 Task: Research Airbnb properties in LeÃ§a do Bailio, Portugal from 20th December, 2023 to 25th December, 2023 for 7 adults. Place can be entire room or shared room with 4 bedrooms having 7 beds and 4 bathrooms. Property type can be house. Amenities needed are: wifi, TV, free parkinig on premises, gym, breakfast.
Action: Mouse moved to (441, 119)
Screenshot: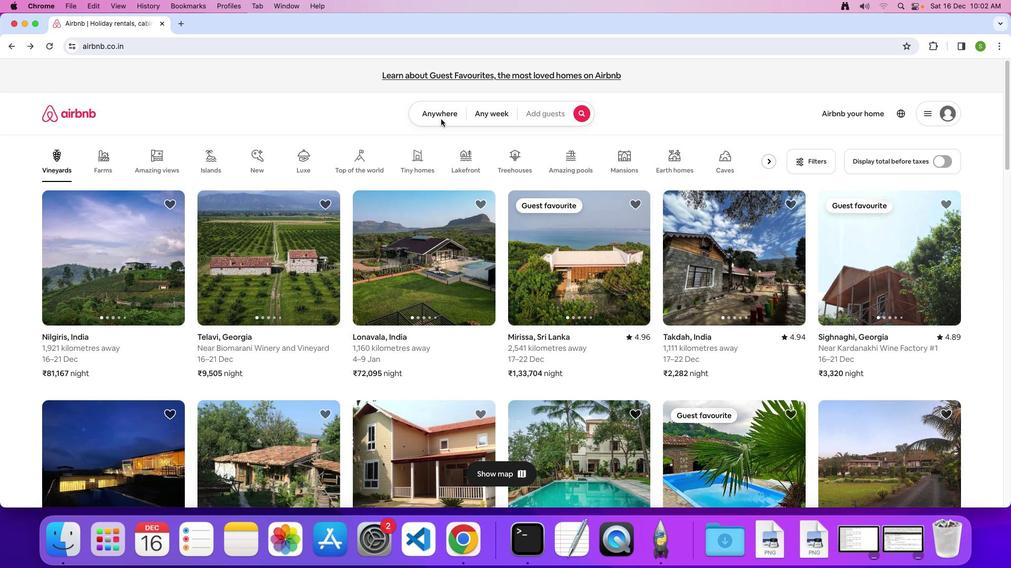 
Action: Mouse pressed left at (441, 119)
Screenshot: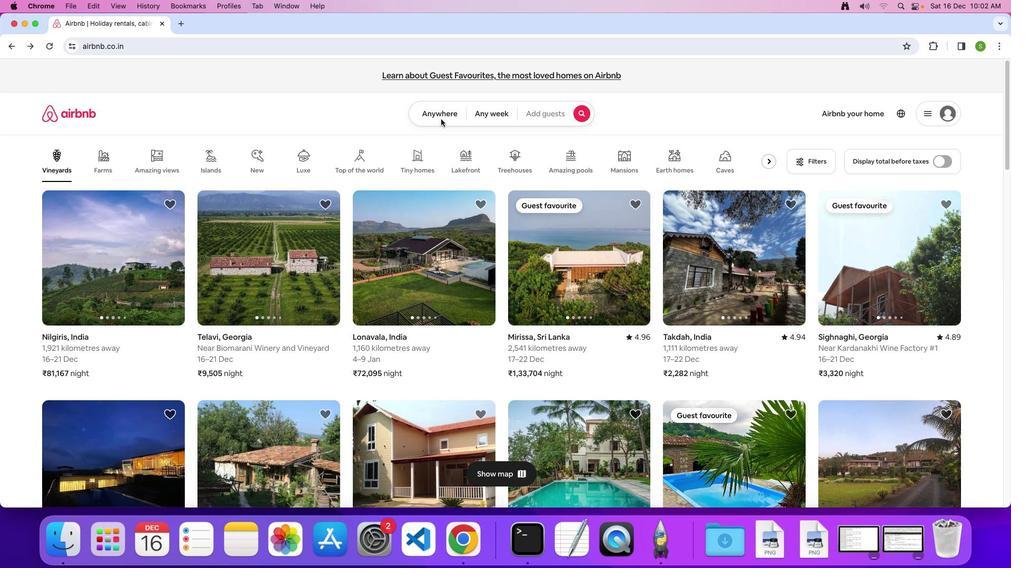 
Action: Mouse moved to (440, 111)
Screenshot: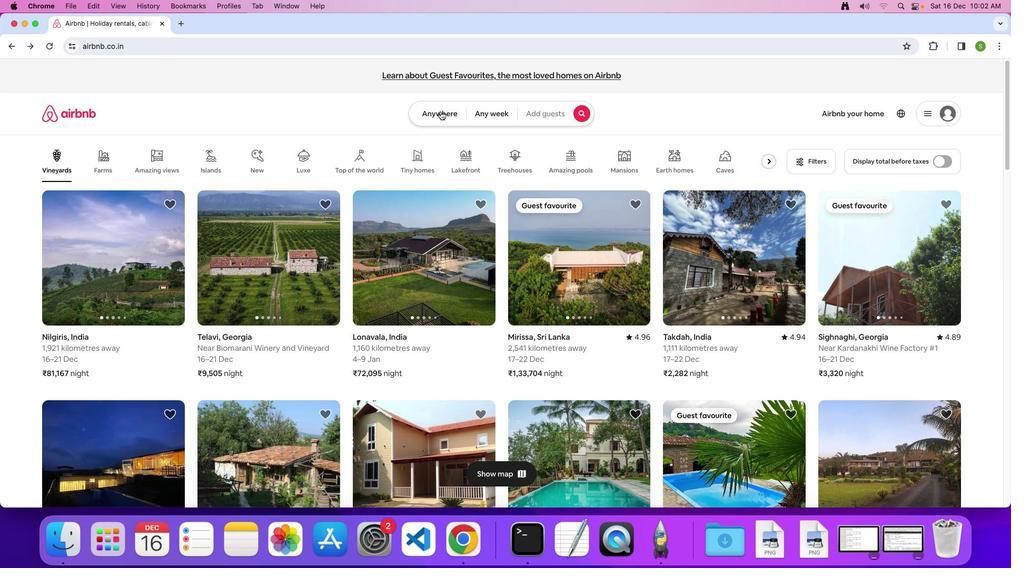 
Action: Mouse pressed left at (440, 111)
Screenshot: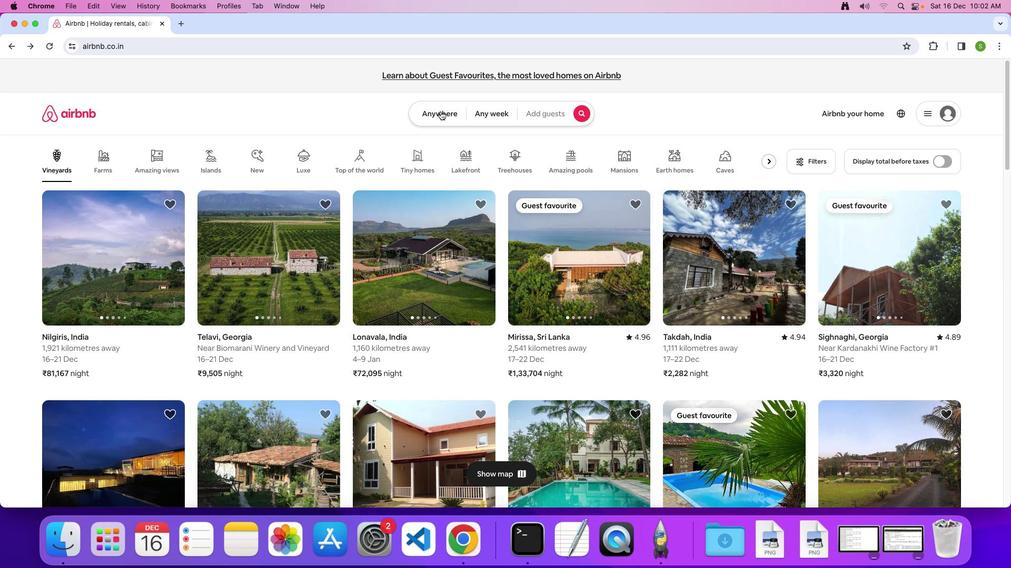 
Action: Mouse moved to (375, 145)
Screenshot: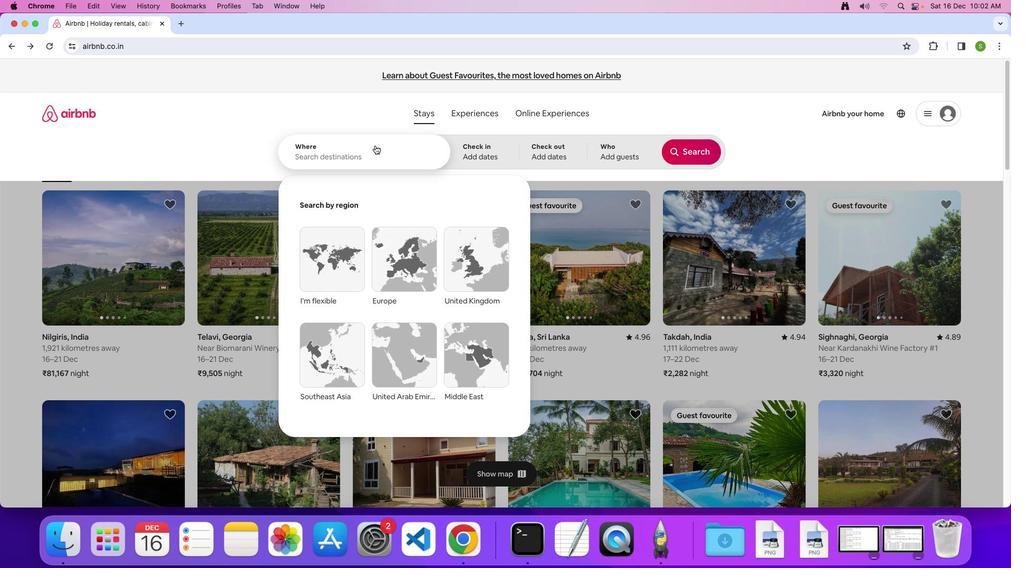 
Action: Mouse pressed left at (375, 145)
Screenshot: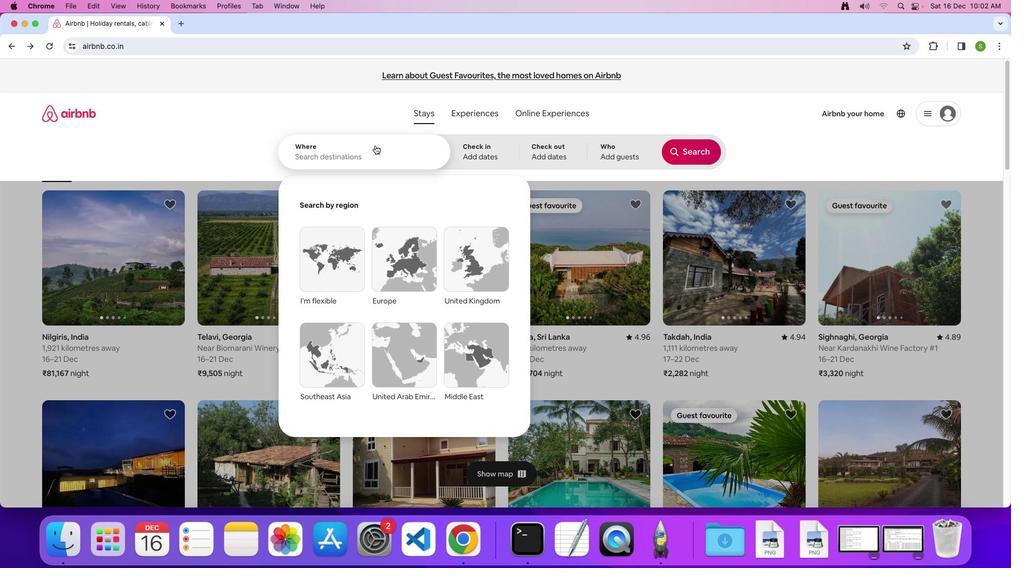 
Action: Key pressed 'L'Key.caps_lock'e''c''a'Key.space'd''o'Key.spaceKey.shift'B''a''i''l''i''o'','Key.spaceKey.shift'P''e'Key.backspace'o''r''t''u''g''a''l'Key.enter
Screenshot: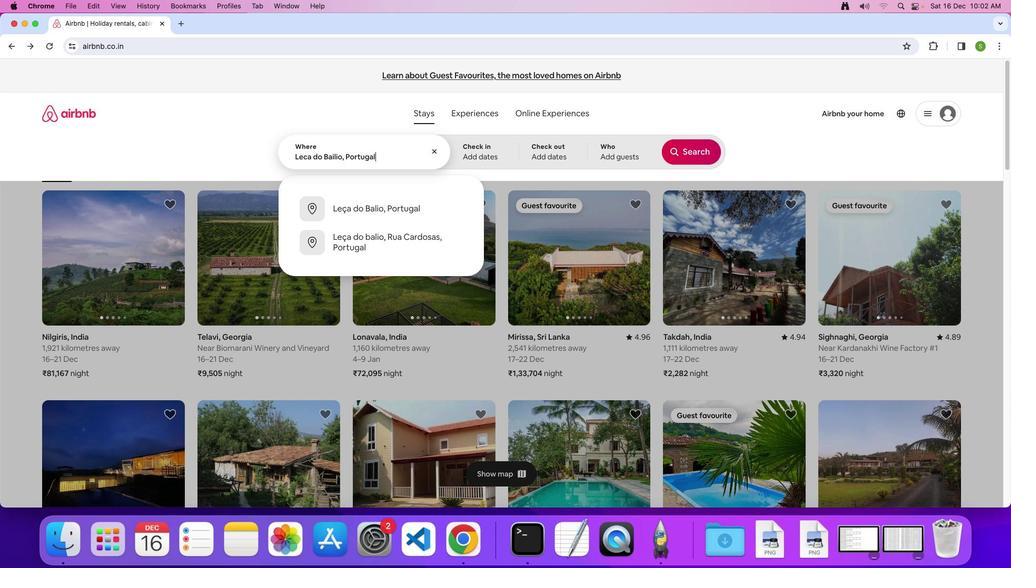 
Action: Mouse moved to (392, 365)
Screenshot: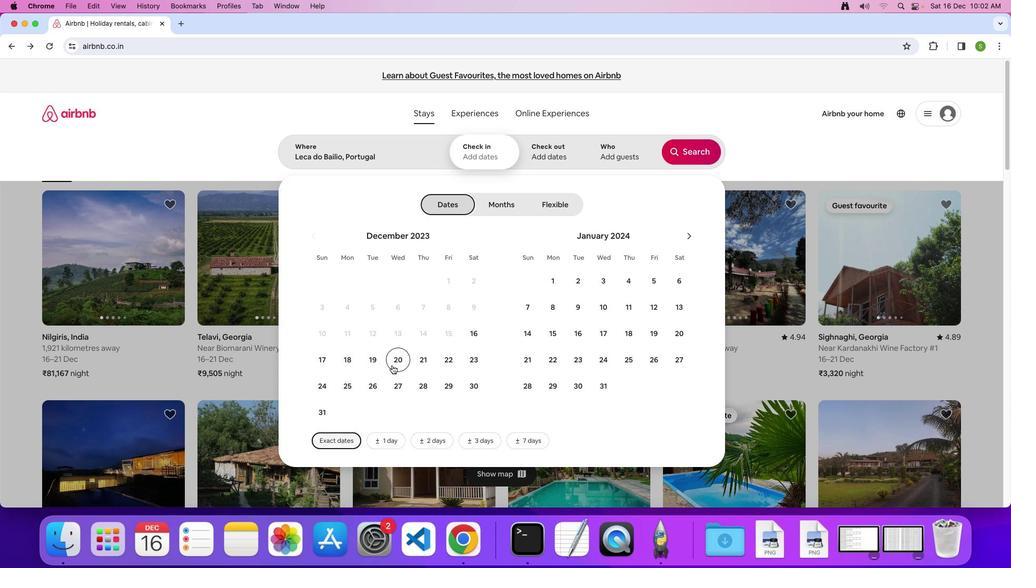 
Action: Mouse pressed left at (392, 365)
Screenshot: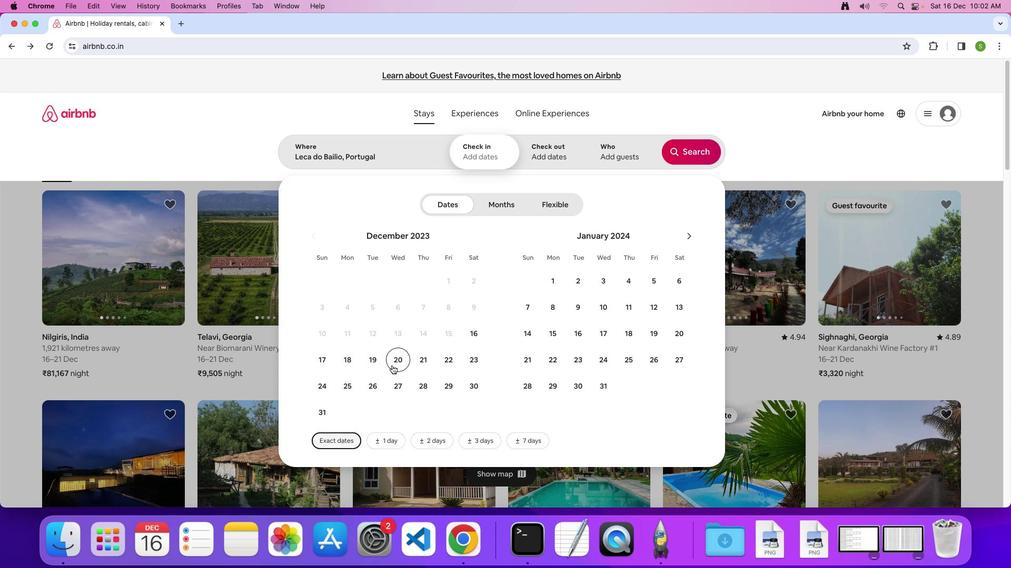 
Action: Mouse moved to (352, 390)
Screenshot: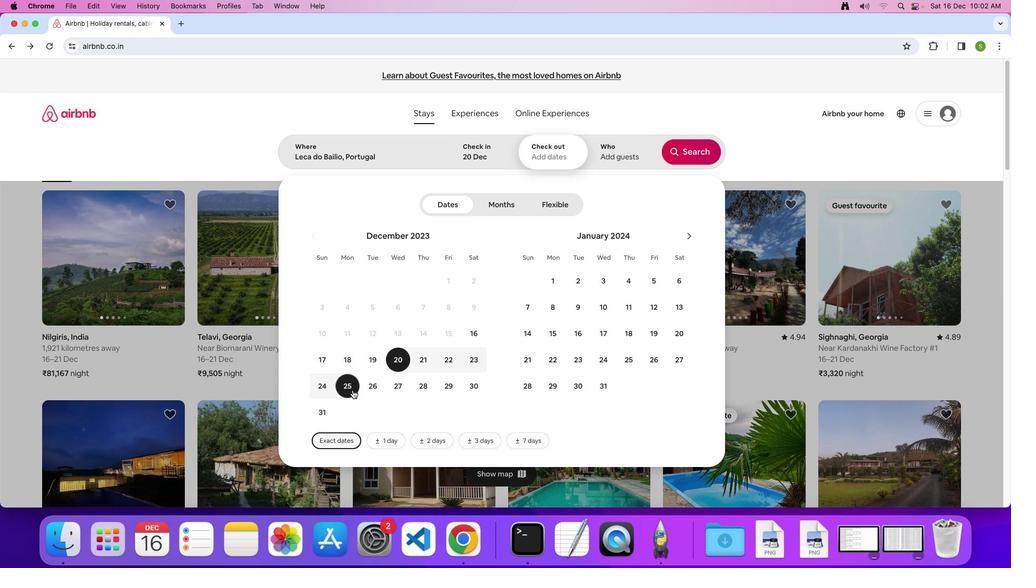 
Action: Mouse pressed left at (352, 390)
Screenshot: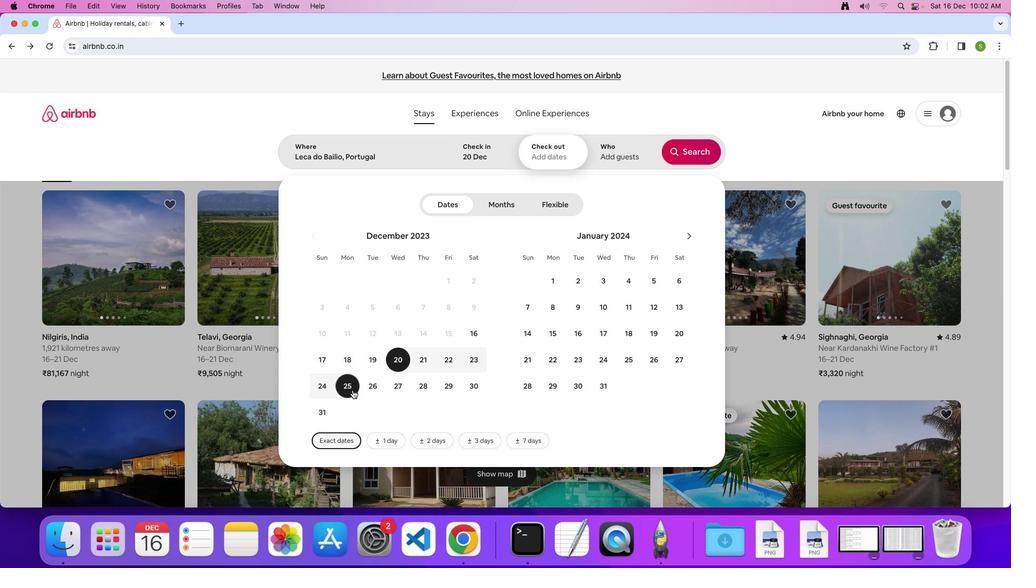 
Action: Mouse moved to (625, 153)
Screenshot: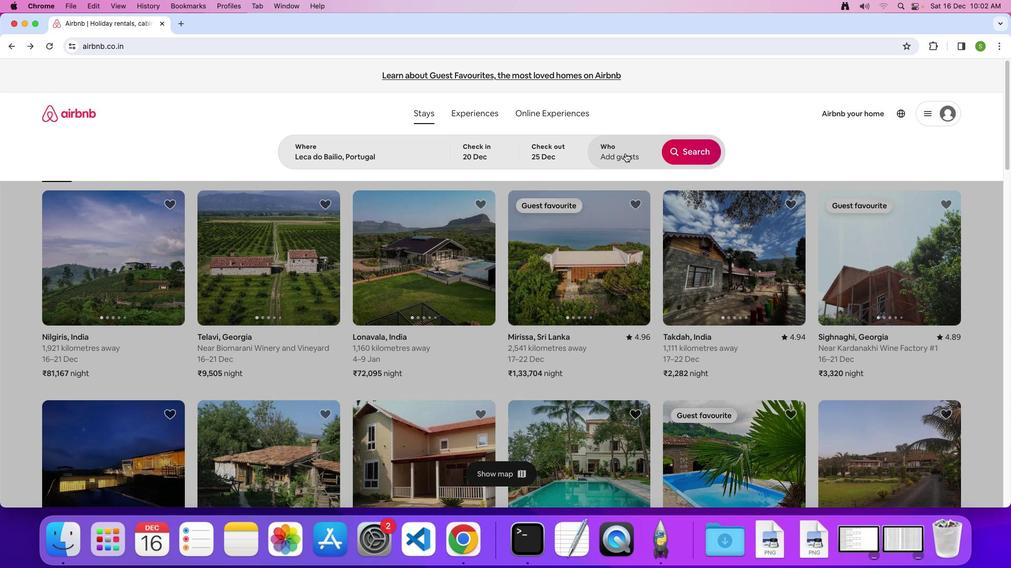 
Action: Mouse pressed left at (625, 153)
Screenshot: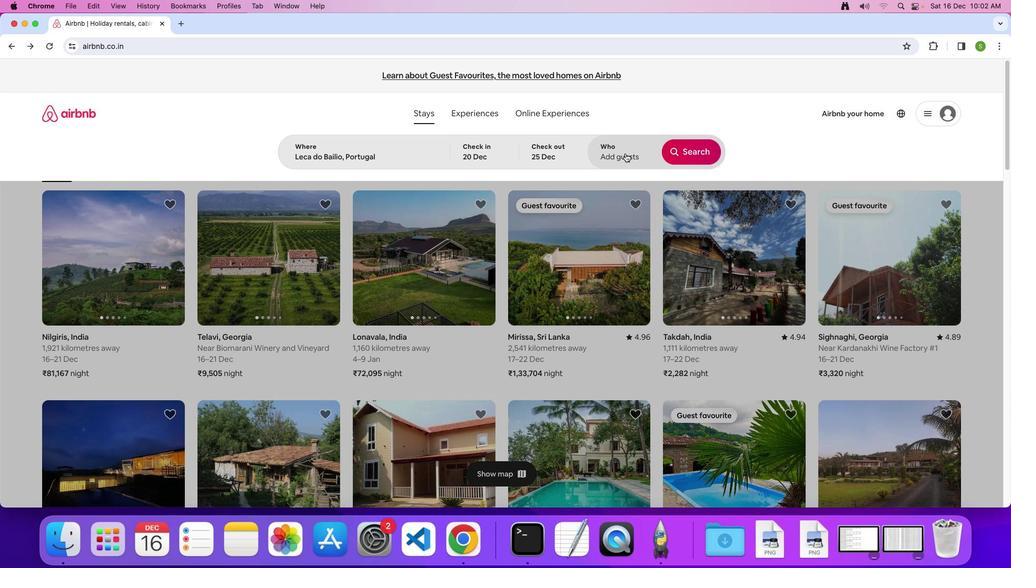 
Action: Mouse moved to (698, 207)
Screenshot: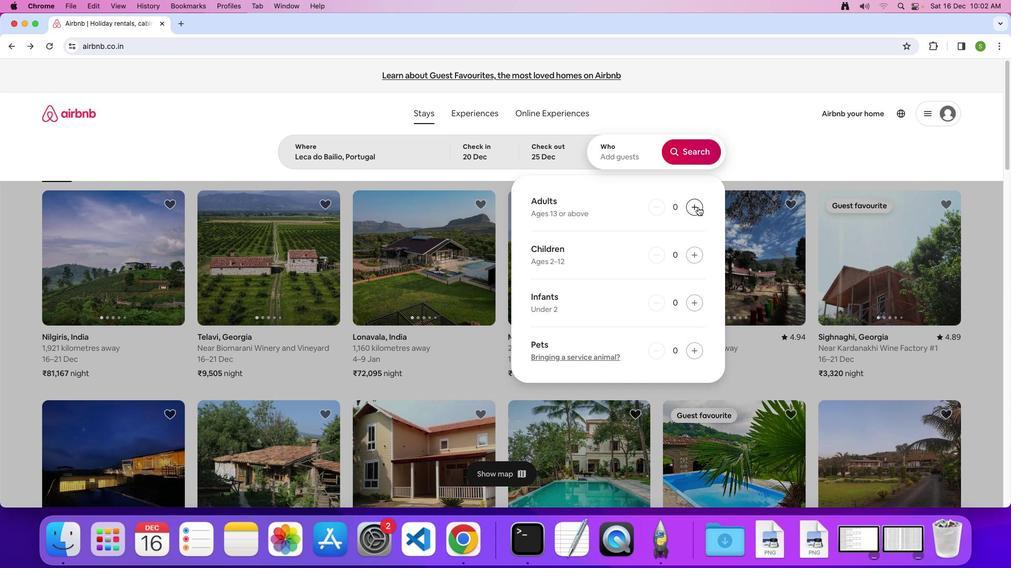 
Action: Mouse pressed left at (698, 207)
Screenshot: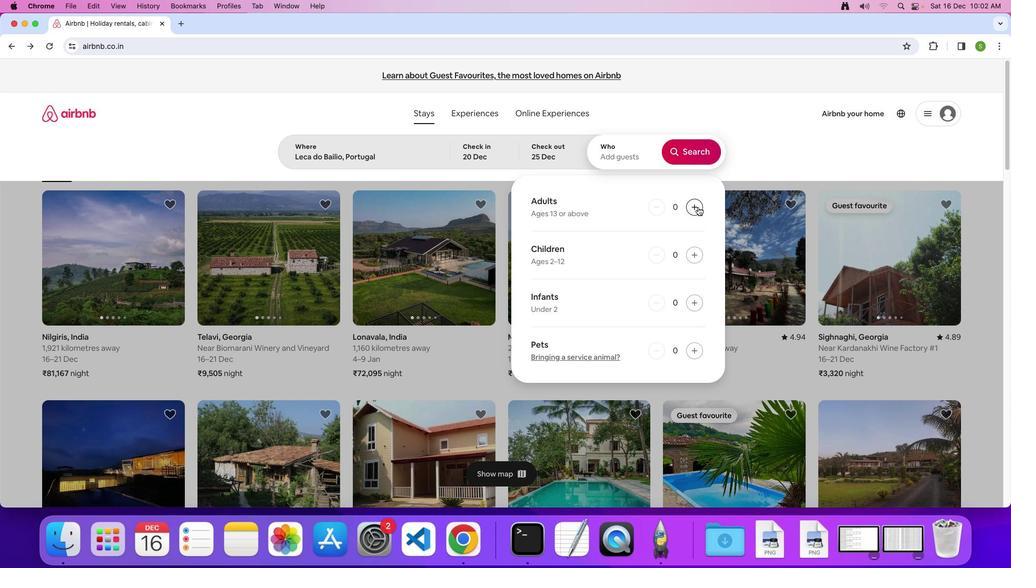
Action: Mouse pressed left at (698, 207)
Screenshot: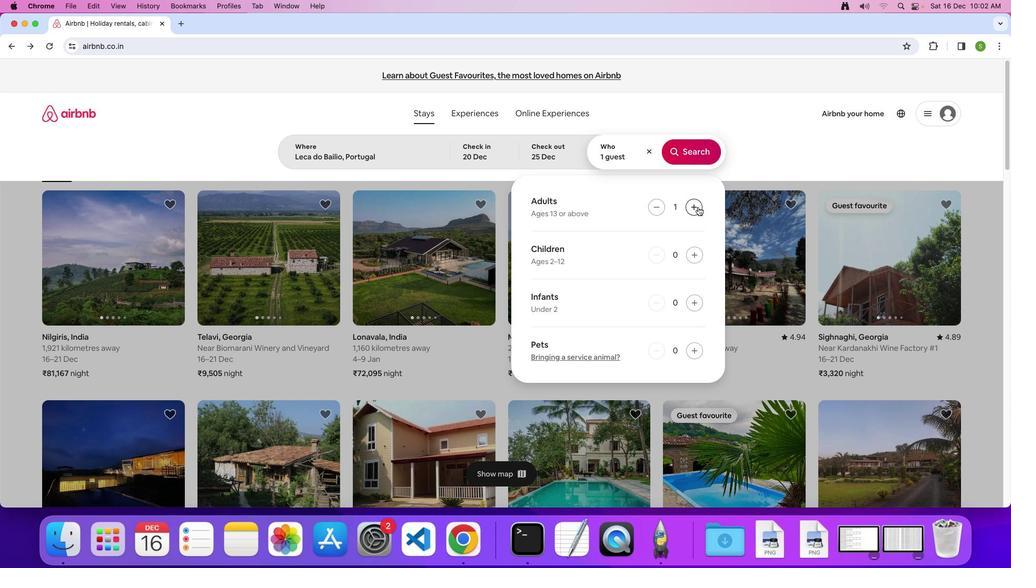 
Action: Mouse pressed left at (698, 207)
Screenshot: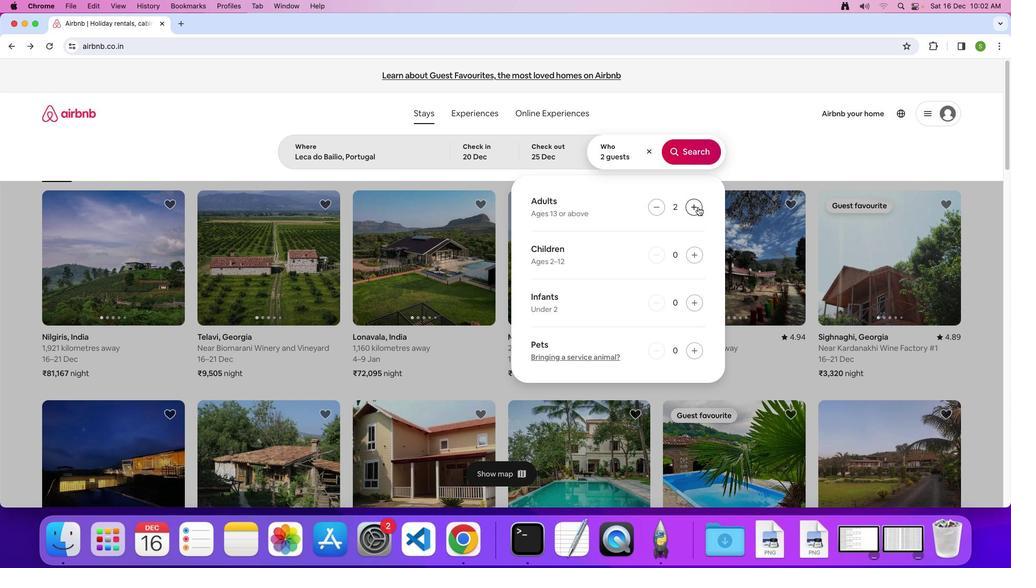 
Action: Mouse pressed left at (698, 207)
Screenshot: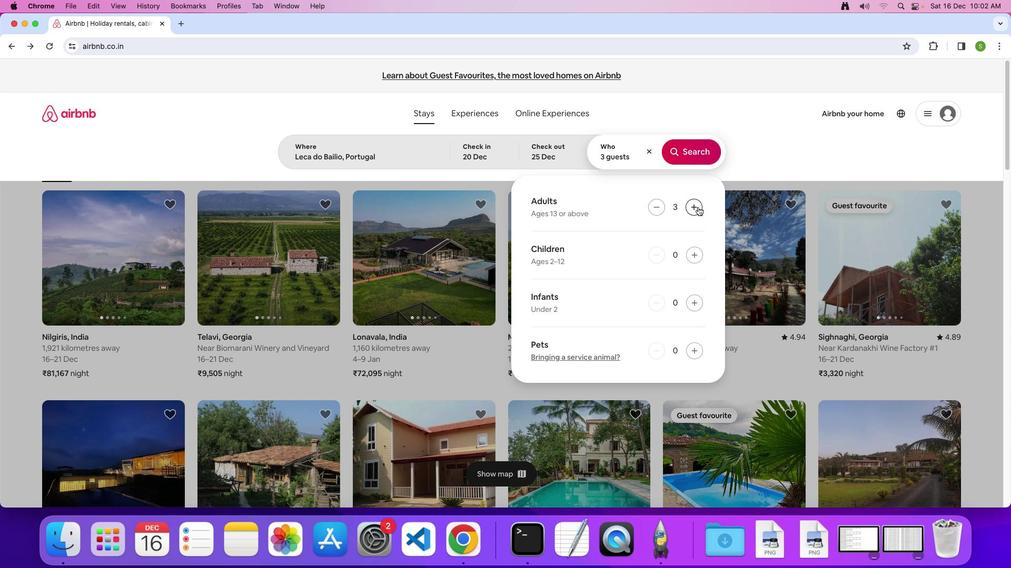 
Action: Mouse pressed left at (698, 207)
Screenshot: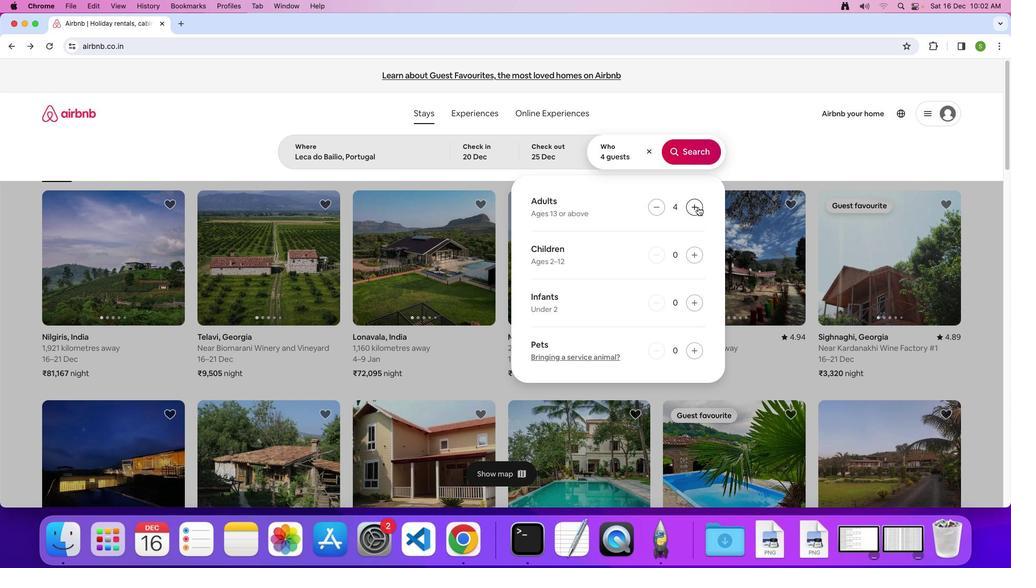 
Action: Mouse pressed left at (698, 207)
Screenshot: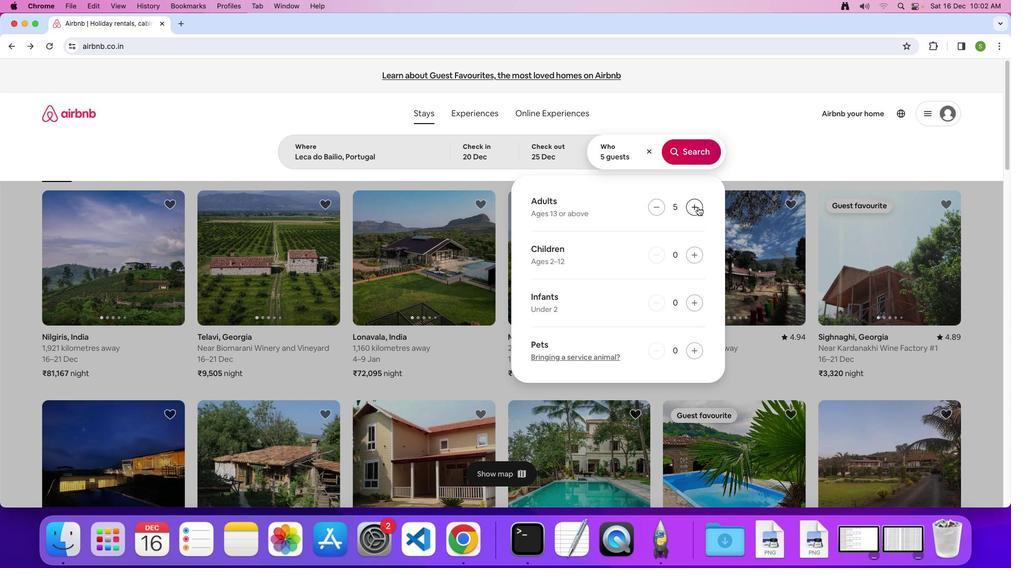 
Action: Mouse pressed left at (698, 207)
Screenshot: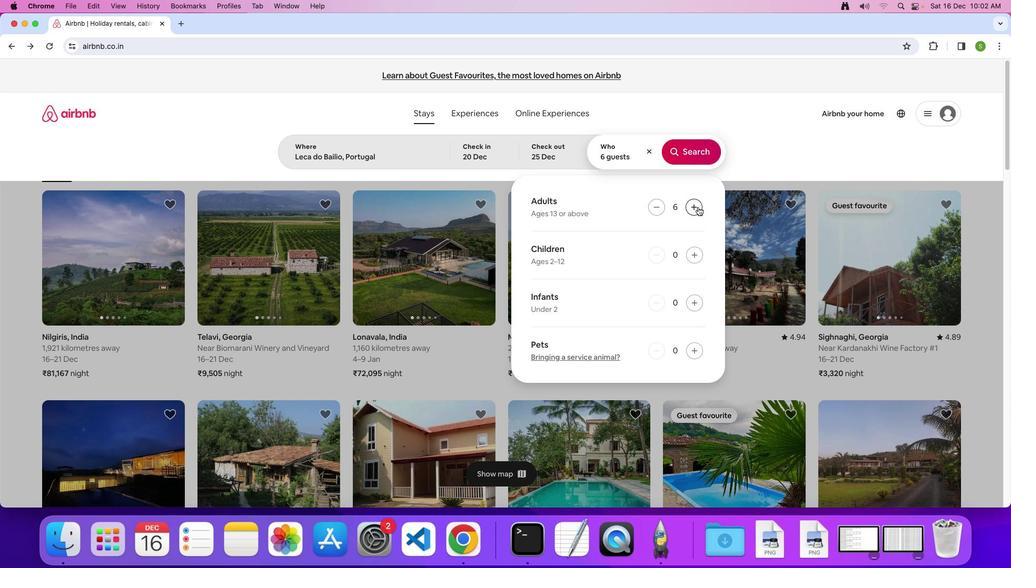 
Action: Mouse moved to (695, 161)
Screenshot: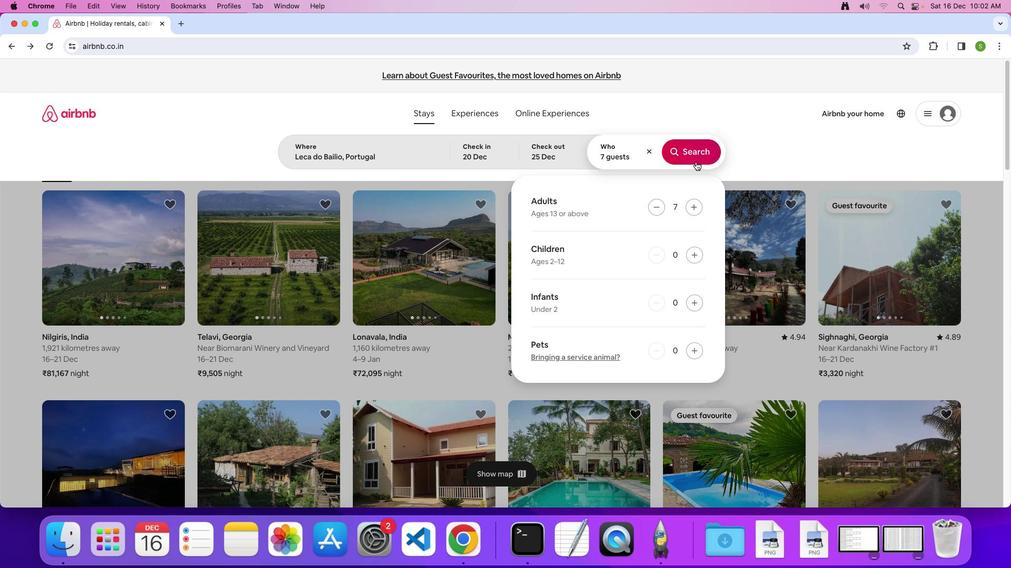 
Action: Mouse pressed left at (695, 161)
Screenshot: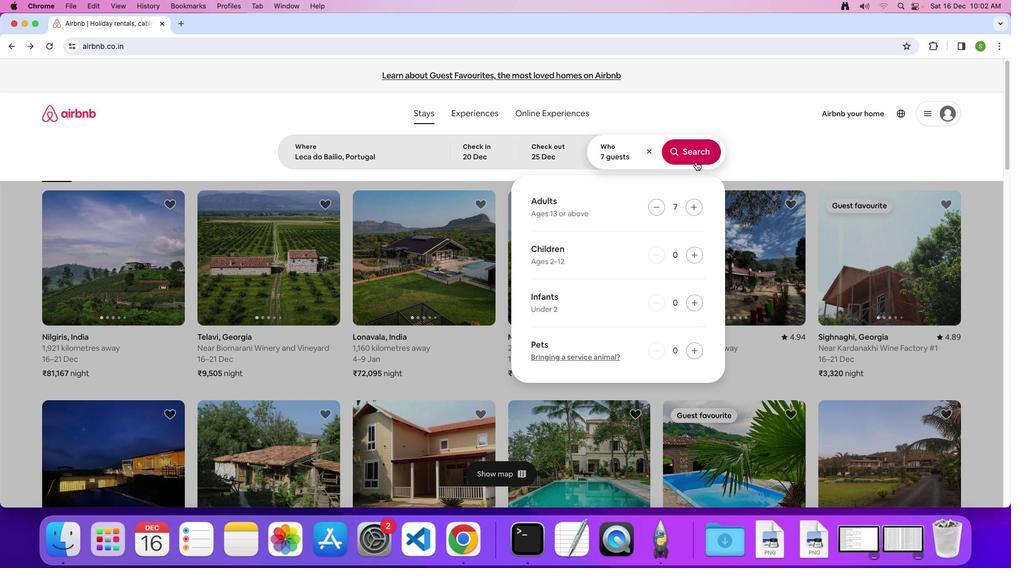 
Action: Mouse moved to (839, 121)
Screenshot: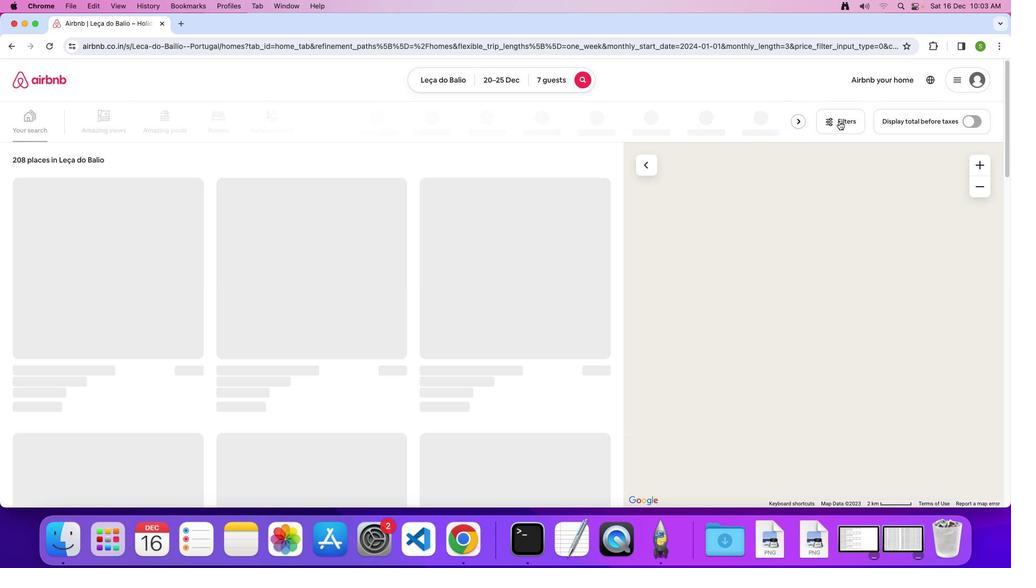
Action: Mouse pressed left at (839, 121)
Screenshot: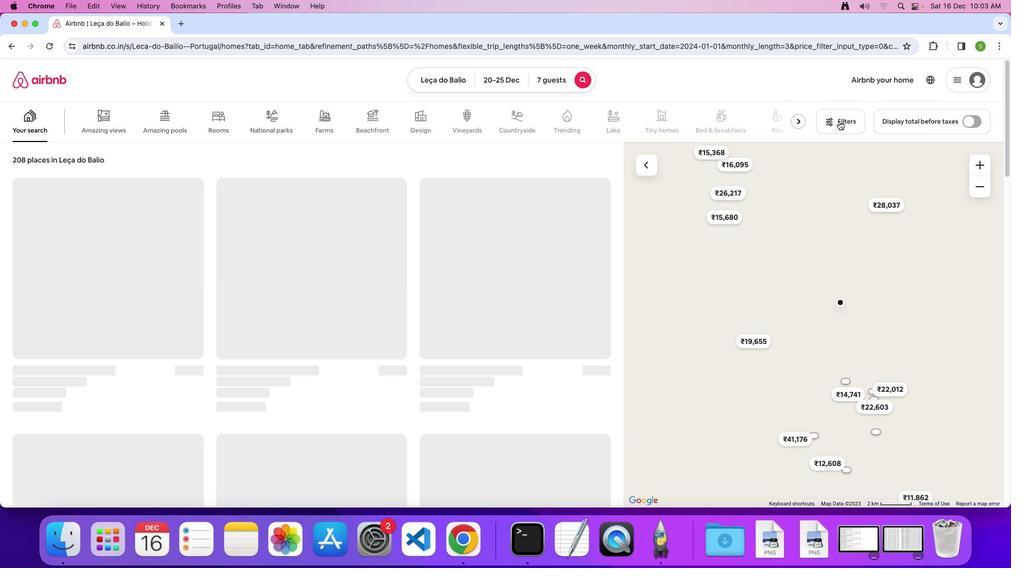 
Action: Mouse moved to (459, 293)
Screenshot: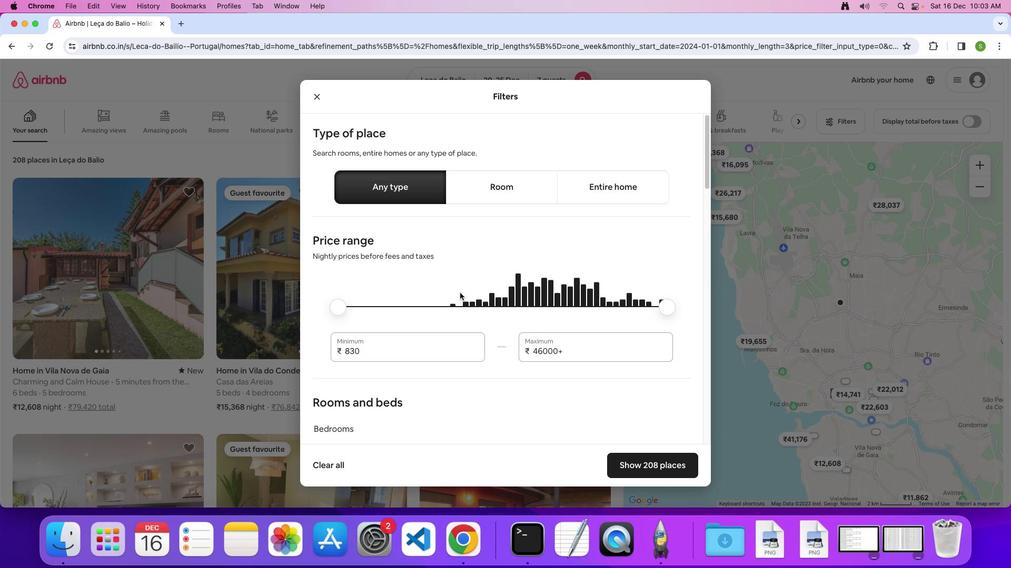 
Action: Mouse scrolled (459, 293) with delta (0, 0)
Screenshot: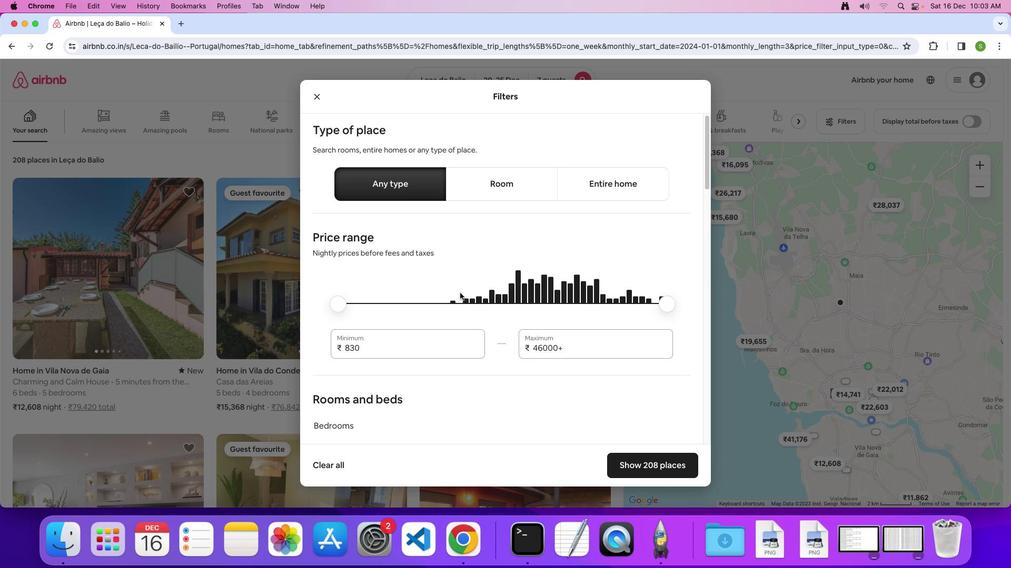 
Action: Mouse scrolled (459, 293) with delta (0, 0)
Screenshot: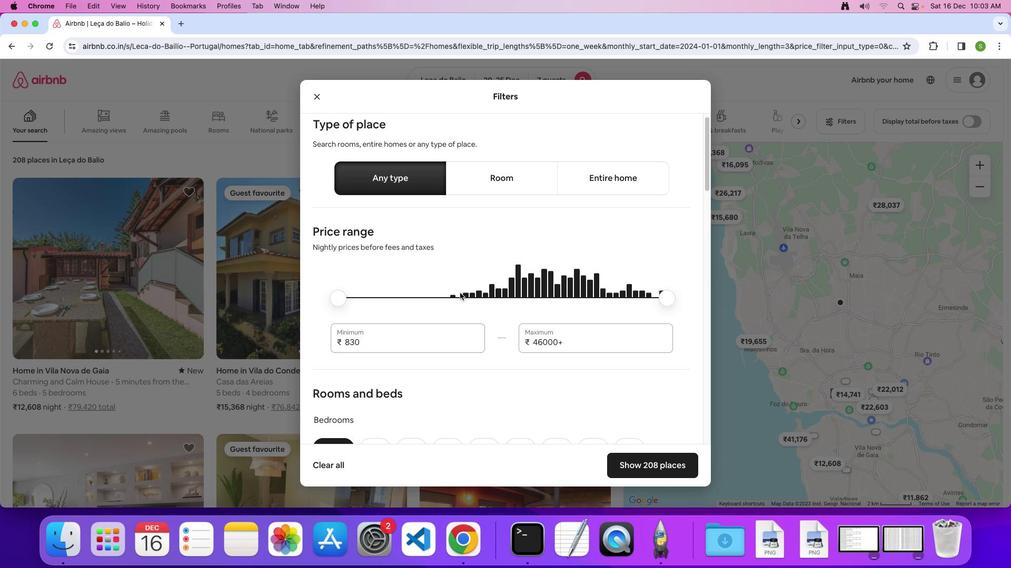 
Action: Mouse scrolled (459, 293) with delta (0, 0)
Screenshot: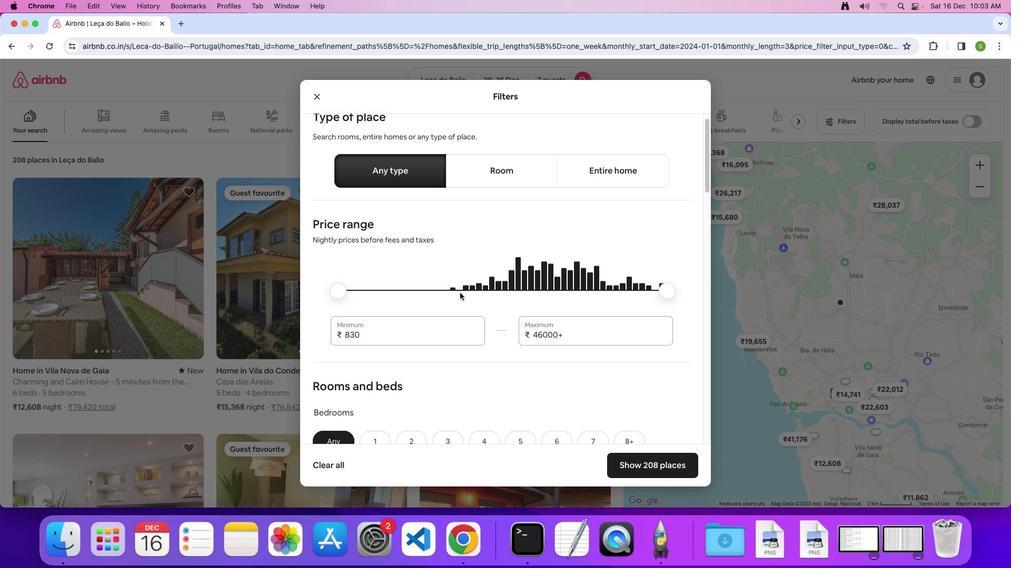 
Action: Mouse scrolled (459, 293) with delta (0, 0)
Screenshot: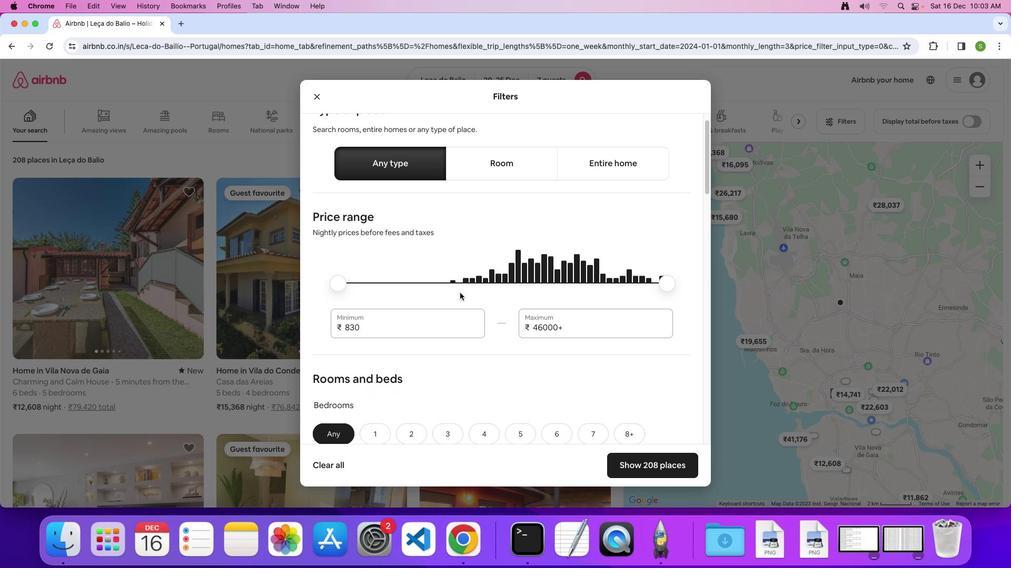 
Action: Mouse scrolled (459, 293) with delta (0, 0)
Screenshot: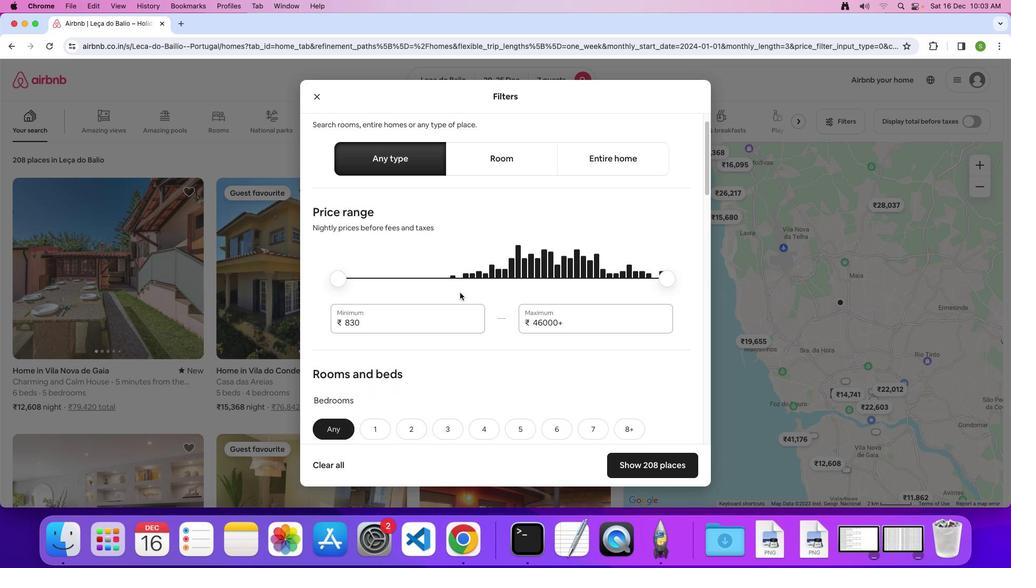 
Action: Mouse scrolled (459, 293) with delta (0, 0)
Screenshot: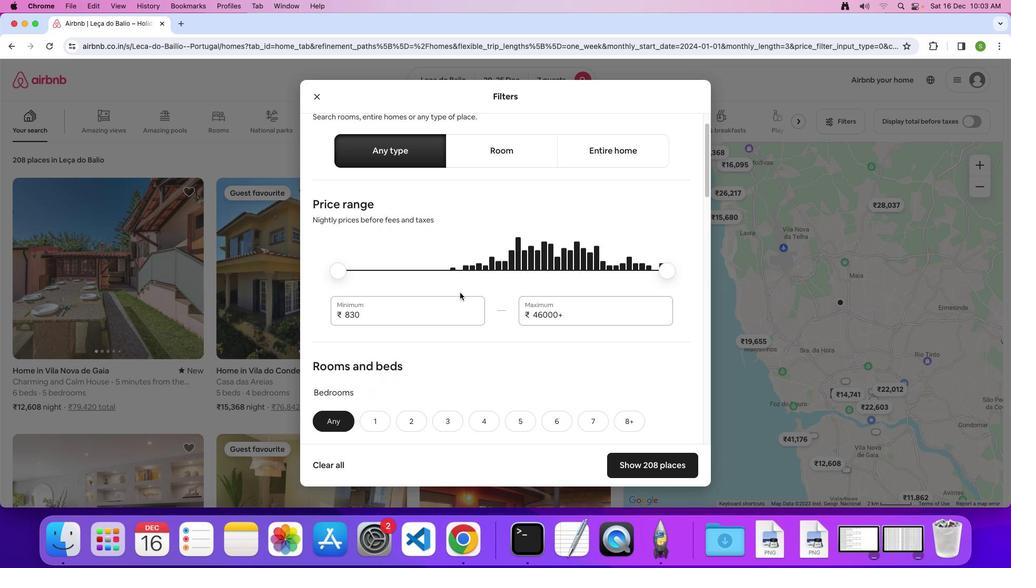 
Action: Mouse scrolled (459, 293) with delta (0, 0)
Screenshot: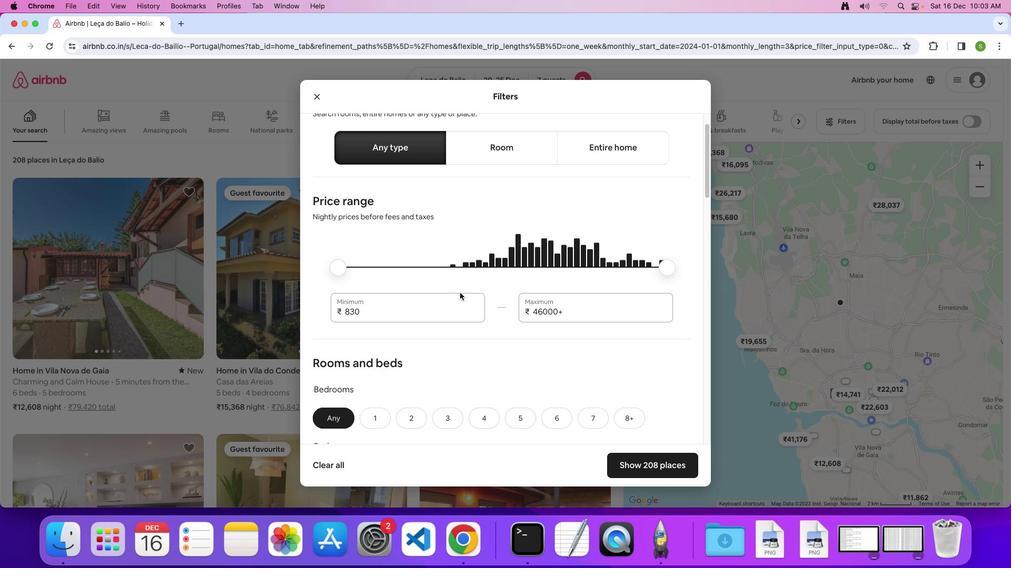 
Action: Mouse scrolled (459, 293) with delta (0, 0)
Screenshot: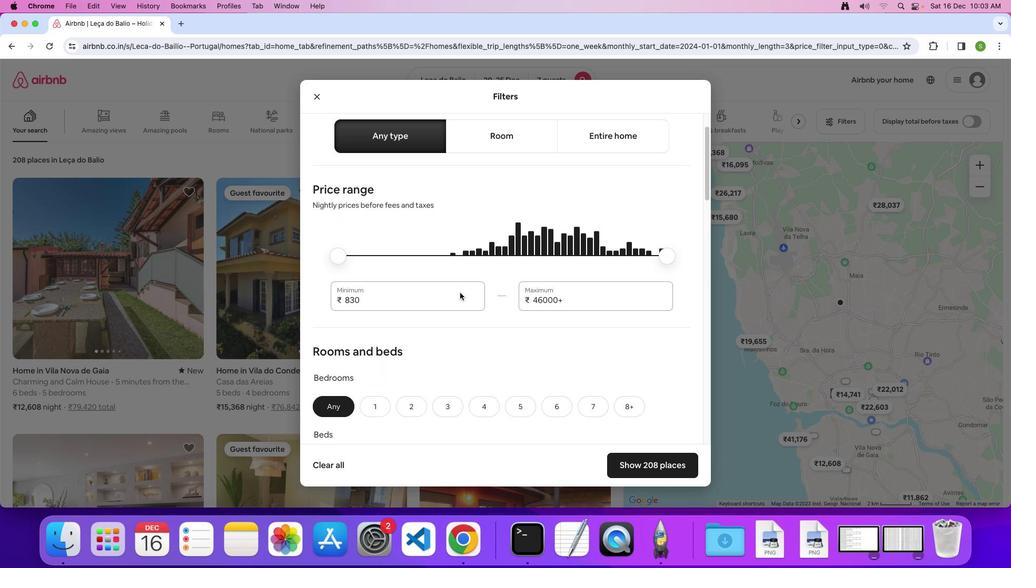 
Action: Mouse scrolled (459, 293) with delta (0, 0)
Screenshot: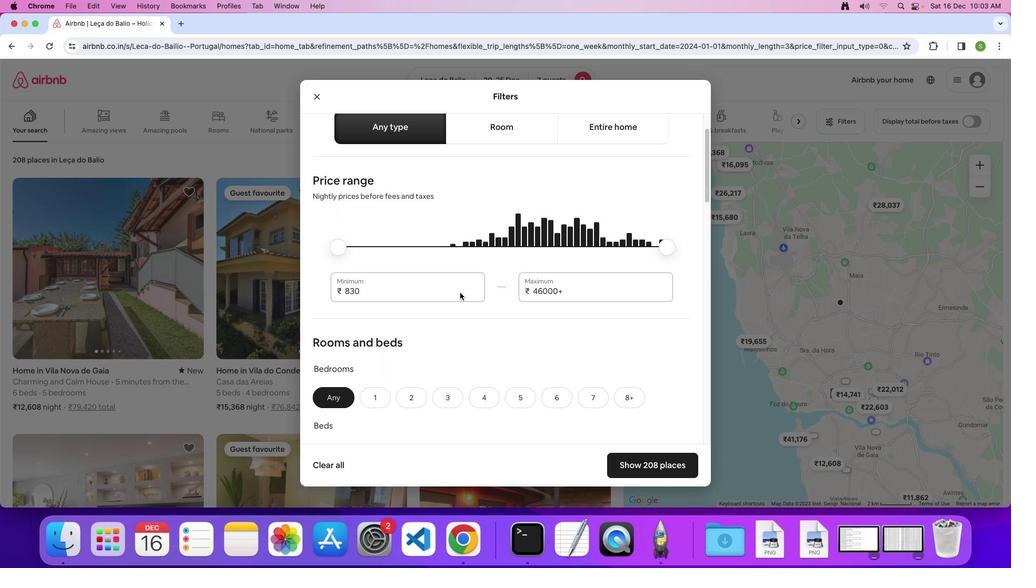 
Action: Mouse scrolled (459, 293) with delta (0, 0)
Screenshot: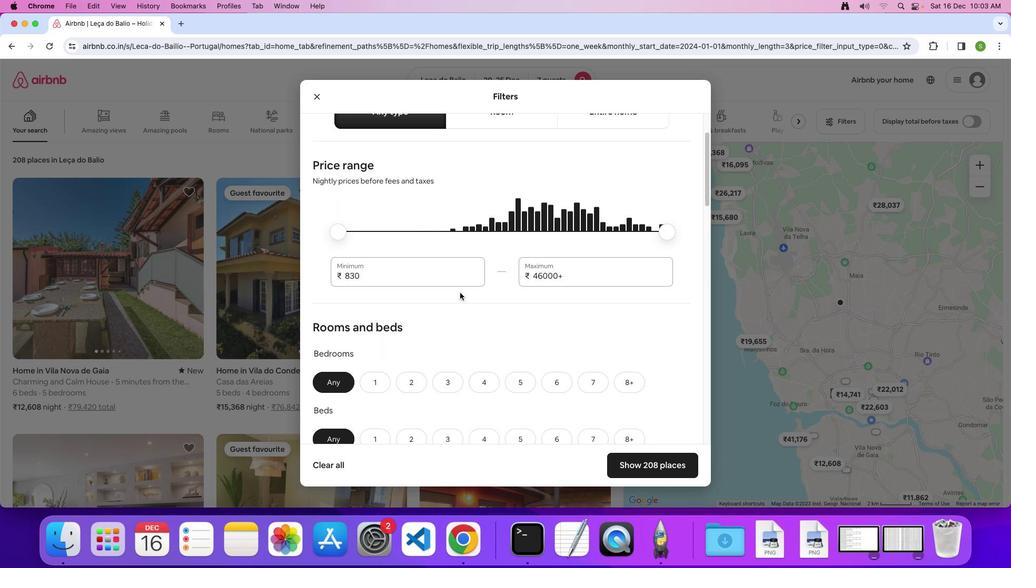 
Action: Mouse scrolled (459, 293) with delta (0, 0)
Screenshot: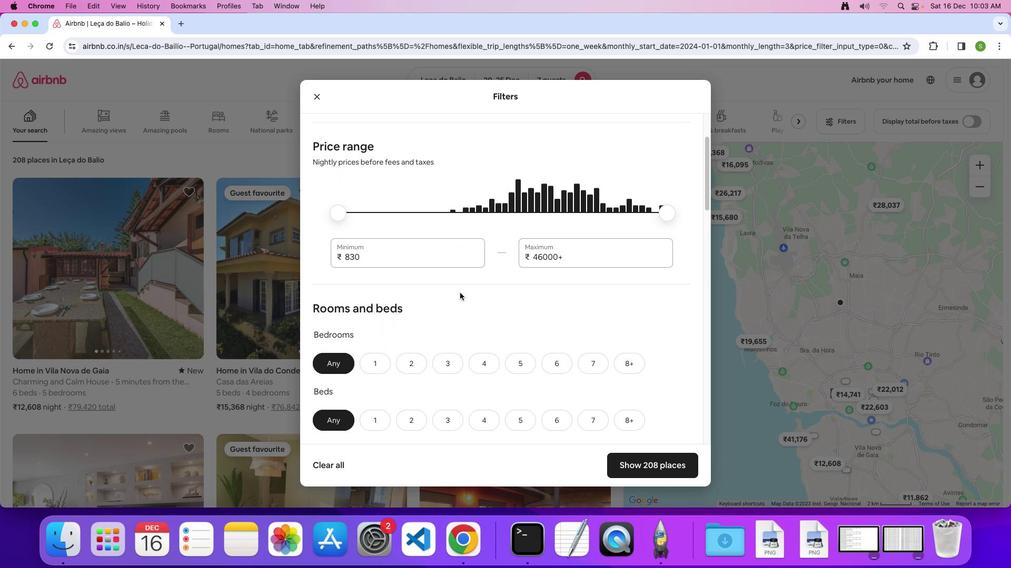 
Action: Mouse scrolled (459, 293) with delta (0, 0)
Screenshot: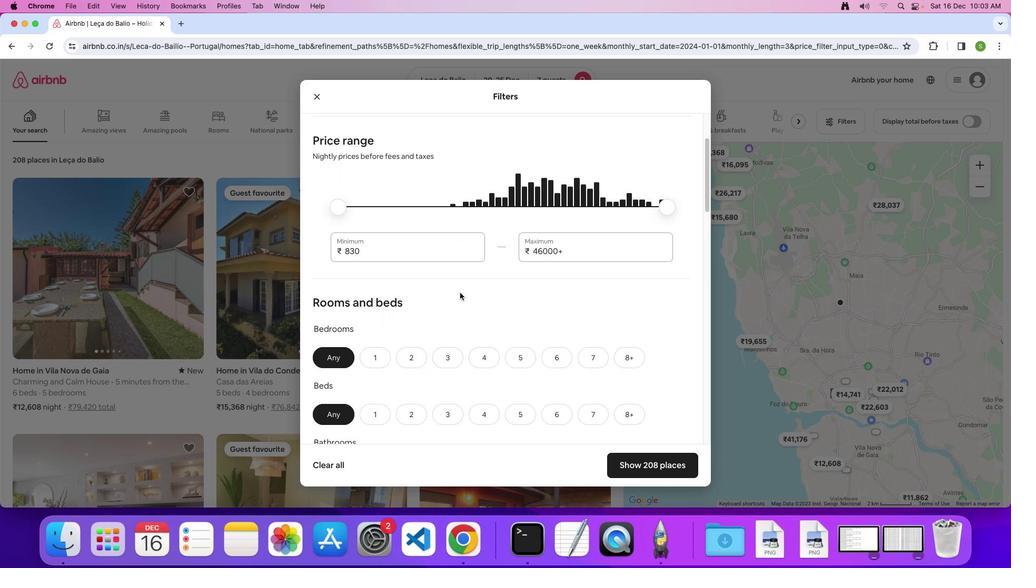 
Action: Mouse scrolled (459, 293) with delta (0, 0)
Screenshot: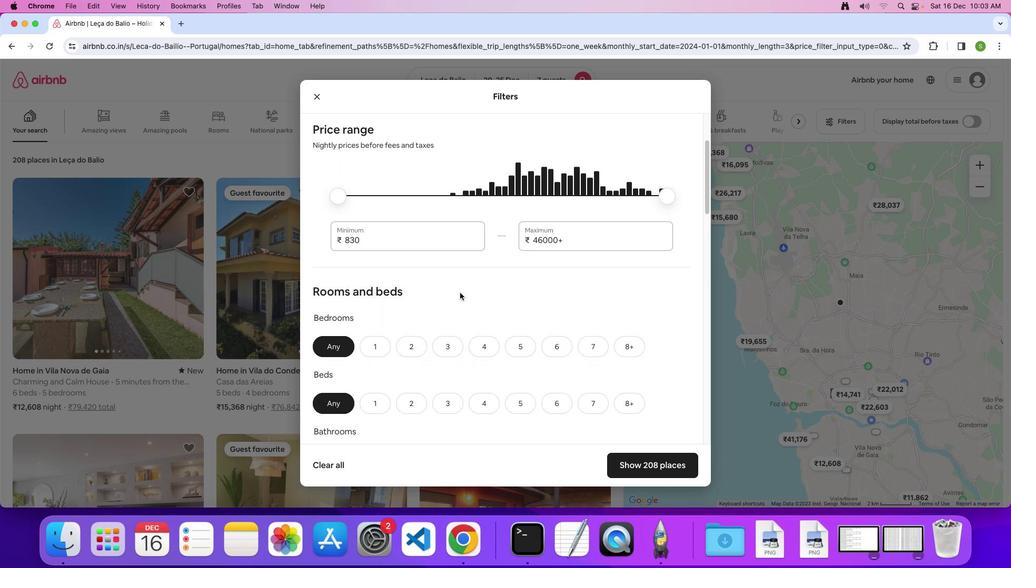 
Action: Mouse scrolled (459, 293) with delta (0, 0)
Screenshot: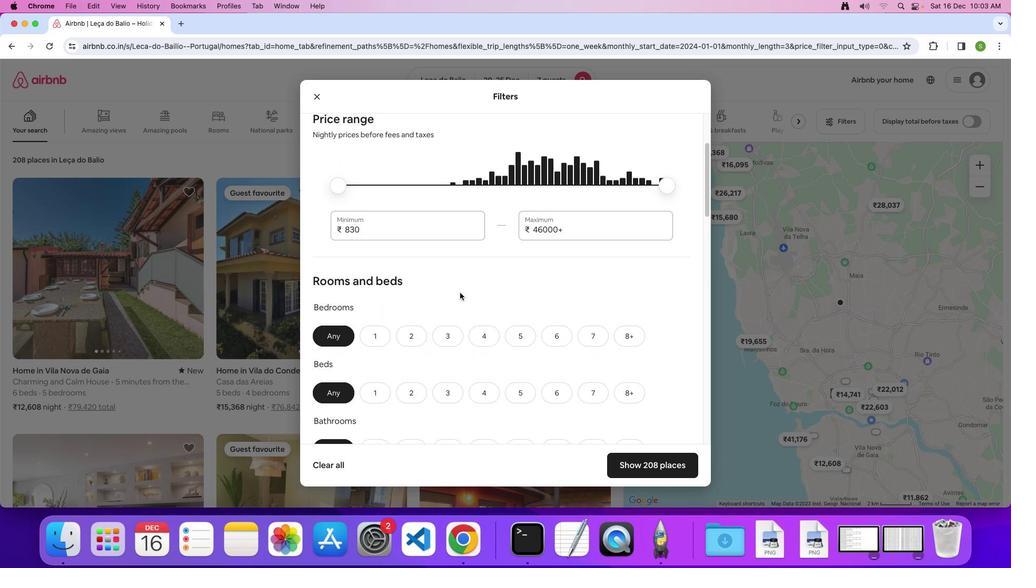 
Action: Mouse scrolled (459, 293) with delta (0, 0)
Screenshot: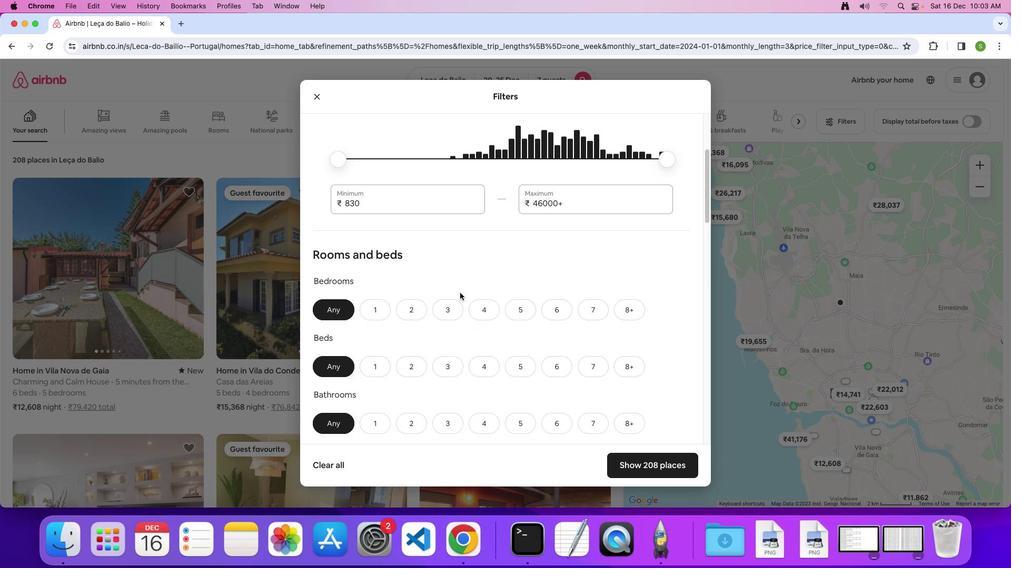 
Action: Mouse scrolled (459, 293) with delta (0, 0)
Screenshot: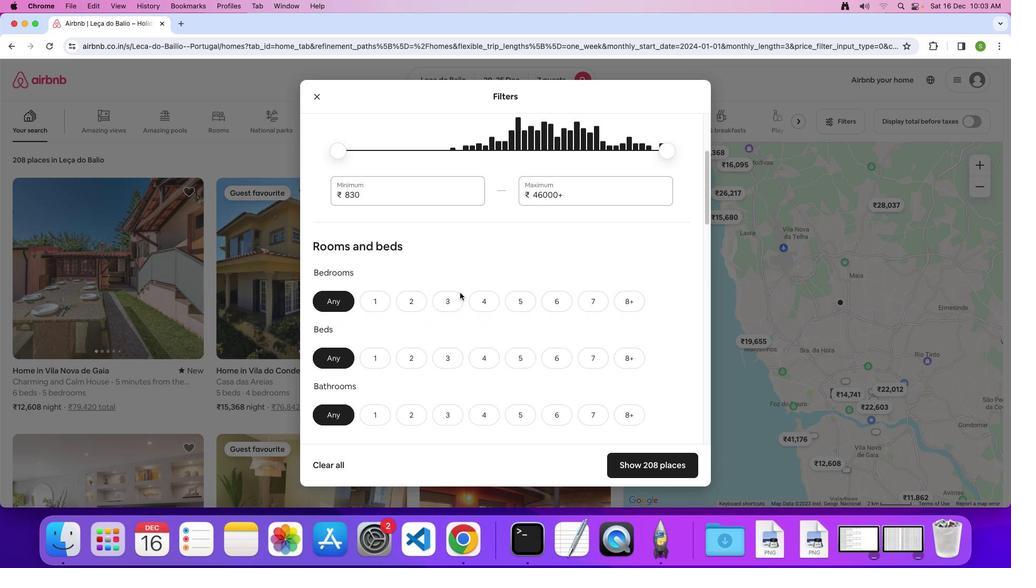 
Action: Mouse scrolled (459, 293) with delta (0, 0)
Screenshot: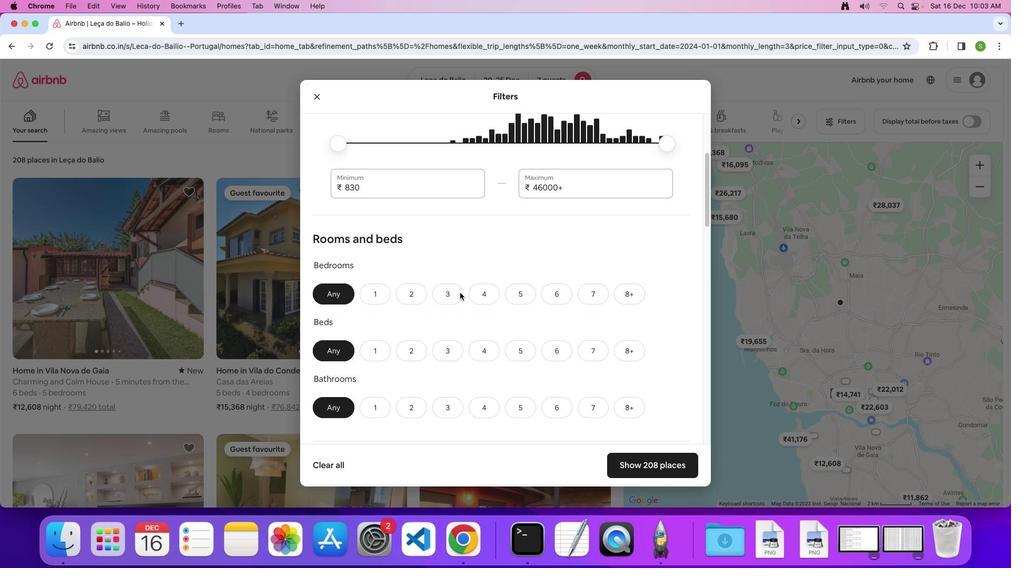 
Action: Mouse moved to (494, 299)
Screenshot: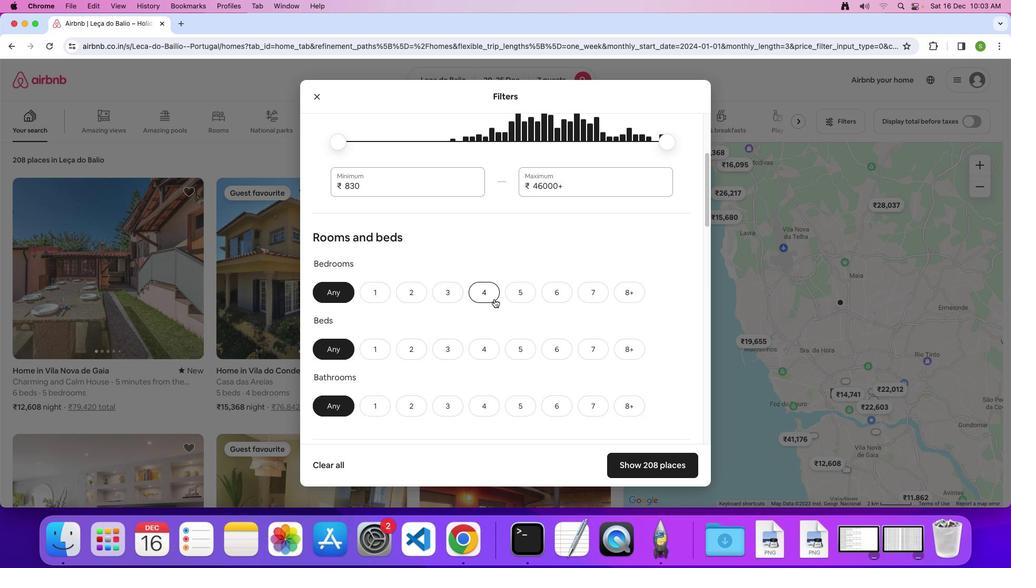 
Action: Mouse pressed left at (494, 299)
Screenshot: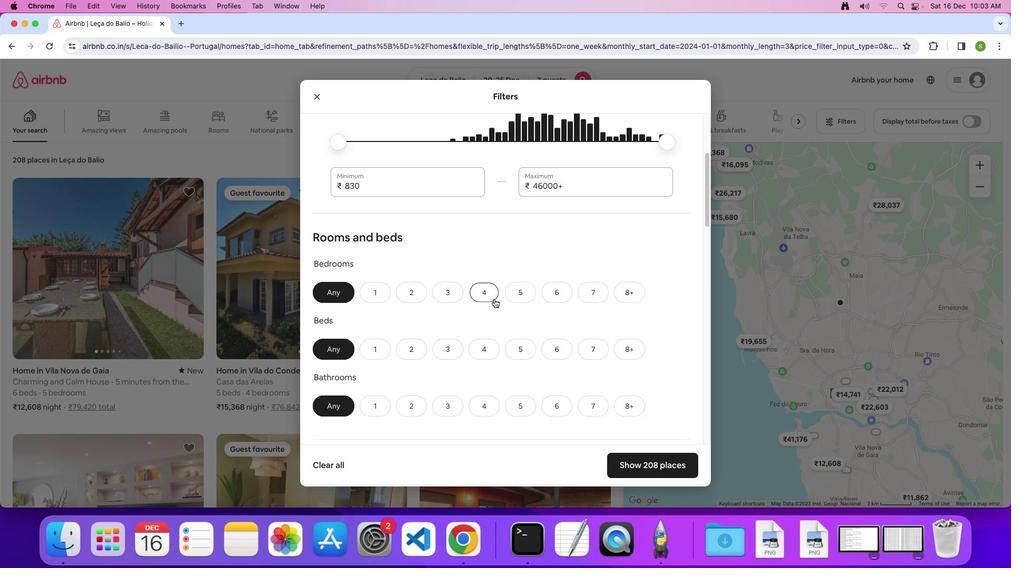 
Action: Mouse moved to (586, 347)
Screenshot: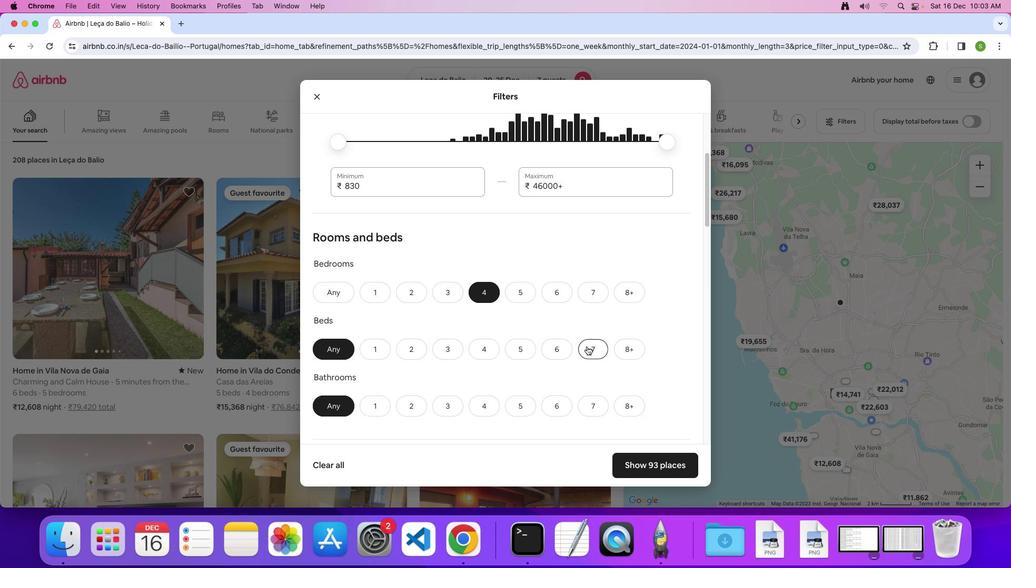 
Action: Mouse pressed left at (586, 347)
Screenshot: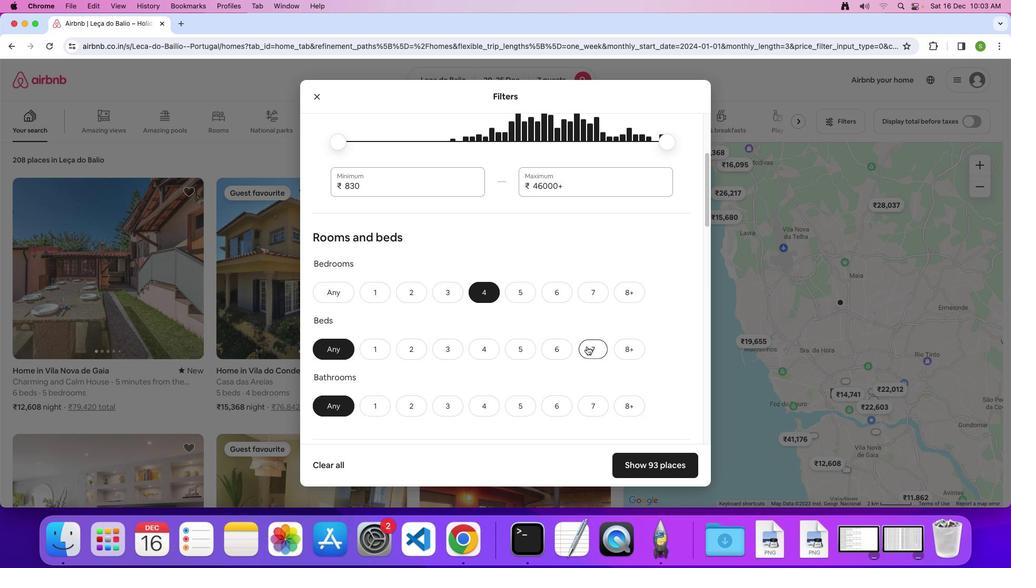 
Action: Mouse moved to (479, 406)
Screenshot: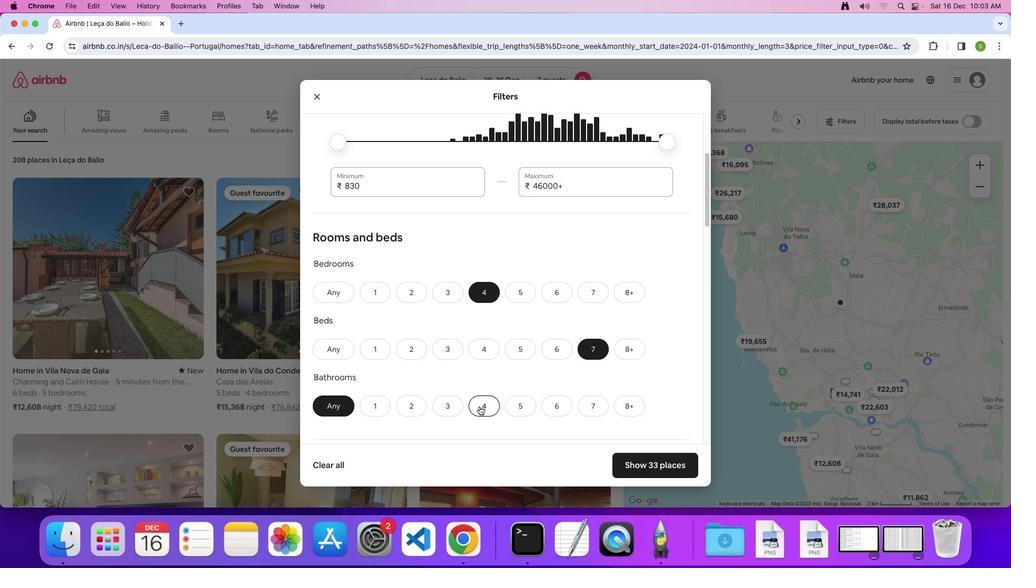 
Action: Mouse pressed left at (479, 406)
Screenshot: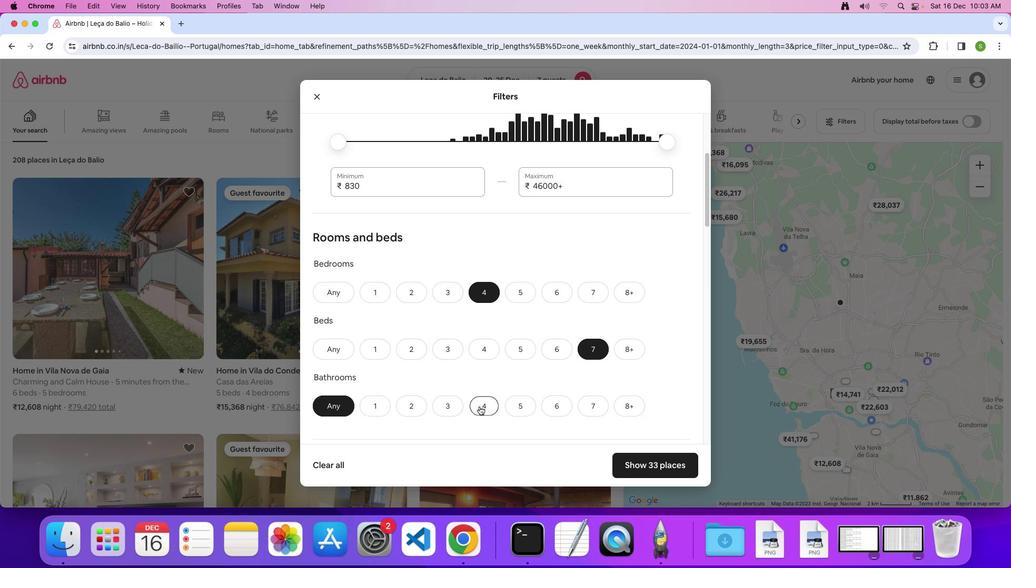 
Action: Mouse moved to (475, 358)
Screenshot: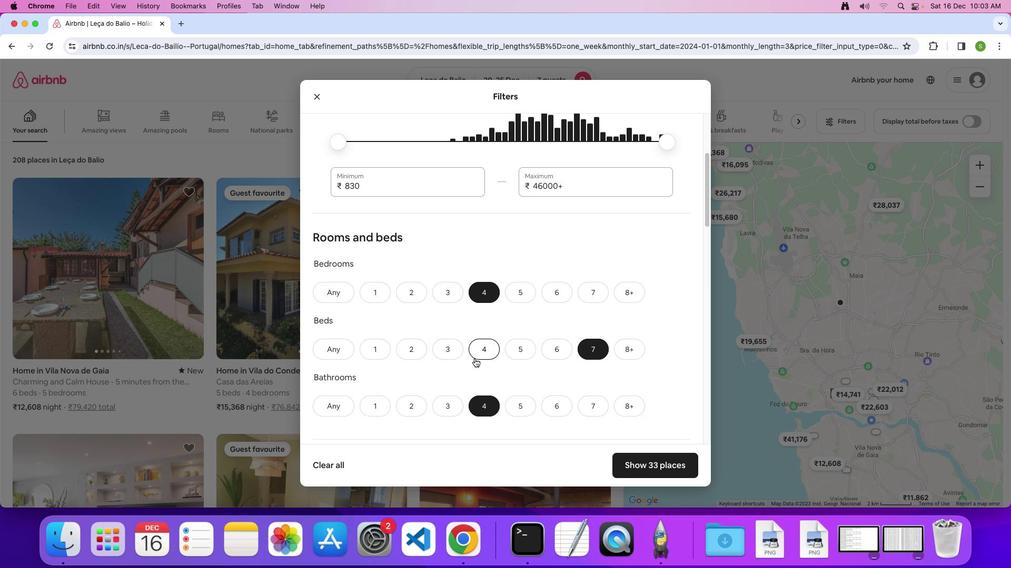 
Action: Mouse scrolled (475, 358) with delta (0, 0)
Screenshot: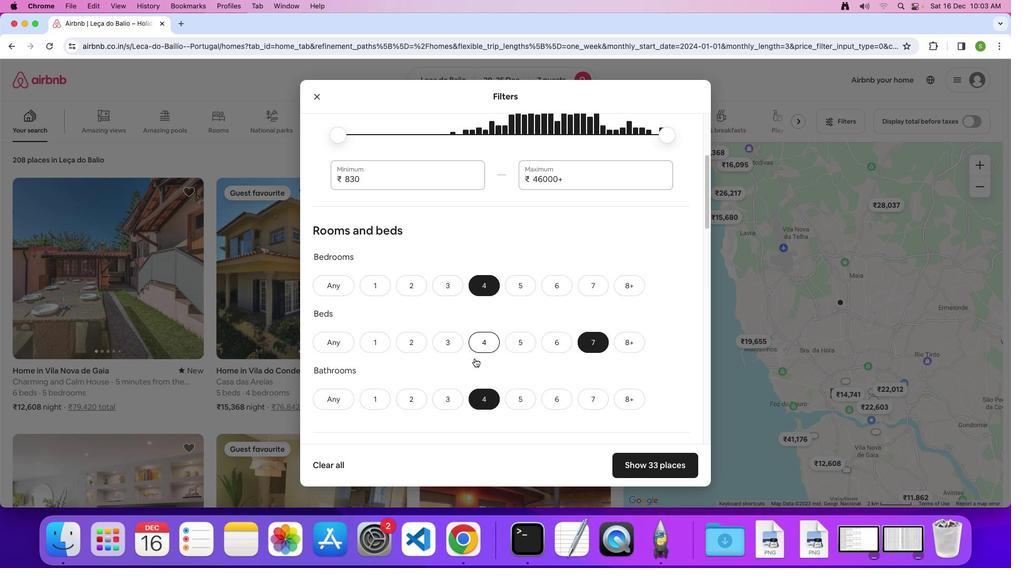 
Action: Mouse scrolled (475, 358) with delta (0, 0)
Screenshot: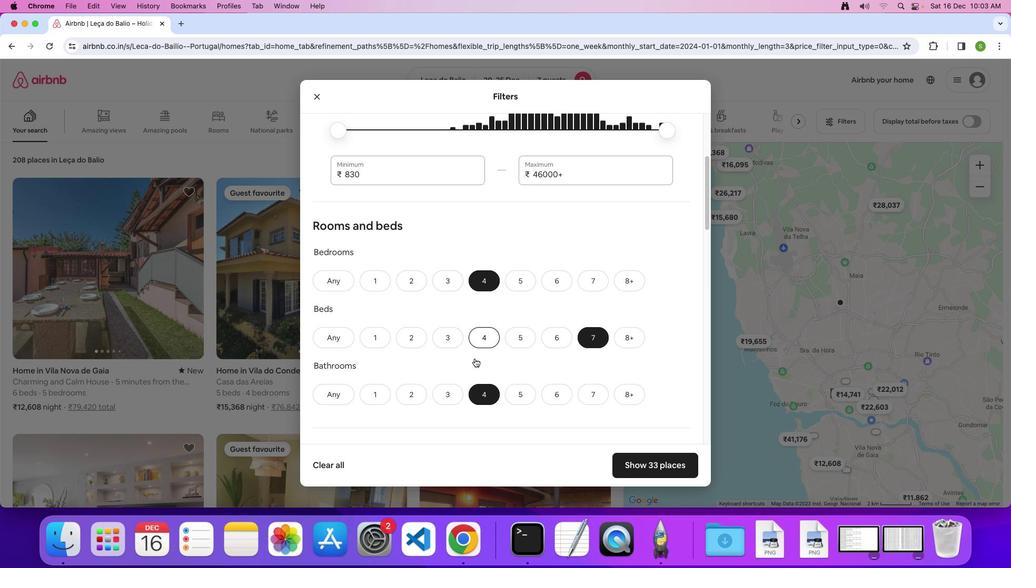 
Action: Mouse scrolled (475, 358) with delta (0, 0)
Screenshot: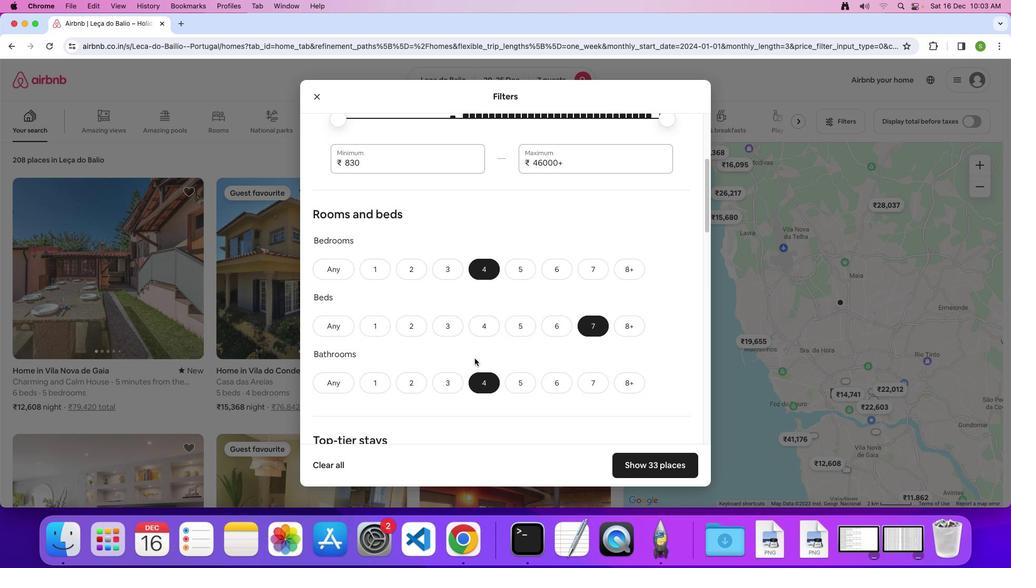 
Action: Mouse scrolled (475, 358) with delta (0, 0)
Screenshot: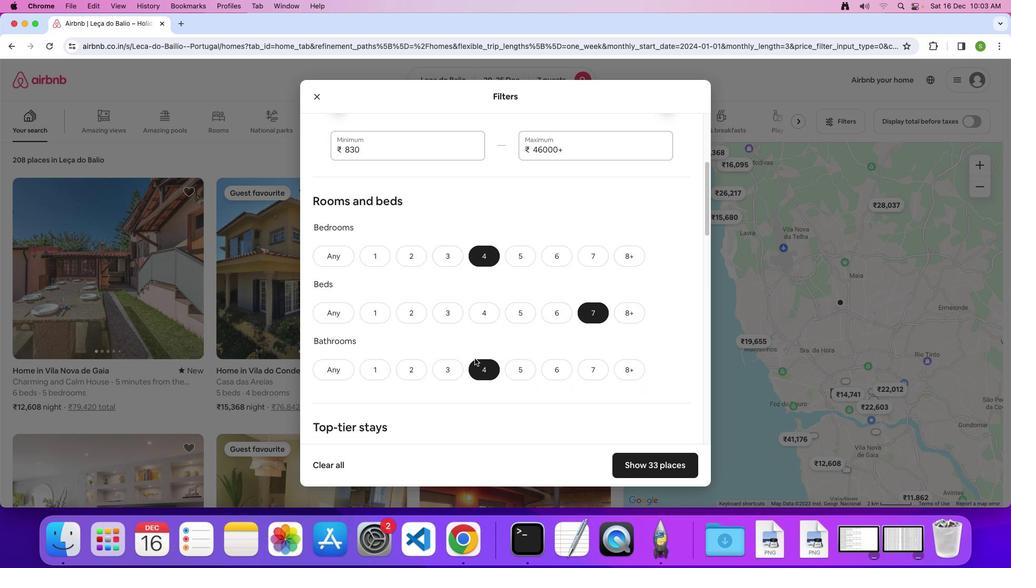 
Action: Mouse scrolled (475, 358) with delta (0, 0)
Screenshot: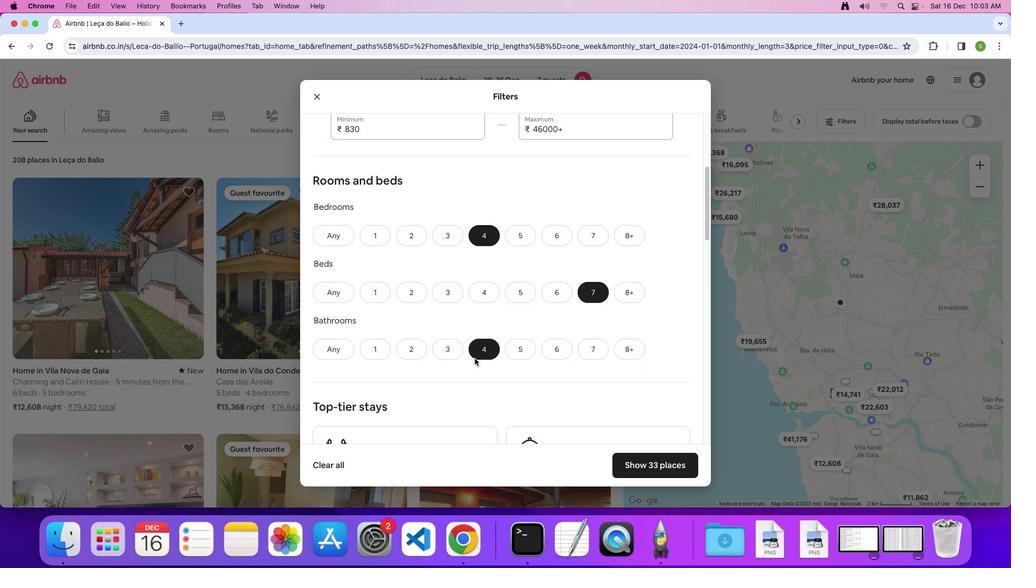 
Action: Mouse scrolled (475, 358) with delta (0, 0)
Screenshot: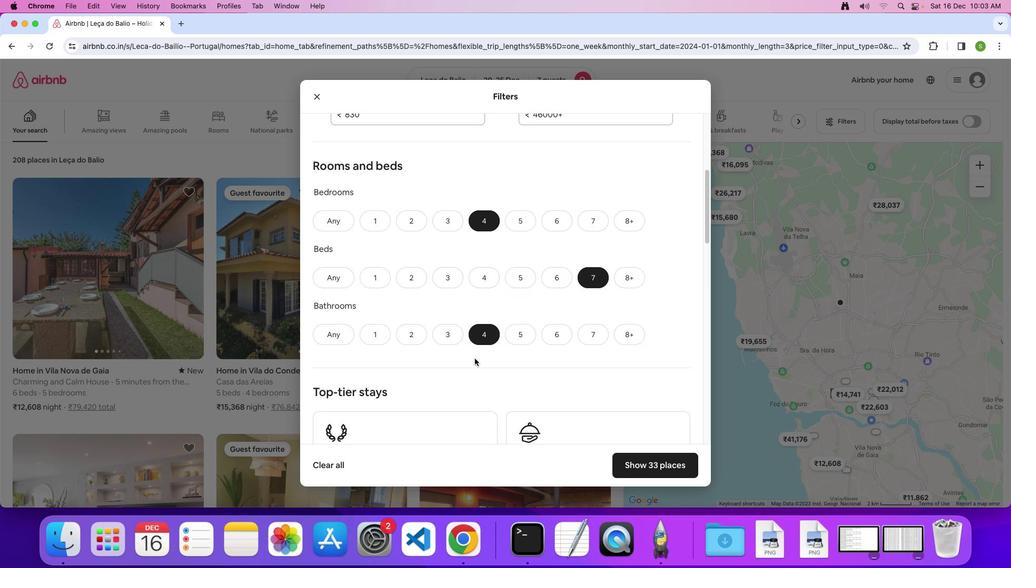 
Action: Mouse scrolled (475, 358) with delta (0, 0)
Screenshot: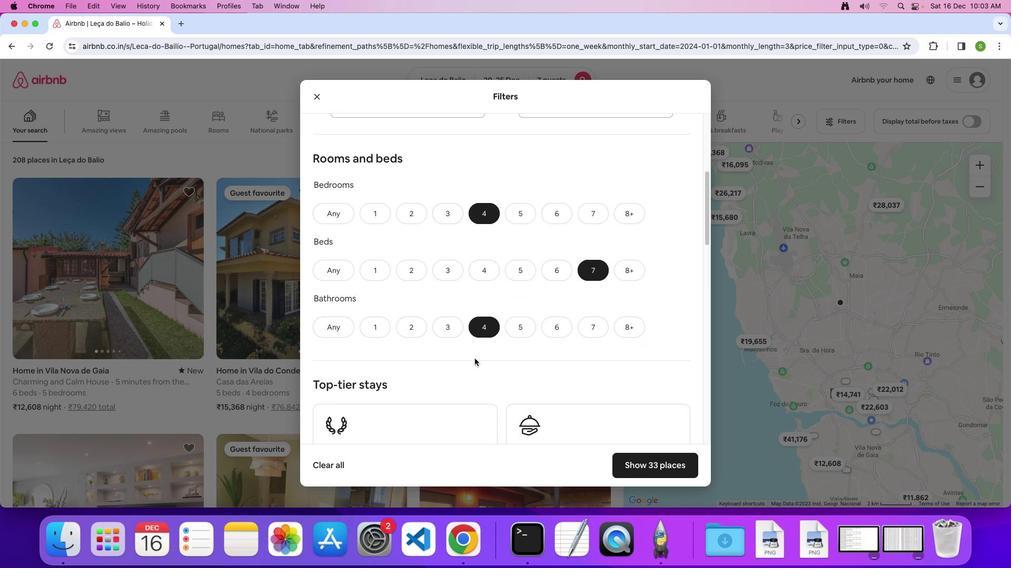 
Action: Mouse scrolled (475, 358) with delta (0, 0)
Screenshot: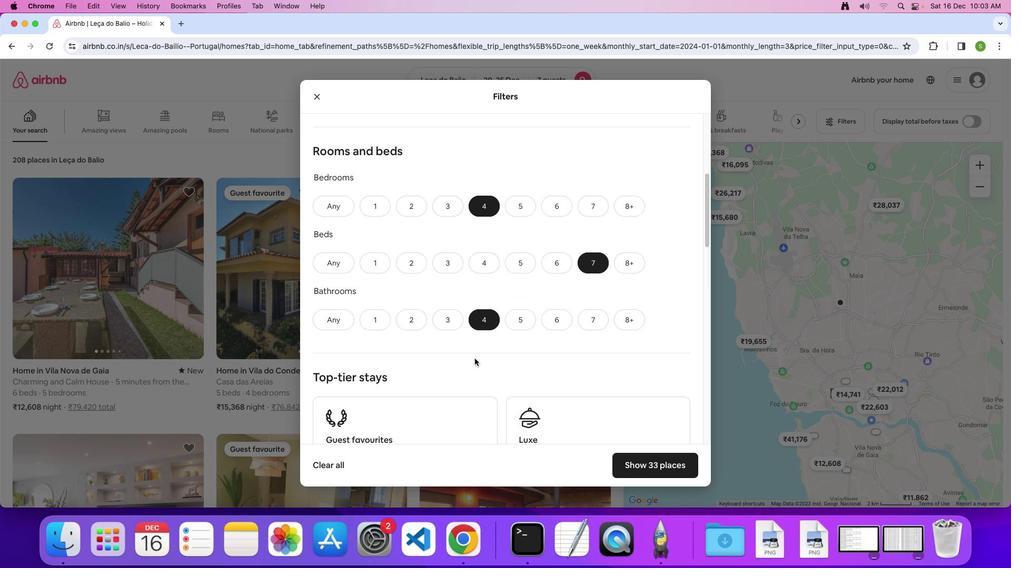 
Action: Mouse scrolled (475, 358) with delta (0, 0)
Screenshot: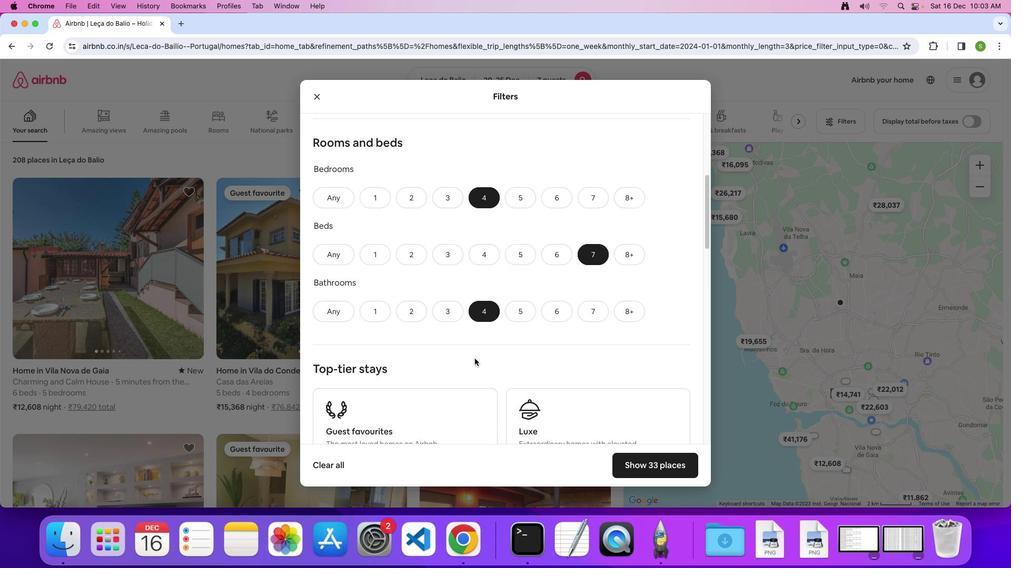 
Action: Mouse scrolled (475, 358) with delta (0, 0)
Screenshot: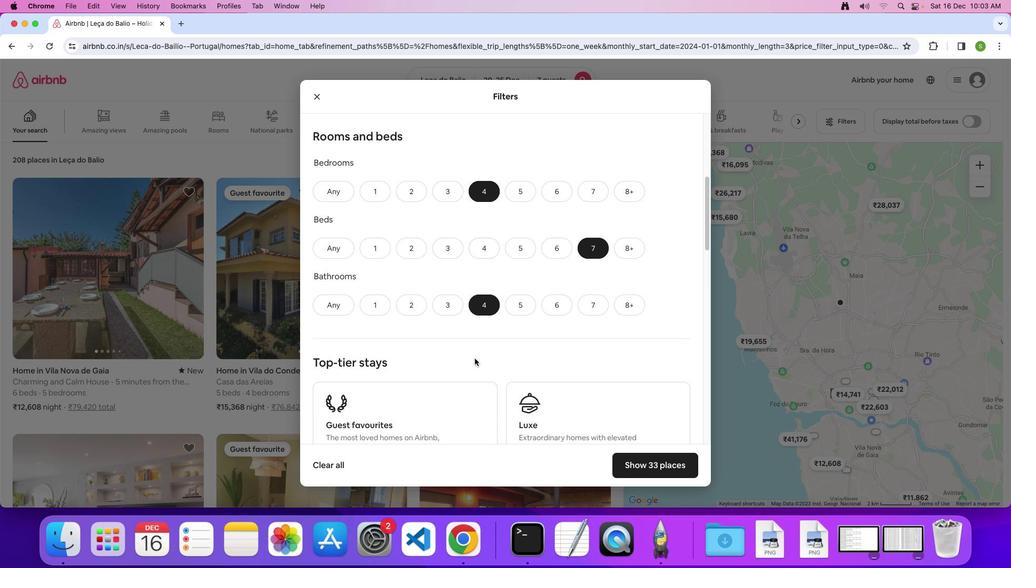 
Action: Mouse scrolled (475, 358) with delta (0, 0)
Screenshot: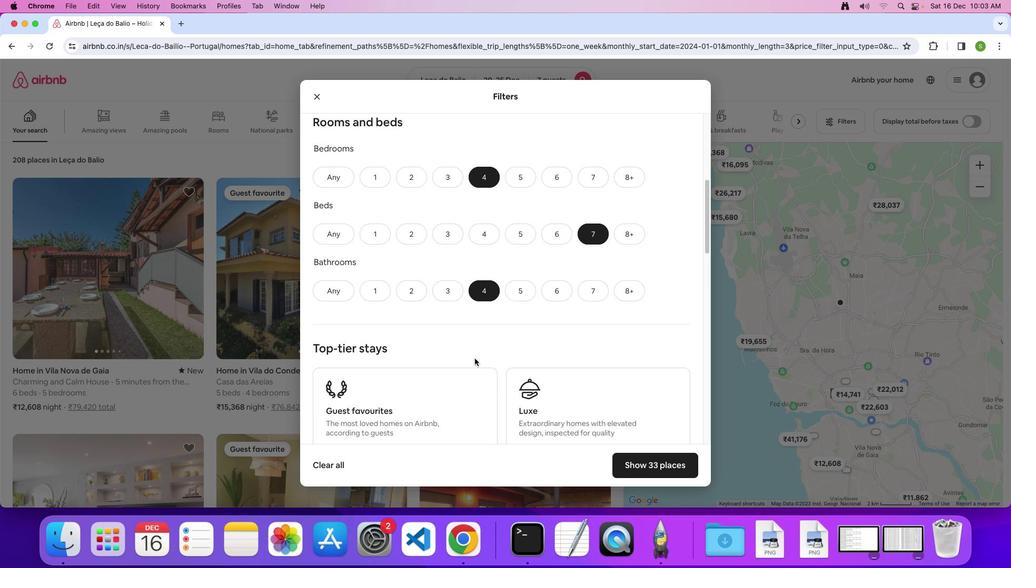 
Action: Mouse scrolled (475, 358) with delta (0, 0)
Screenshot: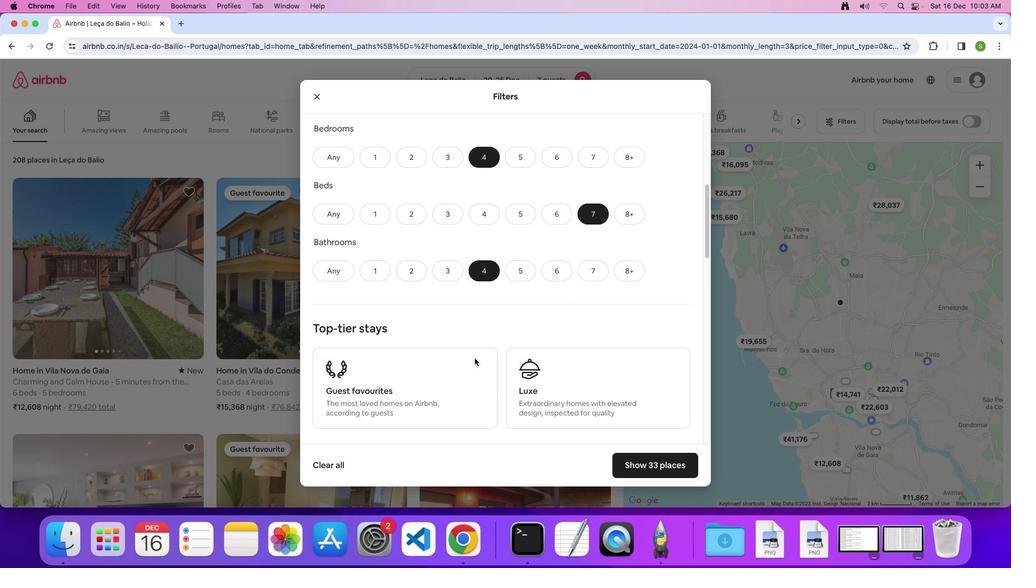 
Action: Mouse scrolled (475, 358) with delta (0, 0)
Screenshot: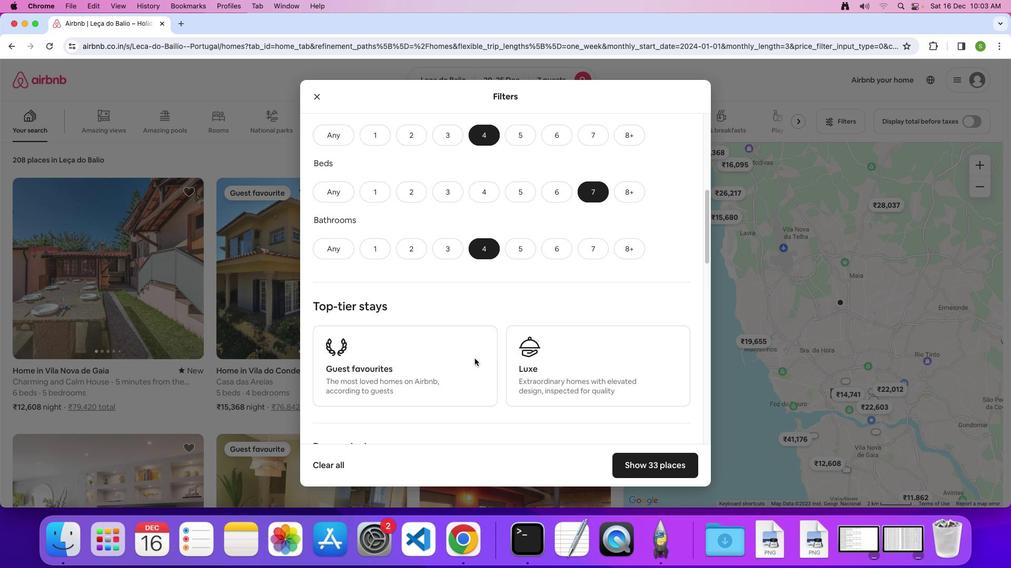
Action: Mouse scrolled (475, 358) with delta (0, 0)
Screenshot: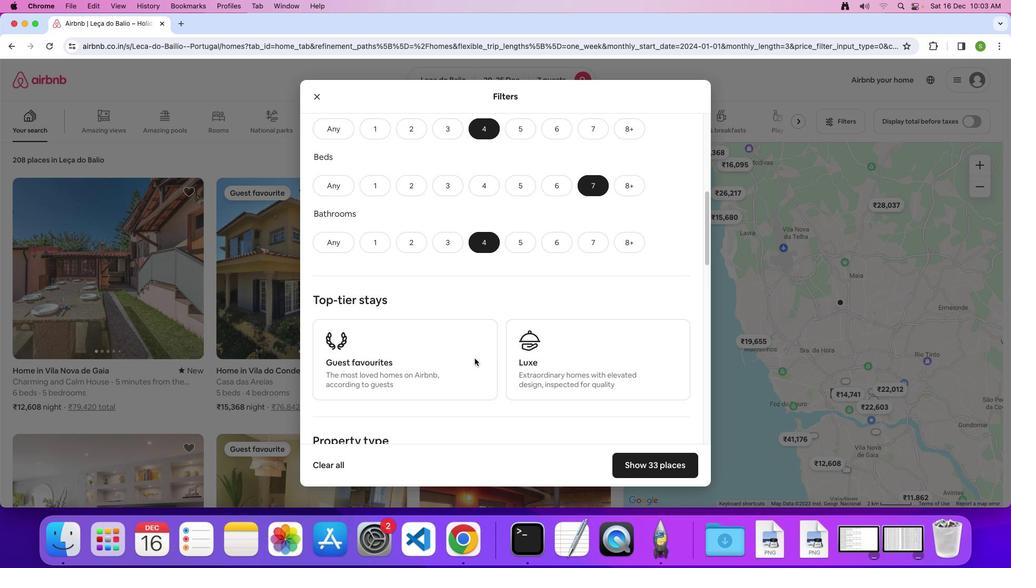 
Action: Mouse scrolled (475, 358) with delta (0, 0)
Screenshot: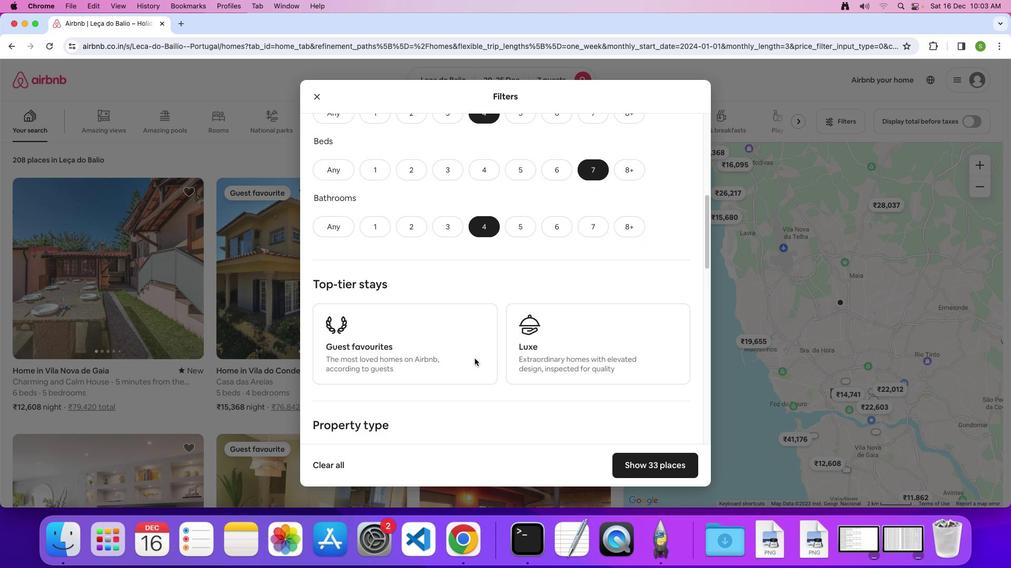 
Action: Mouse scrolled (475, 358) with delta (0, 0)
Screenshot: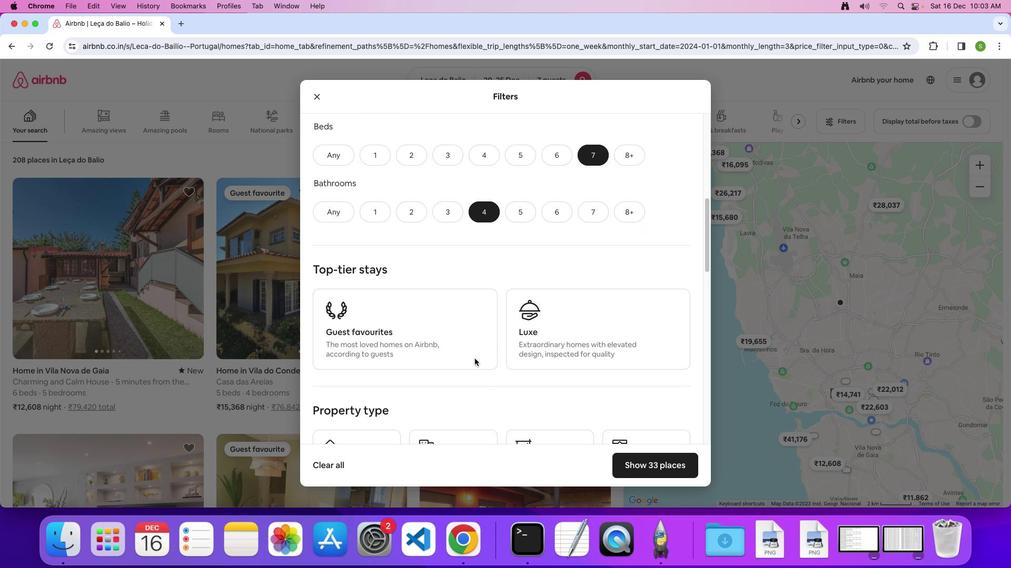 
Action: Mouse scrolled (475, 358) with delta (0, -1)
Screenshot: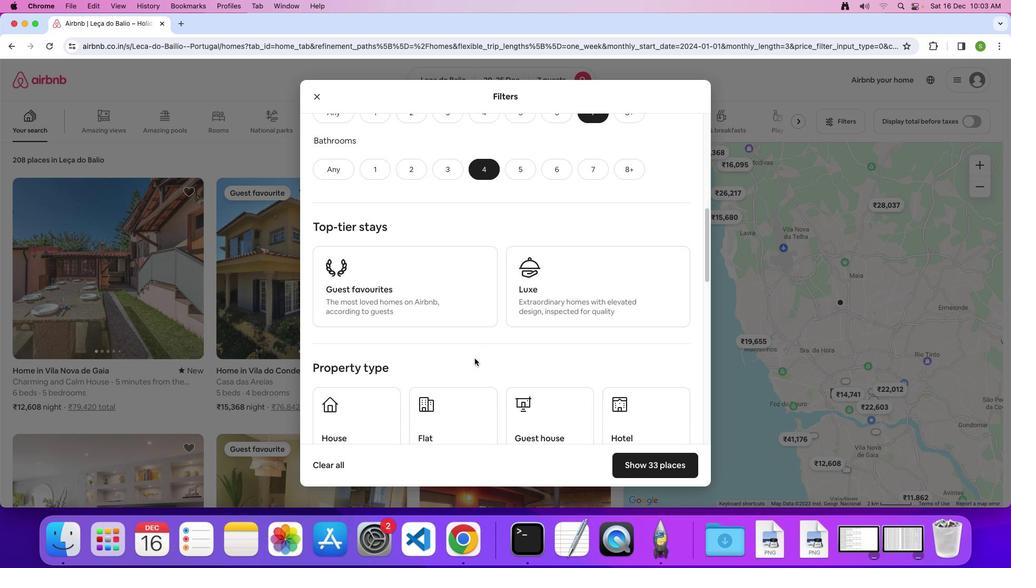 
Action: Mouse scrolled (475, 358) with delta (0, 0)
Screenshot: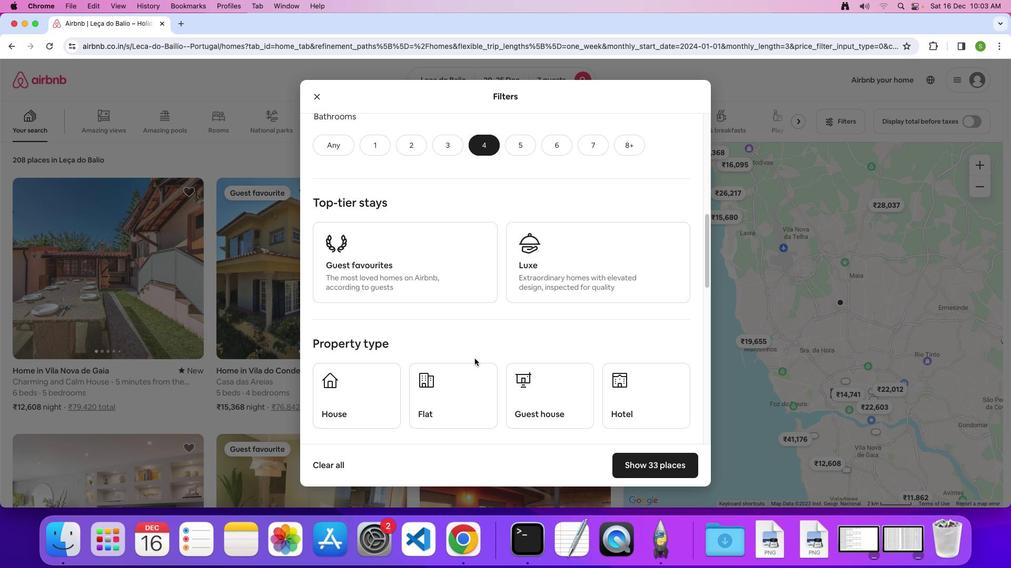 
Action: Mouse scrolled (475, 358) with delta (0, 0)
Screenshot: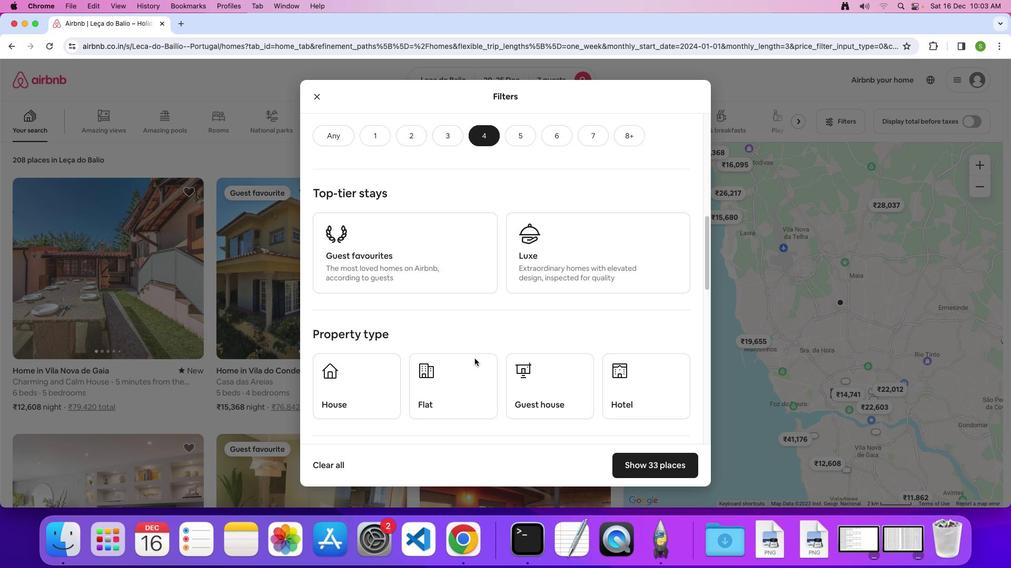 
Action: Mouse moved to (342, 378)
Screenshot: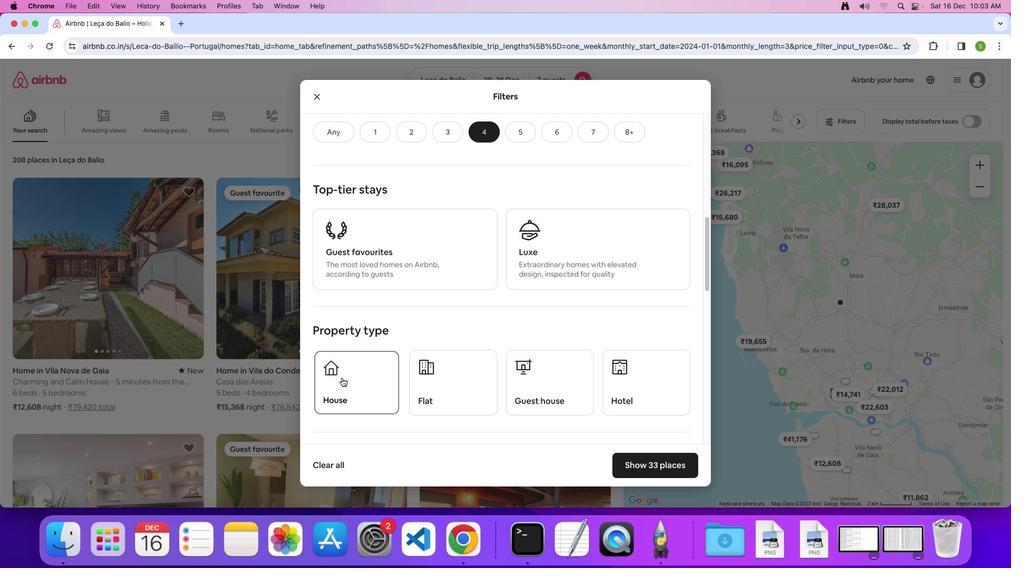 
Action: Mouse pressed left at (342, 378)
Screenshot: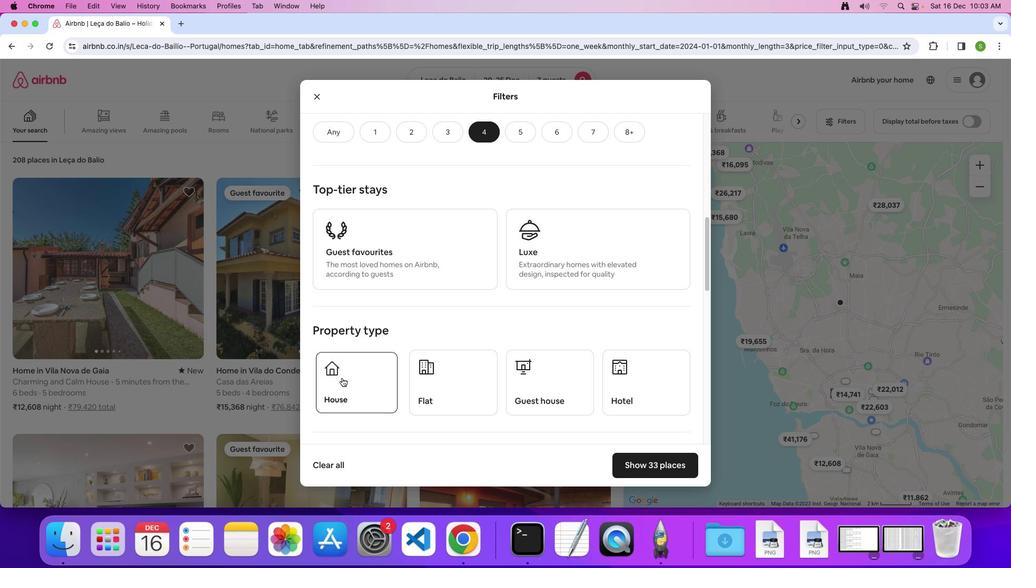 
Action: Mouse moved to (483, 333)
Screenshot: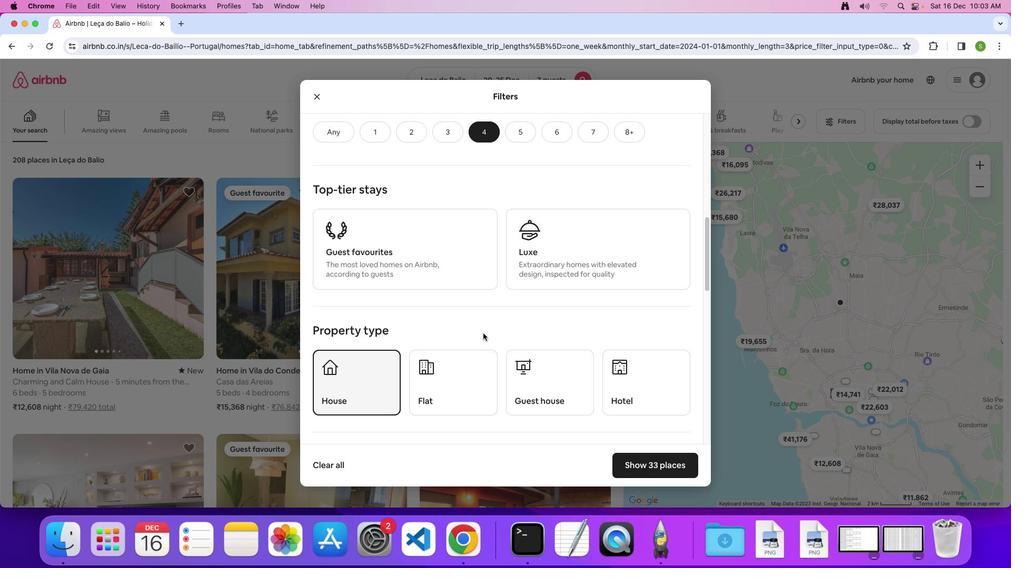 
Action: Mouse scrolled (483, 333) with delta (0, 0)
Screenshot: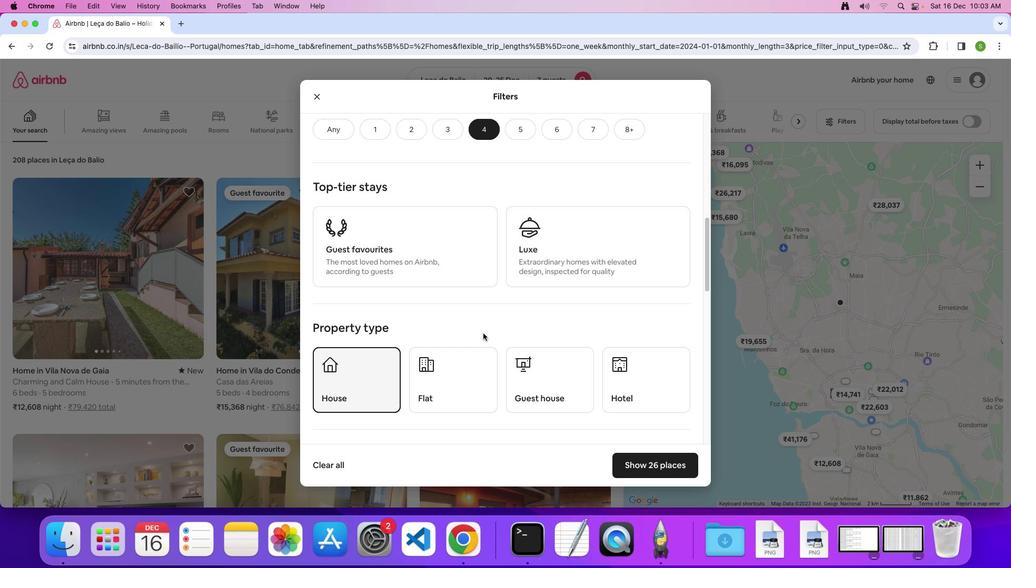 
Action: Mouse scrolled (483, 333) with delta (0, 0)
Screenshot: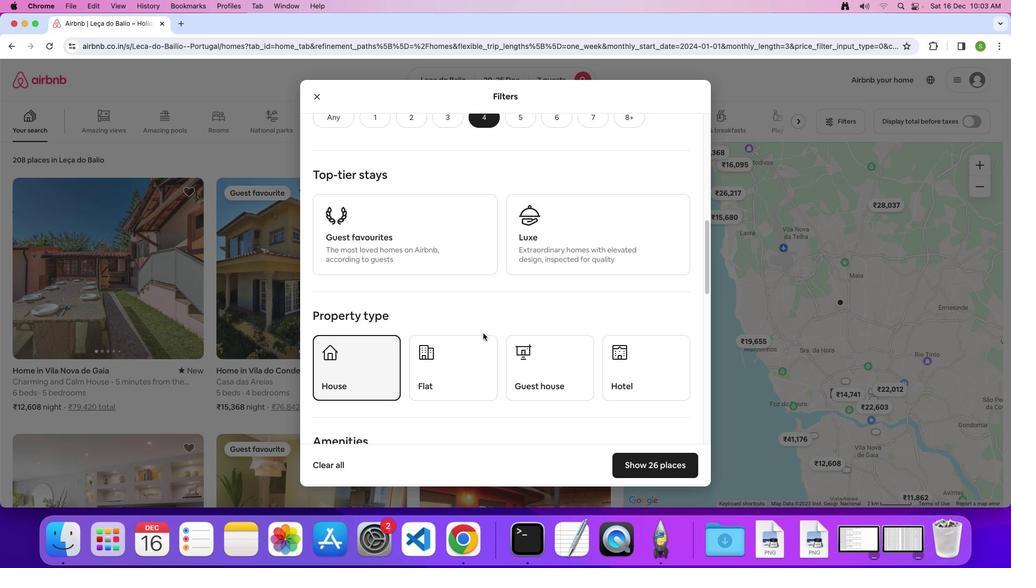 
Action: Mouse scrolled (483, 333) with delta (0, 0)
Screenshot: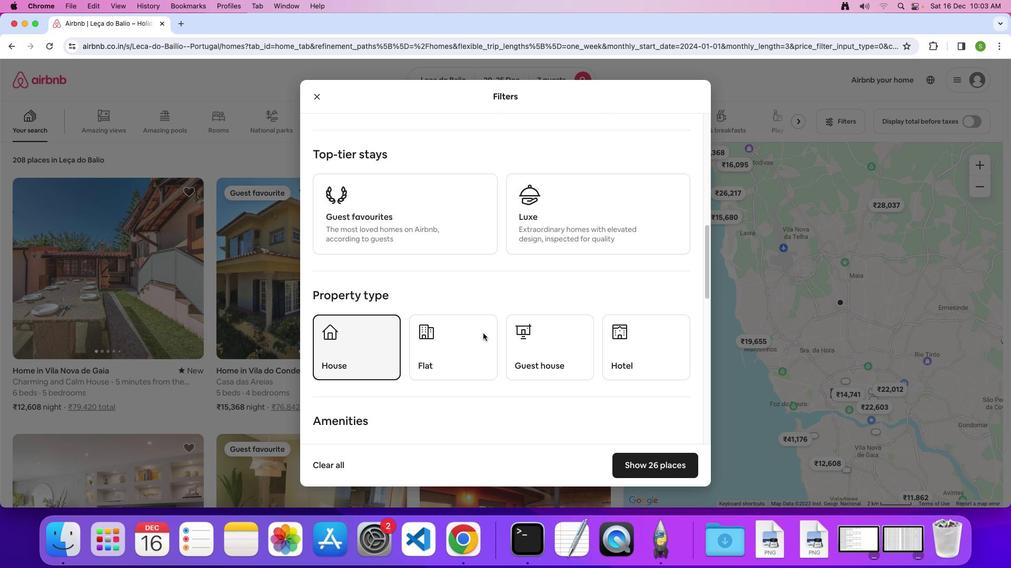 
Action: Mouse scrolled (483, 333) with delta (0, 0)
Screenshot: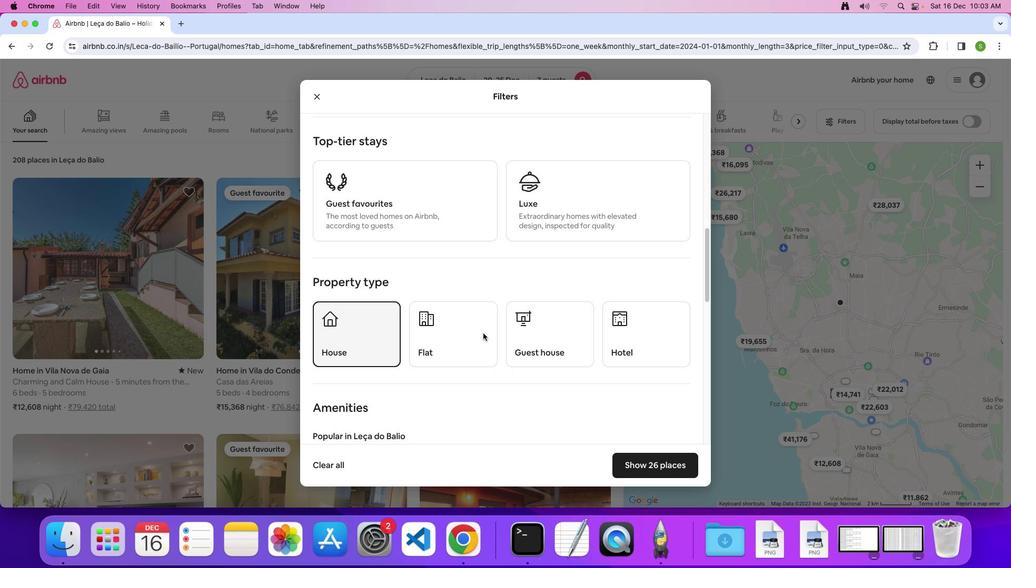 
Action: Mouse scrolled (483, 333) with delta (0, 0)
Screenshot: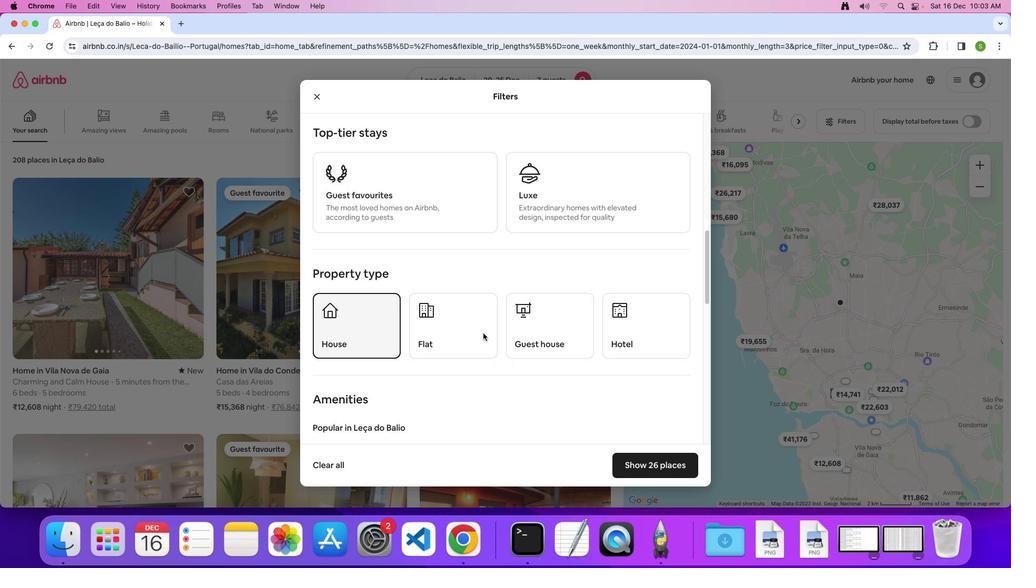 
Action: Mouse scrolled (483, 333) with delta (0, 0)
Screenshot: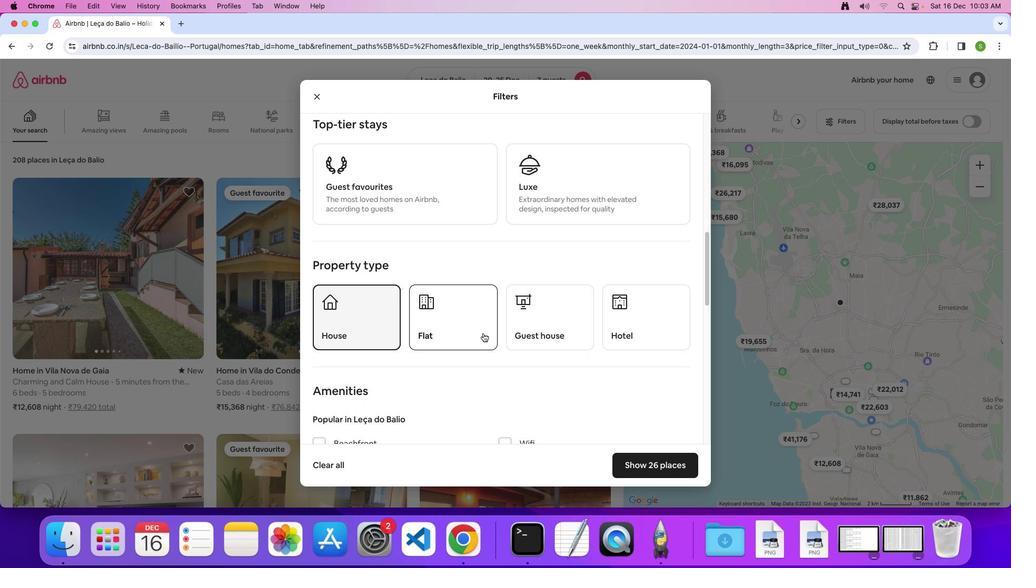 
Action: Mouse scrolled (483, 333) with delta (0, 0)
Screenshot: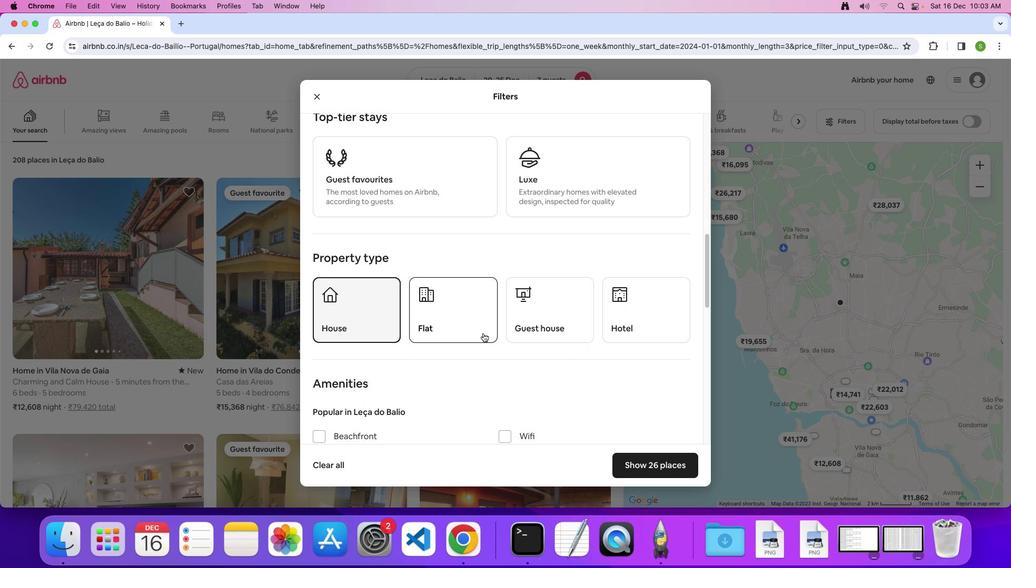 
Action: Mouse scrolled (483, 333) with delta (0, 0)
Screenshot: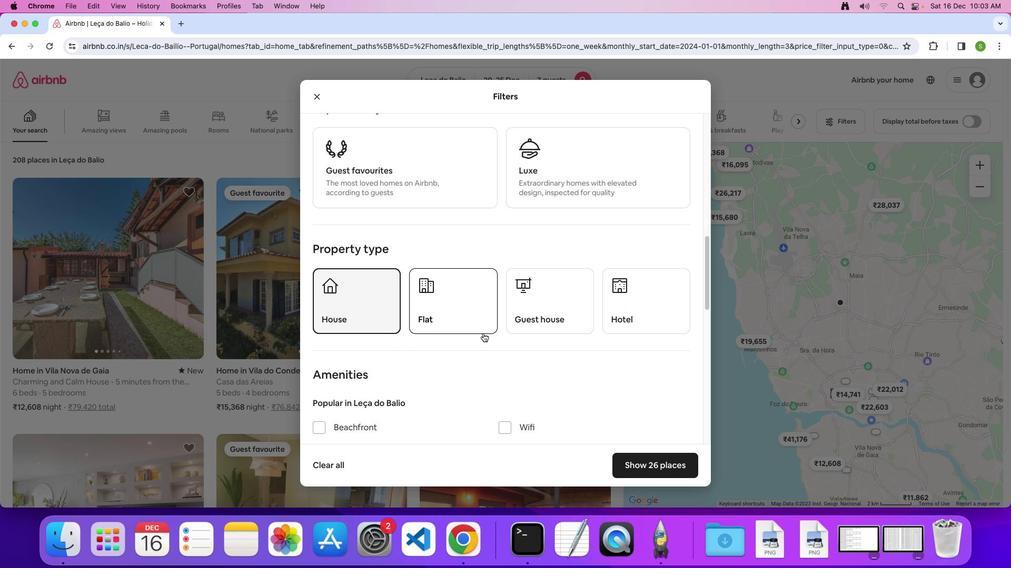 
Action: Mouse scrolled (483, 333) with delta (0, 0)
Screenshot: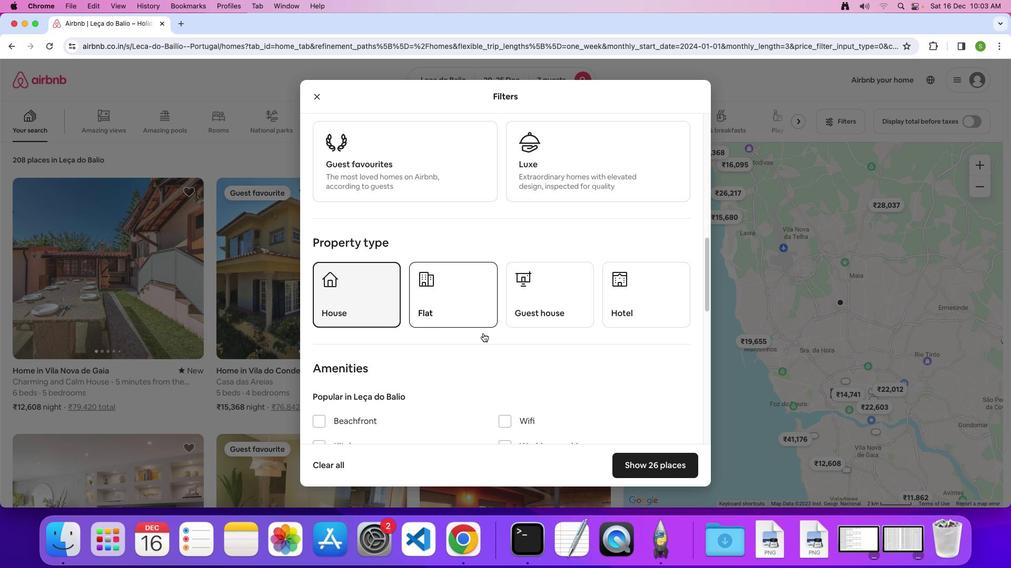 
Action: Mouse scrolled (483, 333) with delta (0, 0)
Screenshot: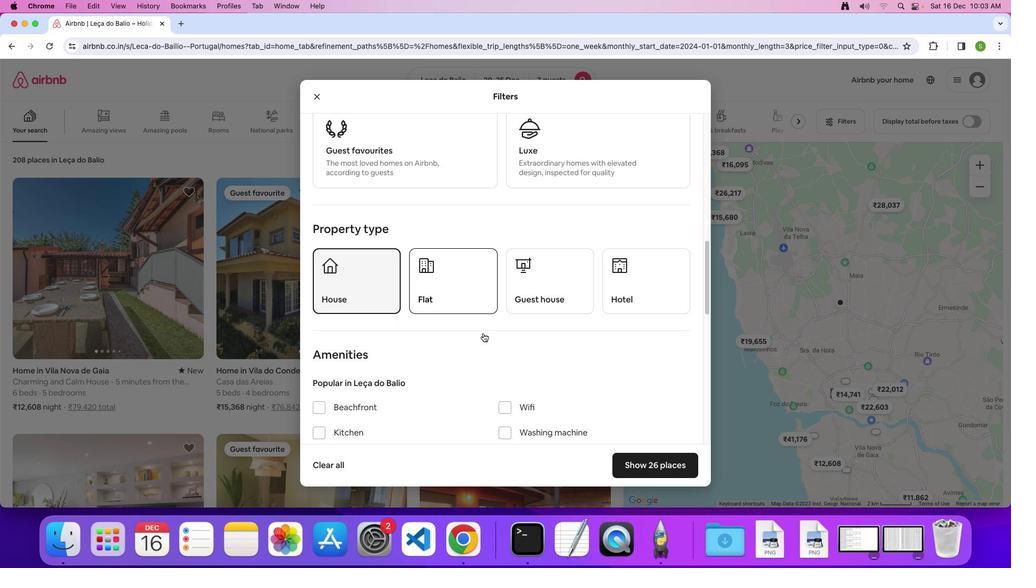 
Action: Mouse scrolled (483, 333) with delta (0, 0)
Screenshot: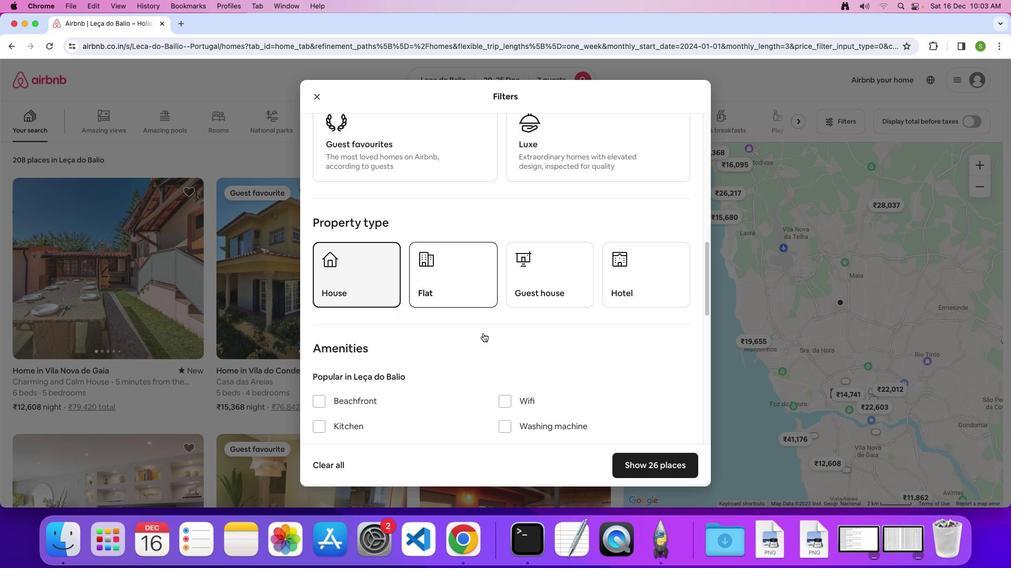 
Action: Mouse scrolled (483, 333) with delta (0, 0)
Screenshot: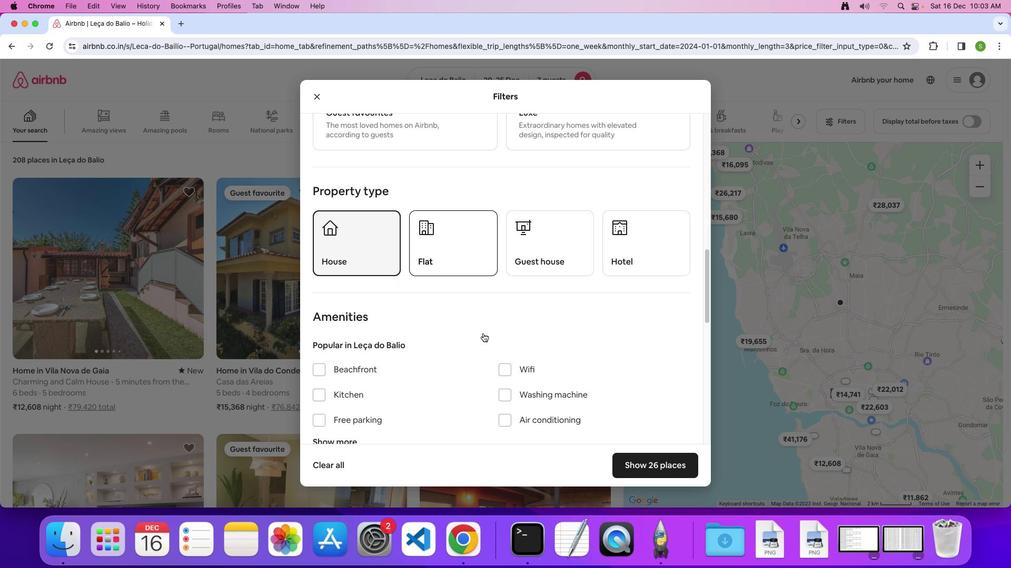 
Action: Mouse scrolled (483, 333) with delta (0, 0)
Screenshot: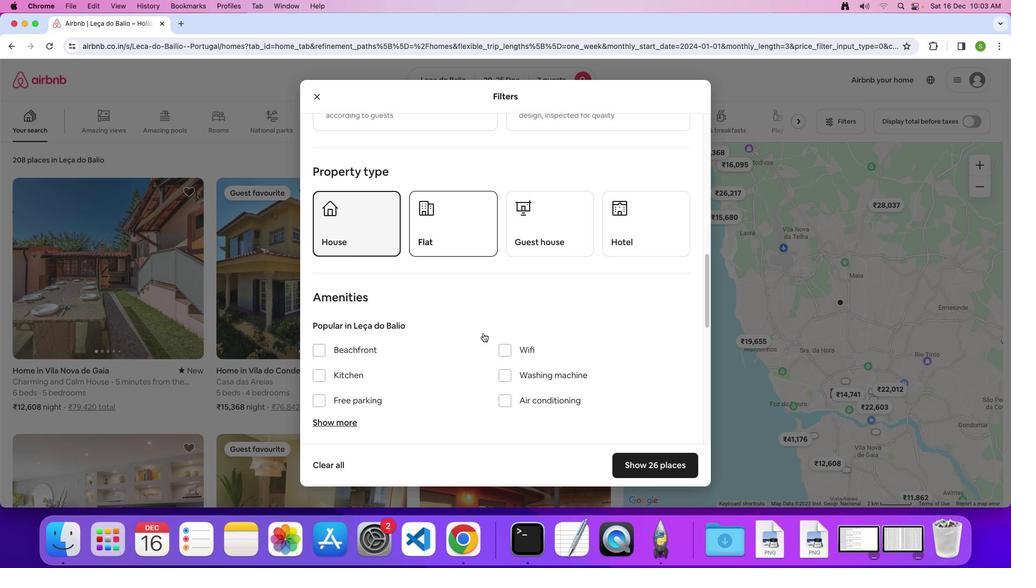 
Action: Mouse scrolled (483, 333) with delta (0, 0)
Screenshot: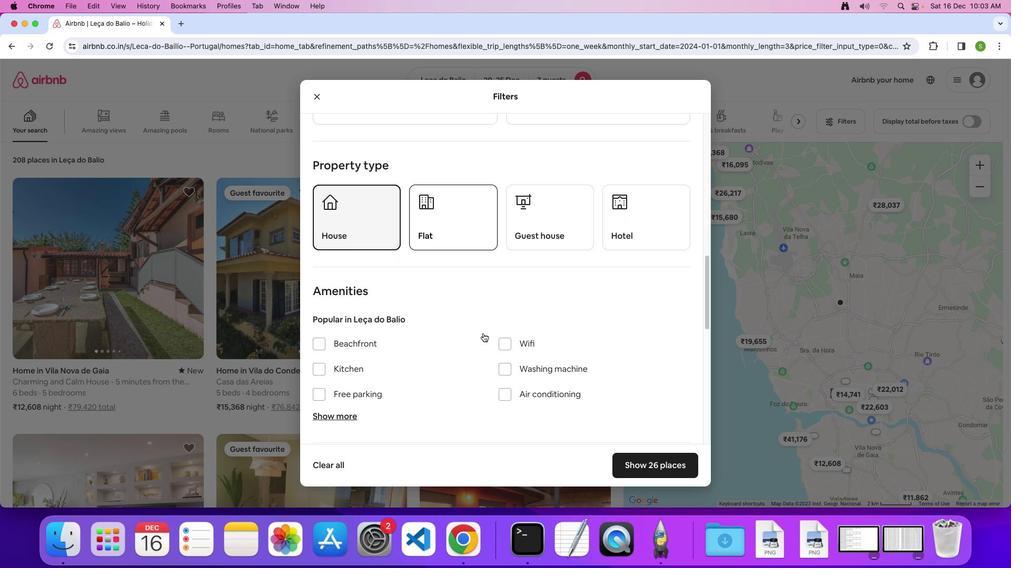 
Action: Mouse scrolled (483, 333) with delta (0, 0)
Screenshot: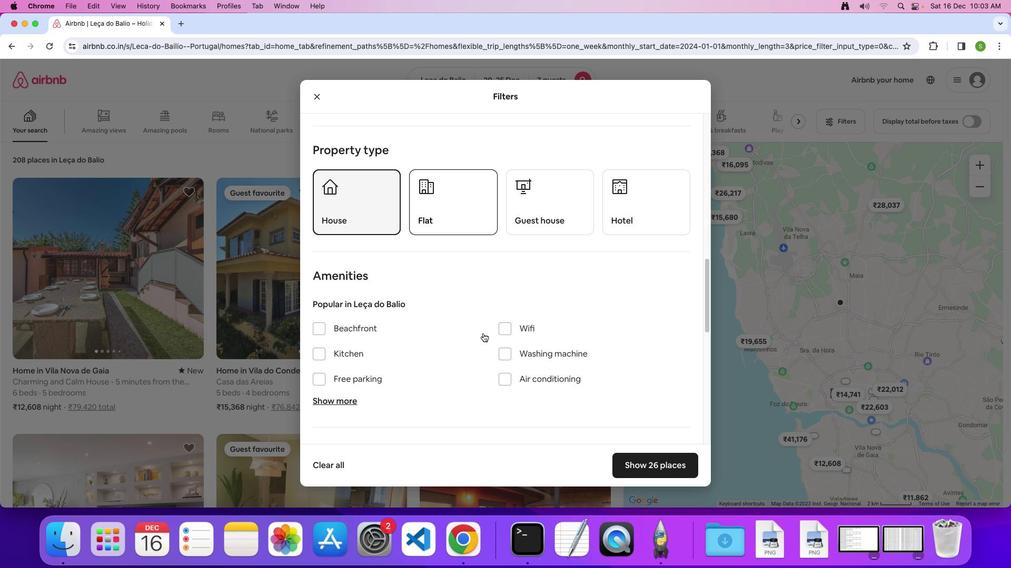 
Action: Mouse scrolled (483, 333) with delta (0, 0)
Screenshot: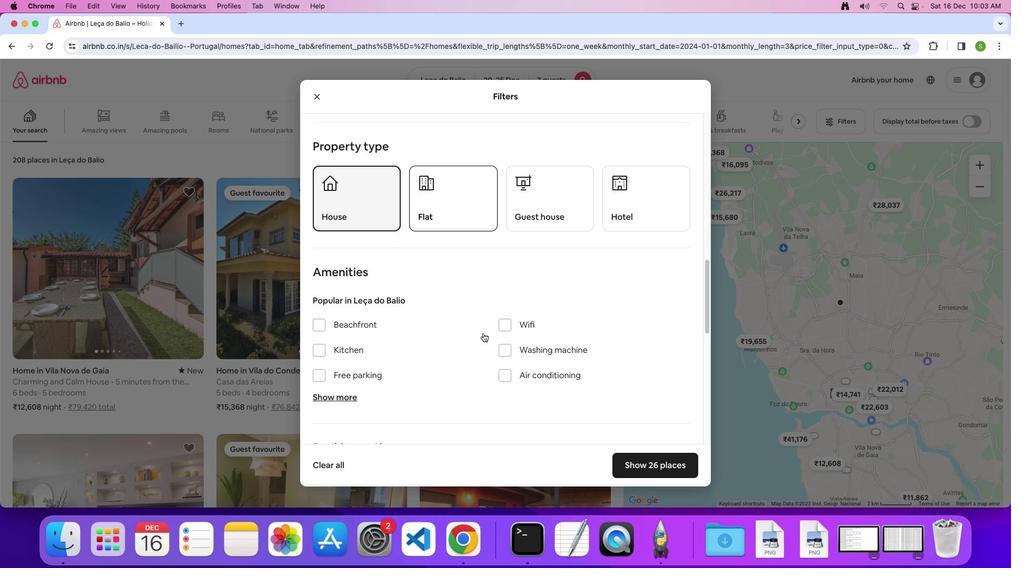 
Action: Mouse scrolled (483, 333) with delta (0, 0)
Screenshot: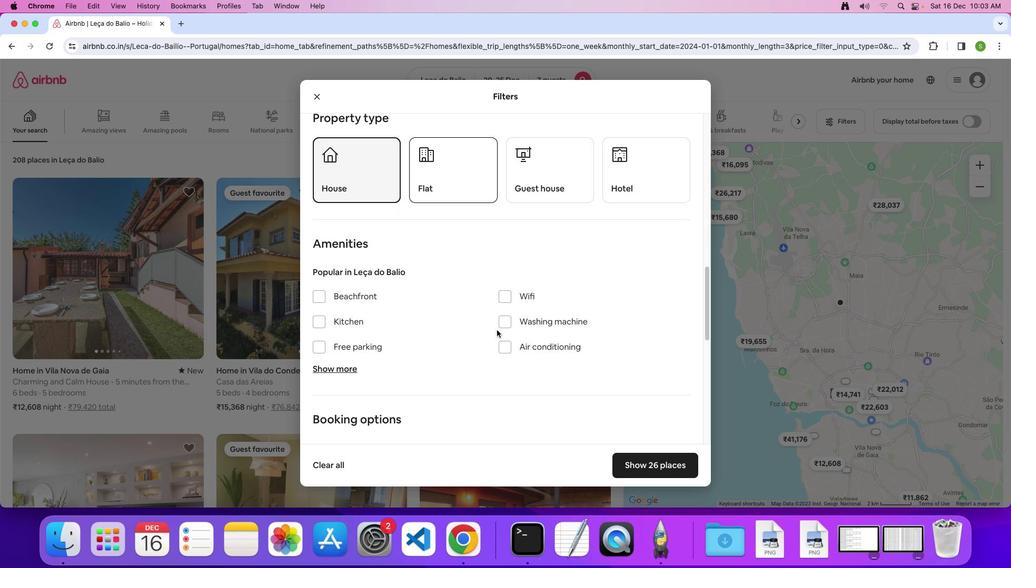 
Action: Mouse moved to (503, 289)
Screenshot: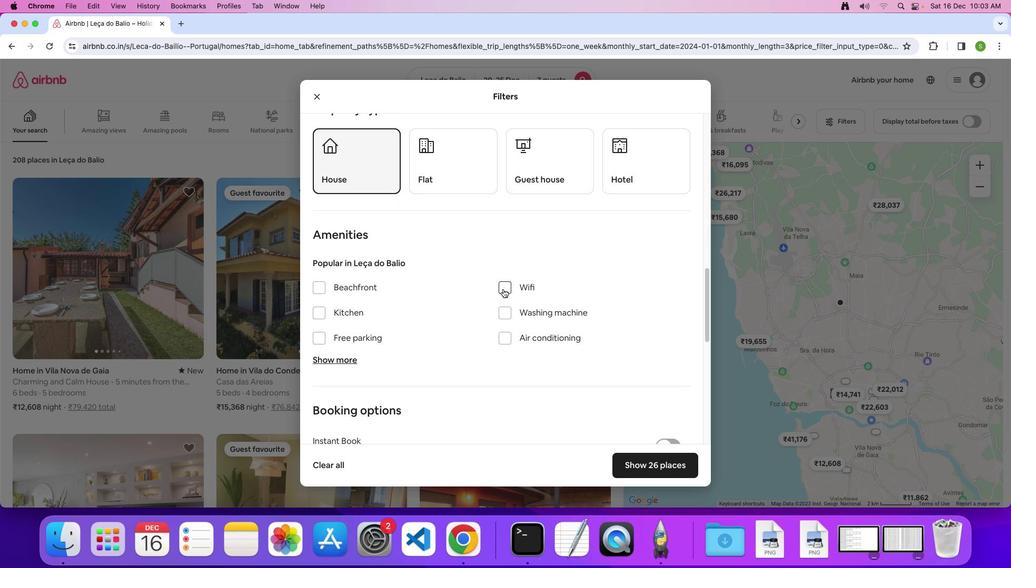 
Action: Mouse pressed left at (503, 289)
Screenshot: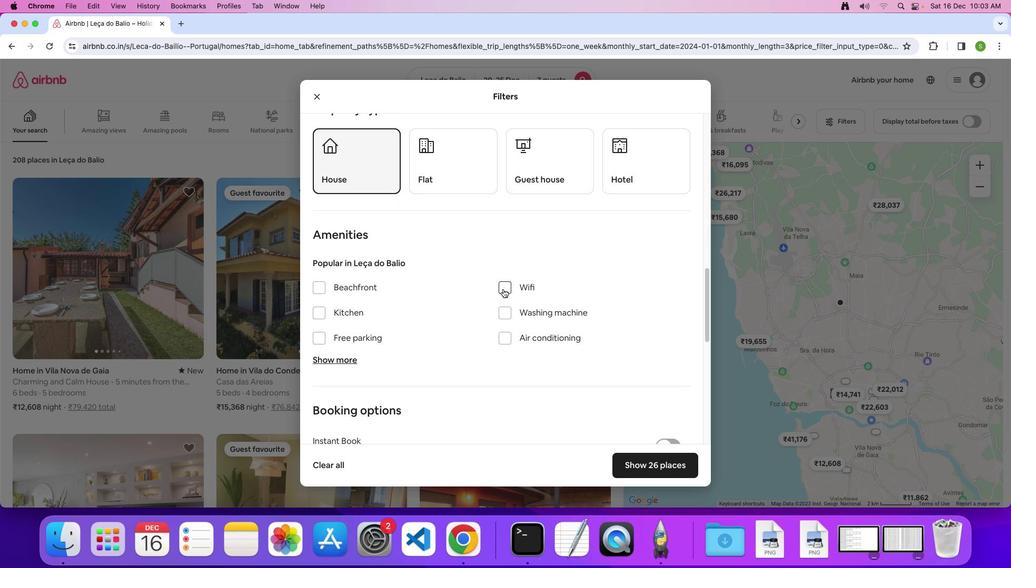 
Action: Mouse moved to (334, 362)
Screenshot: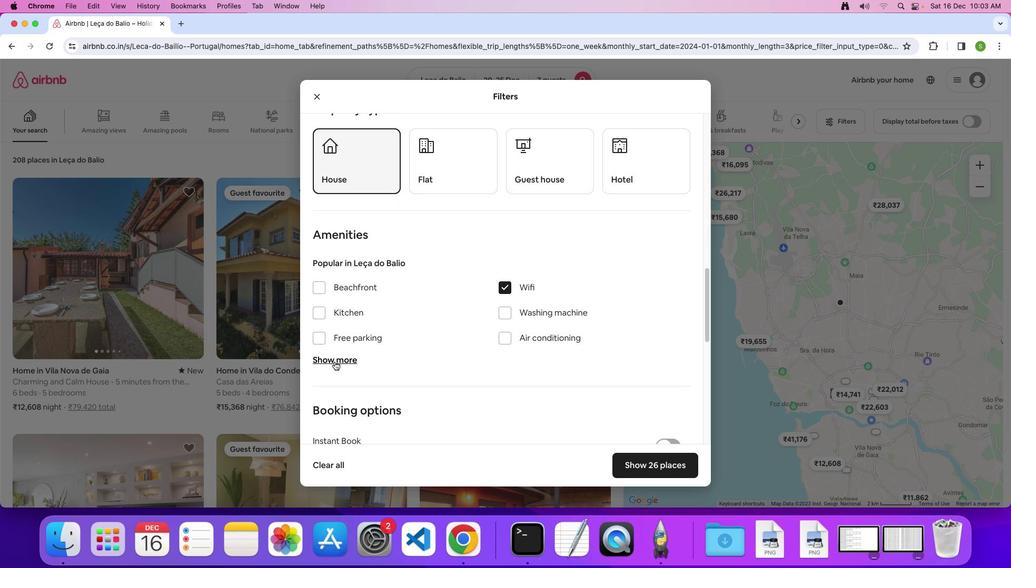 
Action: Mouse pressed left at (334, 362)
Screenshot: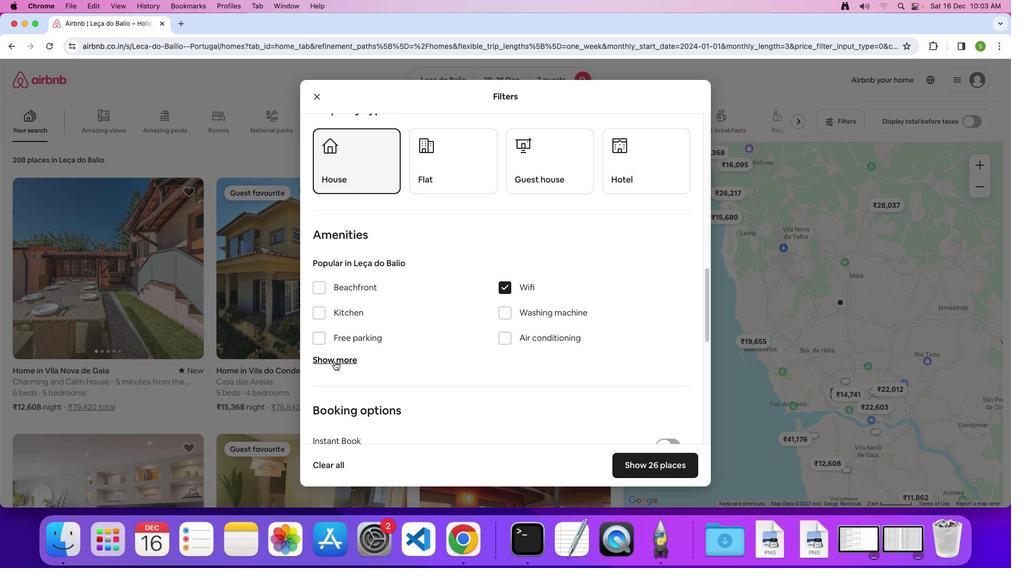 
Action: Mouse moved to (319, 338)
Screenshot: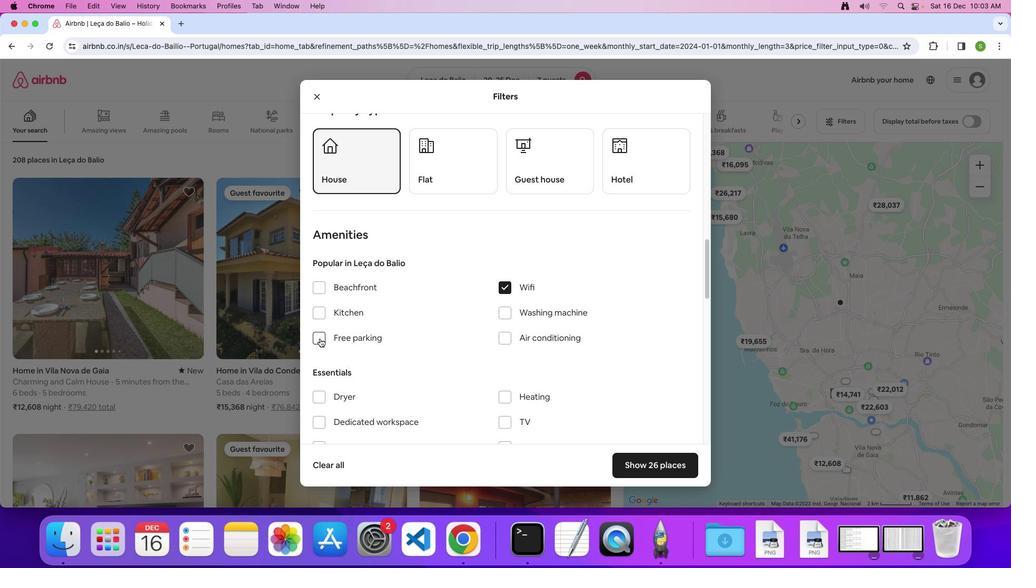 
Action: Mouse pressed left at (319, 338)
Screenshot: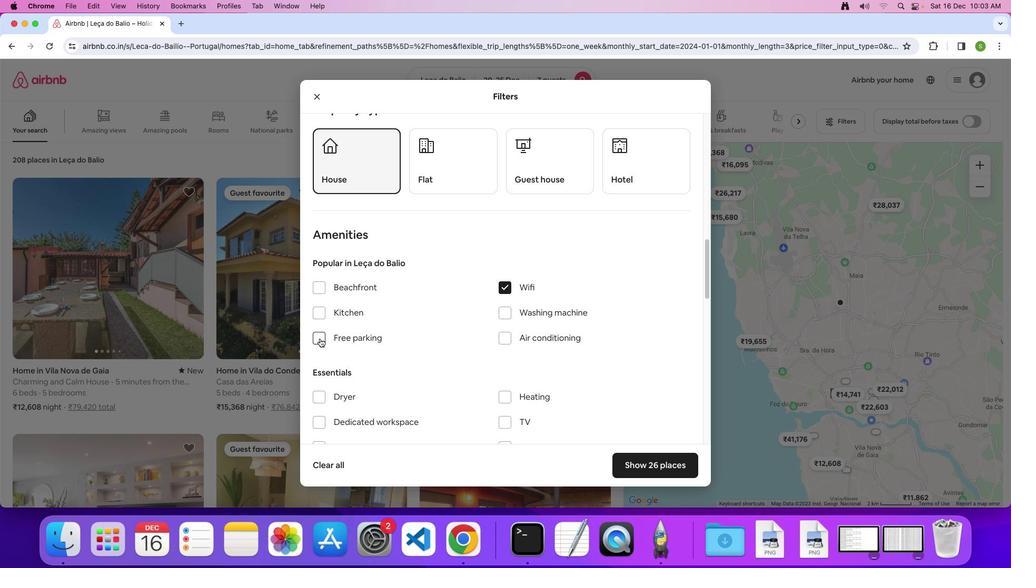 
Action: Mouse moved to (444, 348)
Screenshot: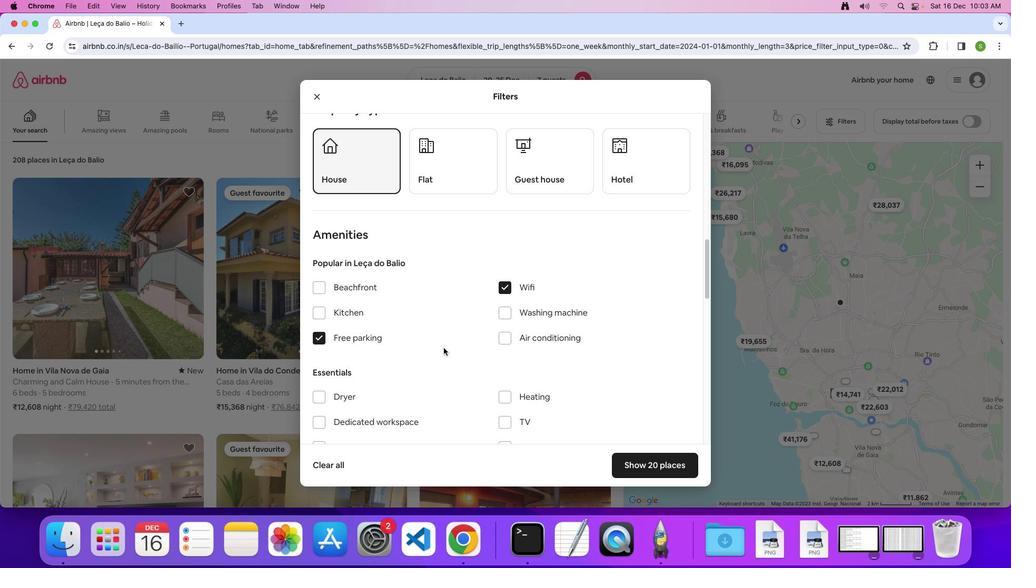 
Action: Mouse scrolled (444, 348) with delta (0, 0)
Screenshot: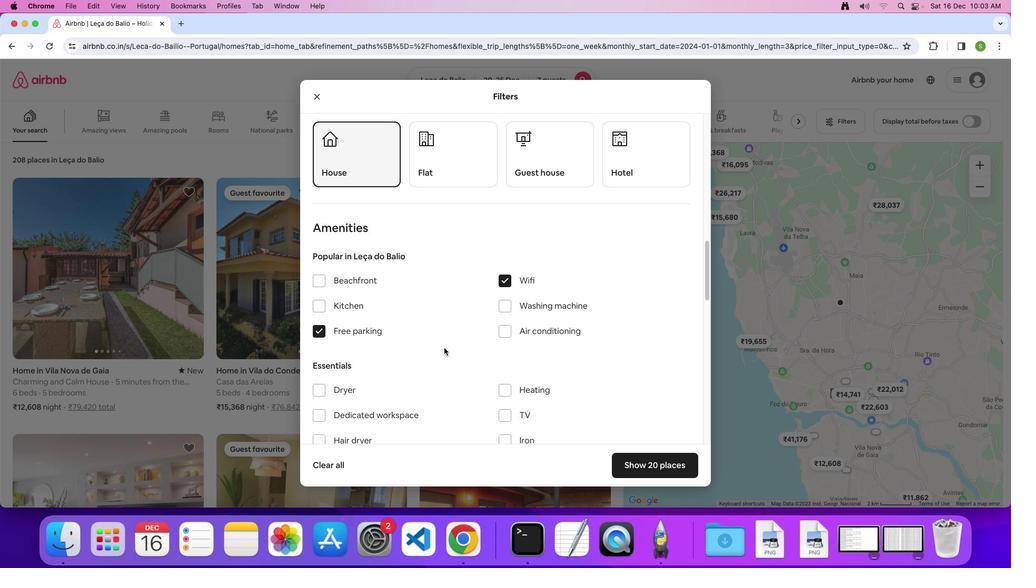 
Action: Mouse scrolled (444, 348) with delta (0, 0)
Screenshot: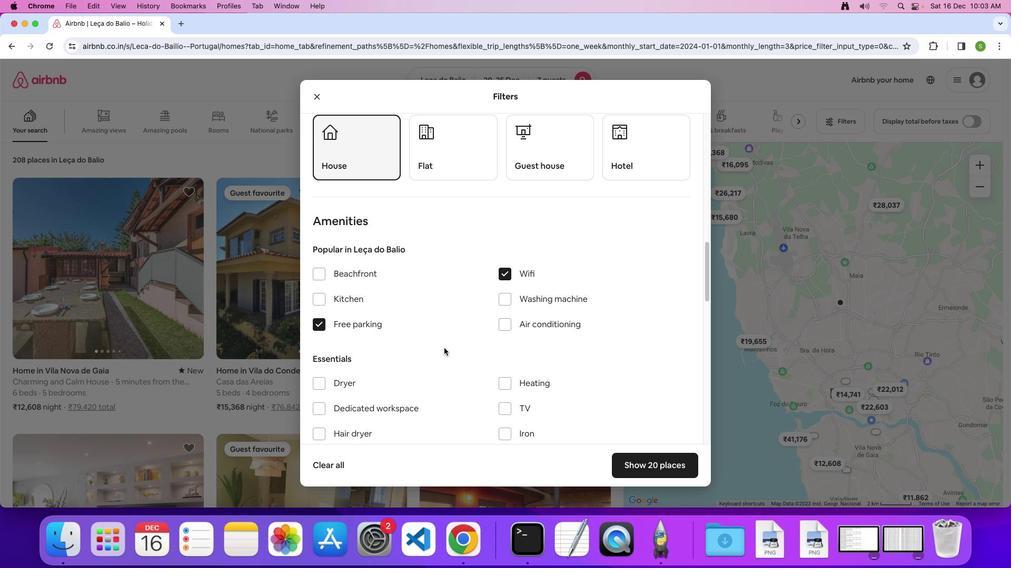
Action: Mouse moved to (444, 348)
Screenshot: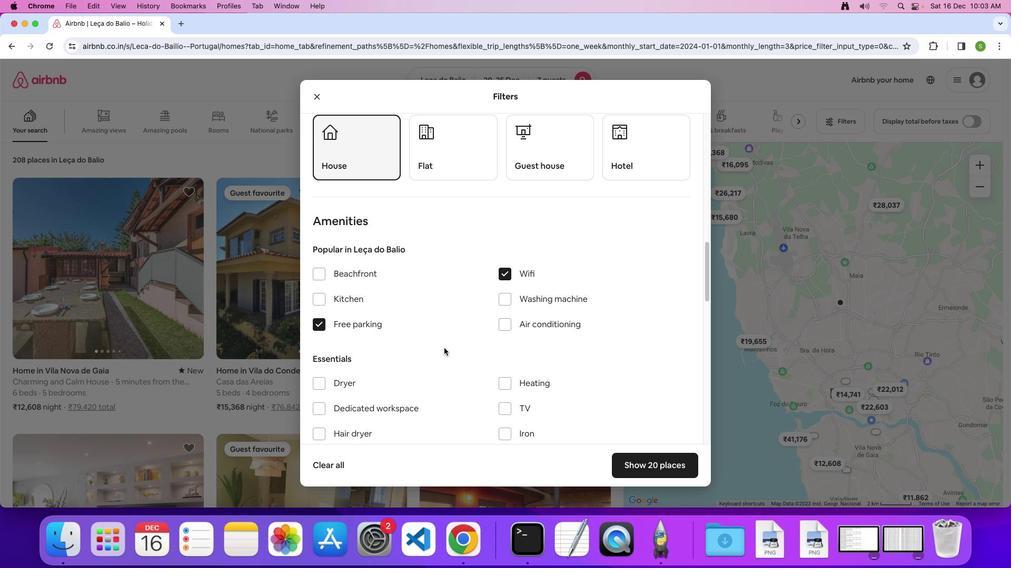 
Action: Mouse scrolled (444, 348) with delta (0, -1)
Screenshot: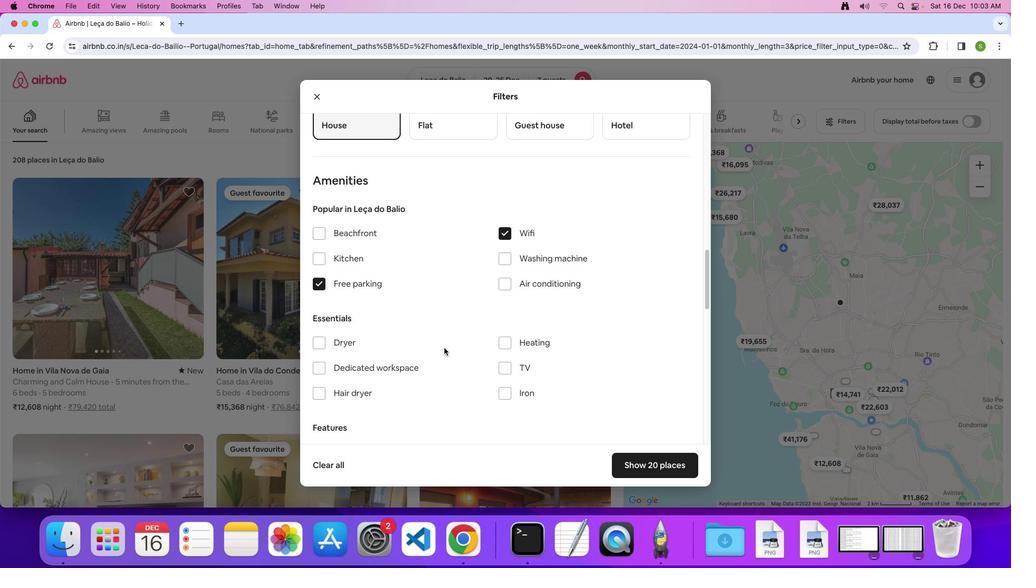
Action: Mouse moved to (444, 348)
Screenshot: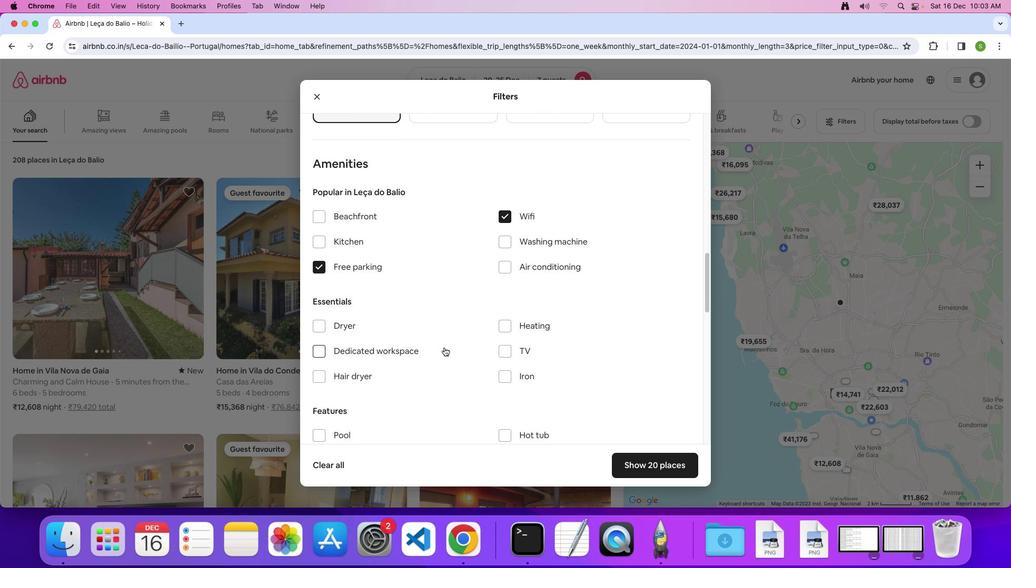 
Action: Mouse scrolled (444, 348) with delta (0, 0)
Screenshot: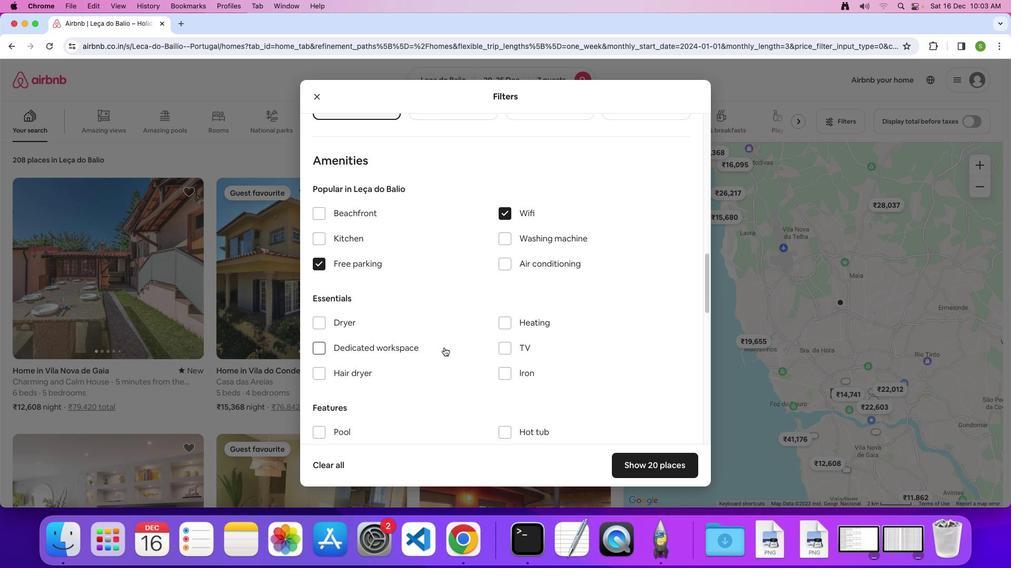 
Action: Mouse scrolled (444, 348) with delta (0, 0)
Screenshot: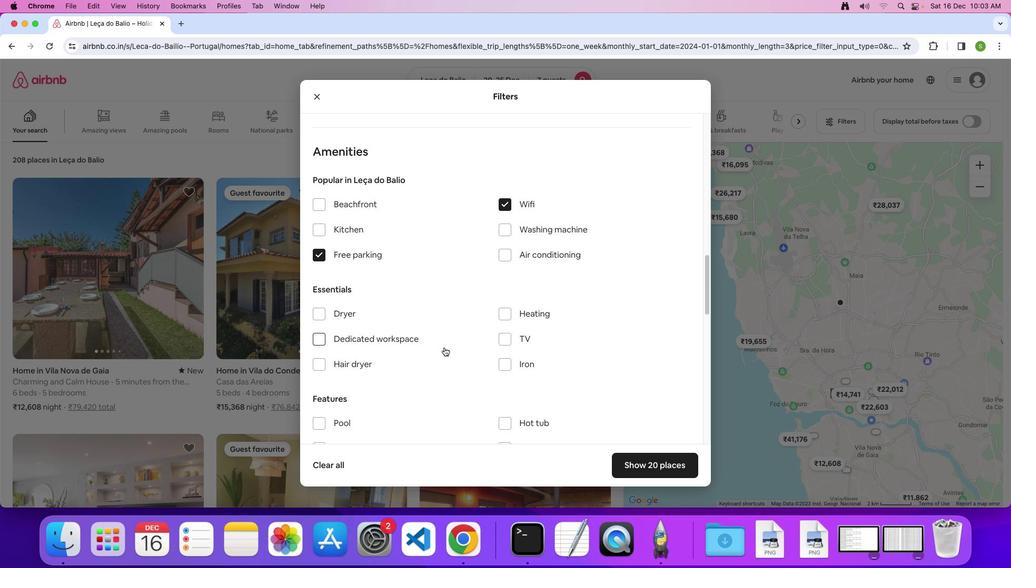 
Action: Mouse scrolled (444, 348) with delta (0, 0)
Screenshot: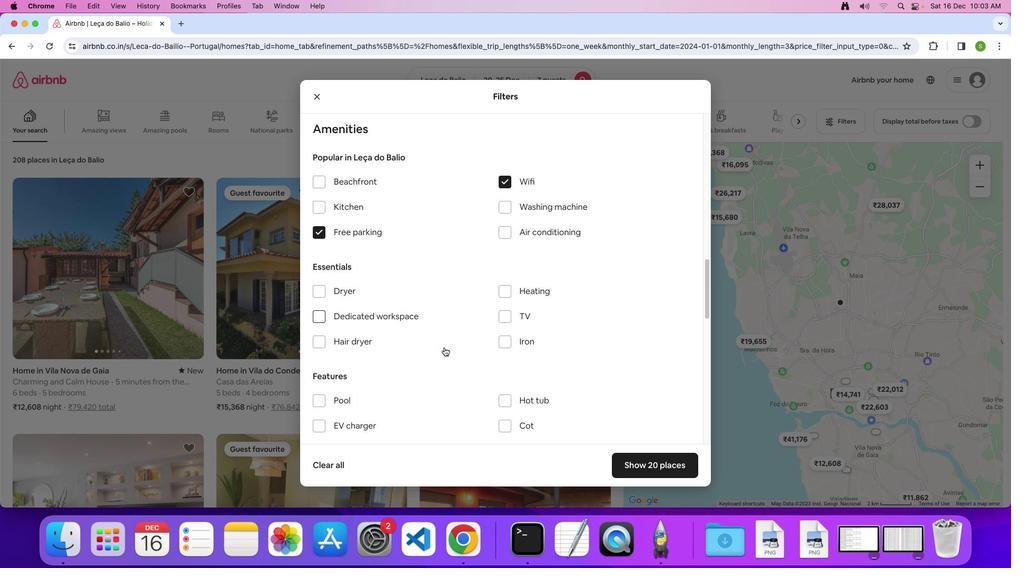 
Action: Mouse moved to (500, 302)
Screenshot: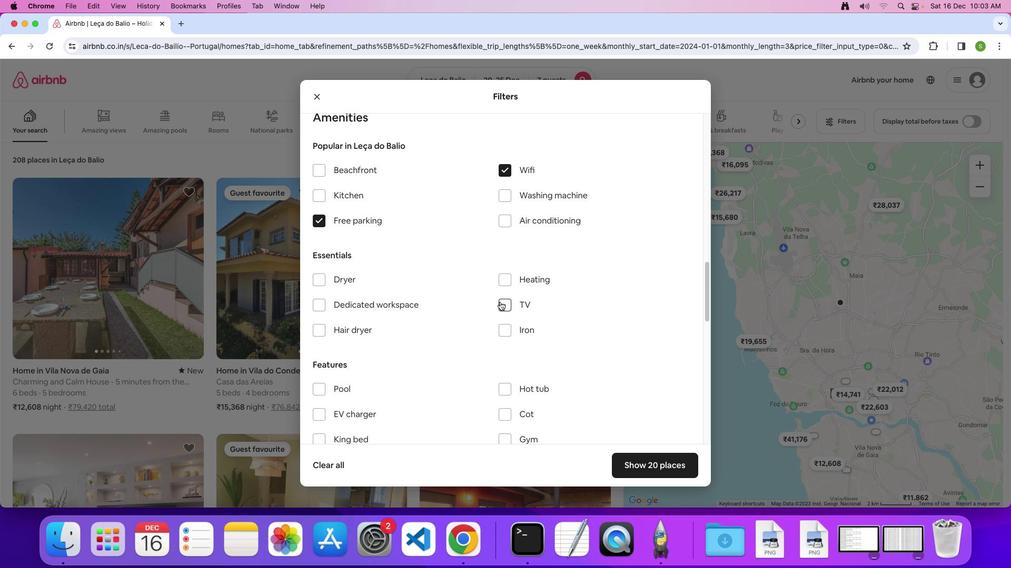 
Action: Mouse pressed left at (500, 302)
Screenshot: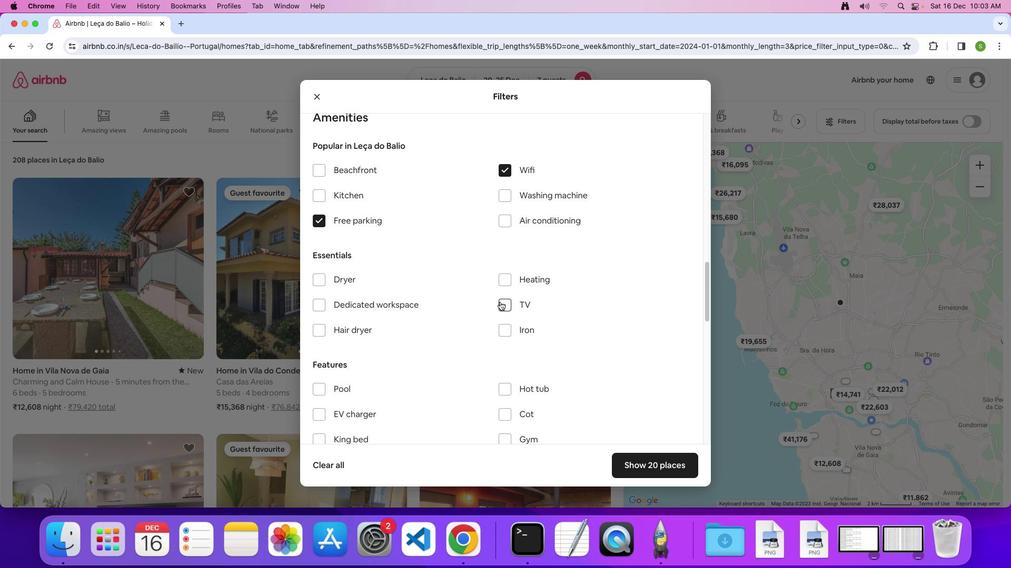 
Action: Mouse moved to (425, 328)
Screenshot: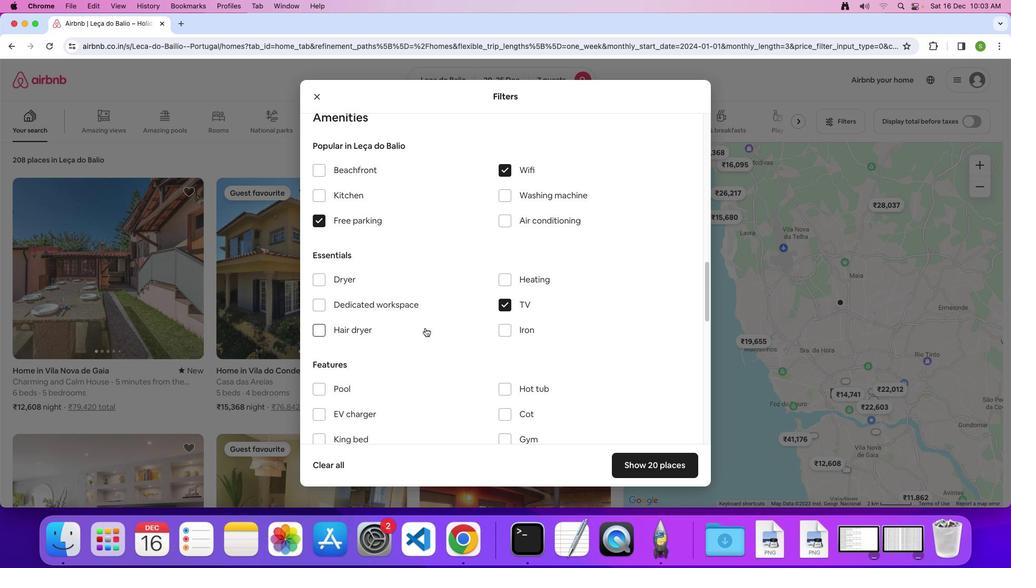 
Action: Mouse scrolled (425, 328) with delta (0, 0)
Screenshot: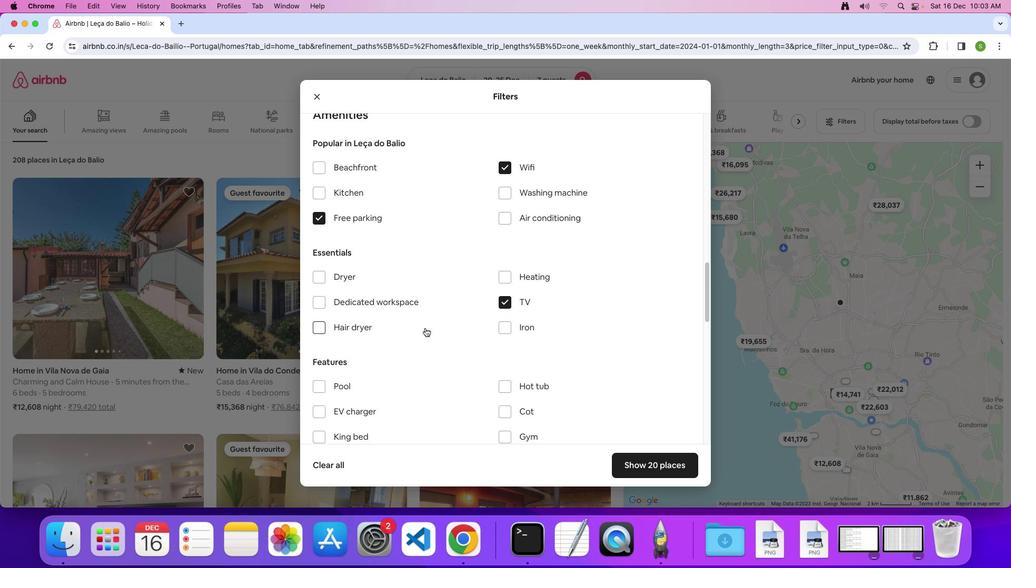 
Action: Mouse scrolled (425, 328) with delta (0, 0)
Screenshot: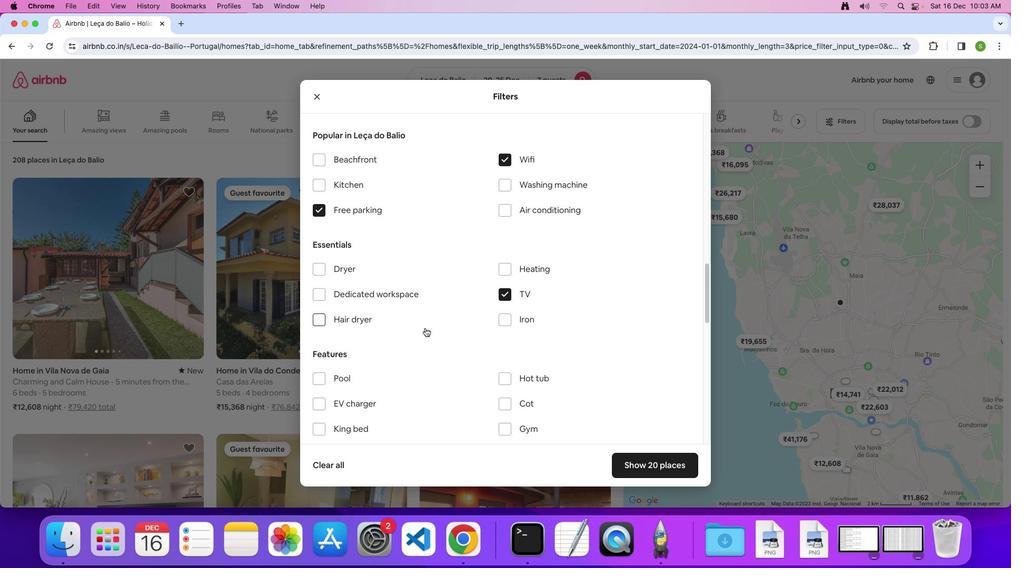 
Action: Mouse scrolled (425, 328) with delta (0, 0)
Screenshot: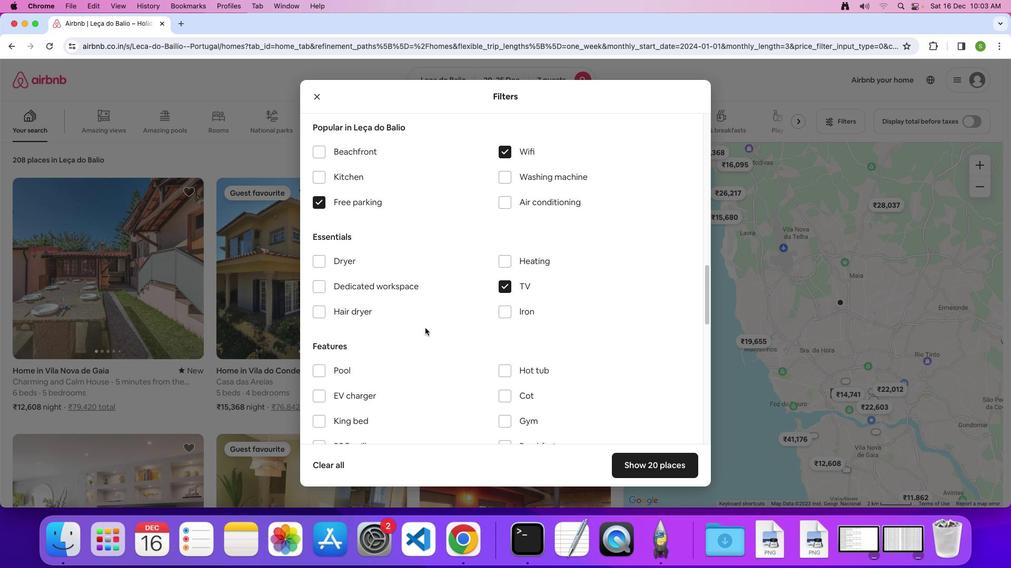 
Action: Mouse scrolled (425, 328) with delta (0, 0)
Screenshot: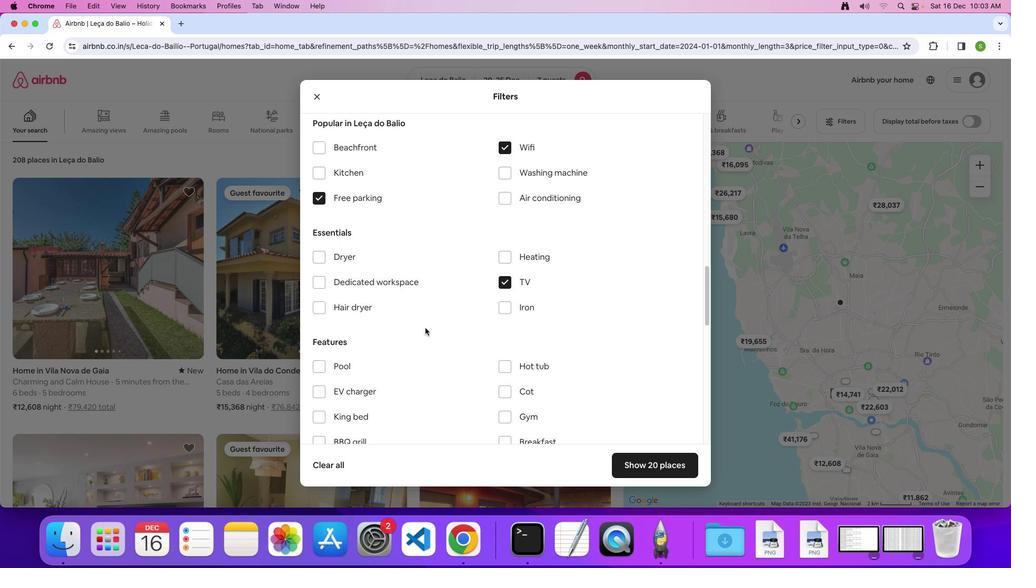 
Action: Mouse scrolled (425, 328) with delta (0, 0)
Screenshot: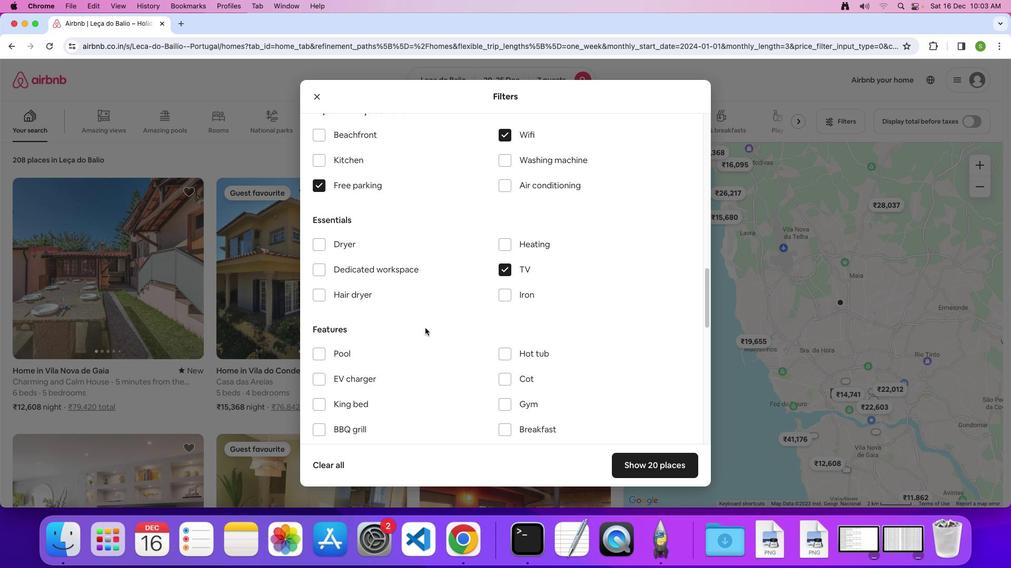 
Action: Mouse scrolled (425, 328) with delta (0, 0)
Screenshot: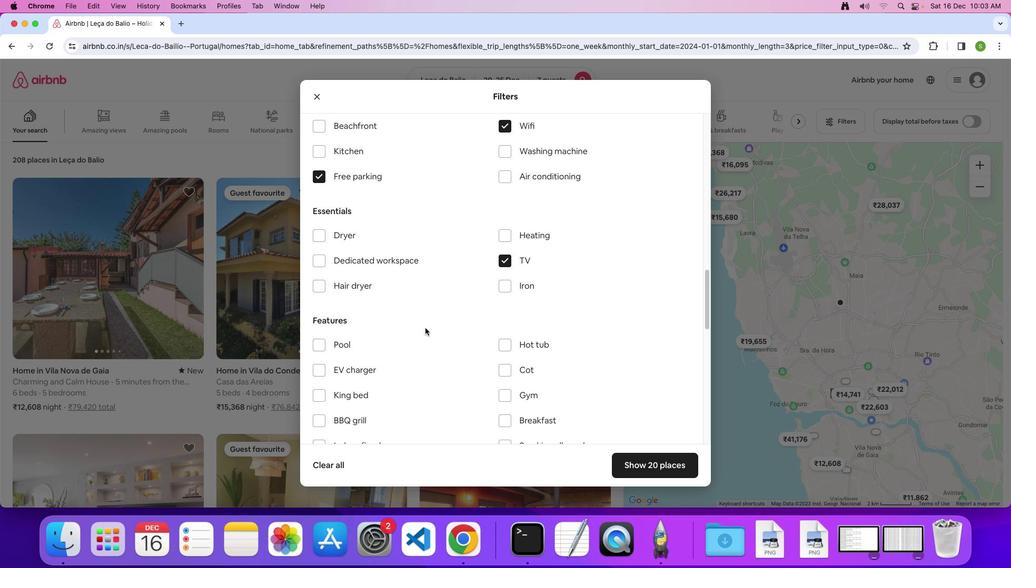 
Action: Mouse scrolled (425, 328) with delta (0, 0)
Screenshot: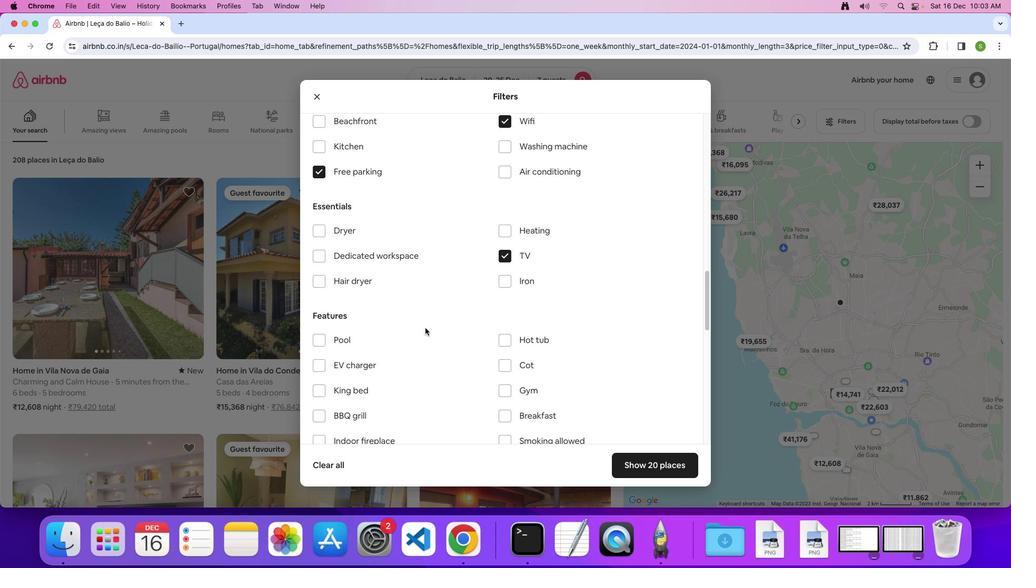 
Action: Mouse scrolled (425, 328) with delta (0, 0)
Screenshot: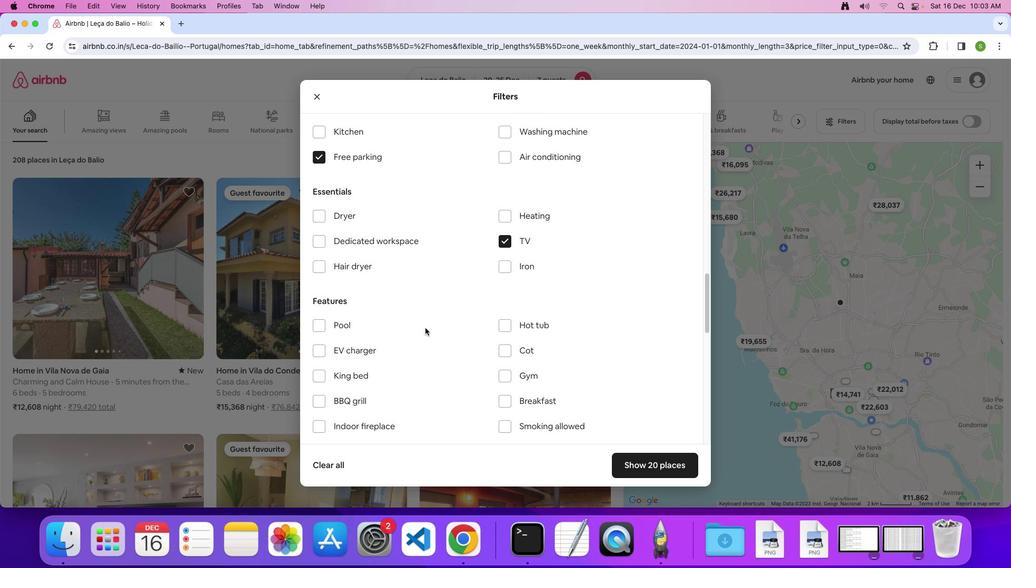 
Action: Mouse scrolled (425, 328) with delta (0, 0)
Screenshot: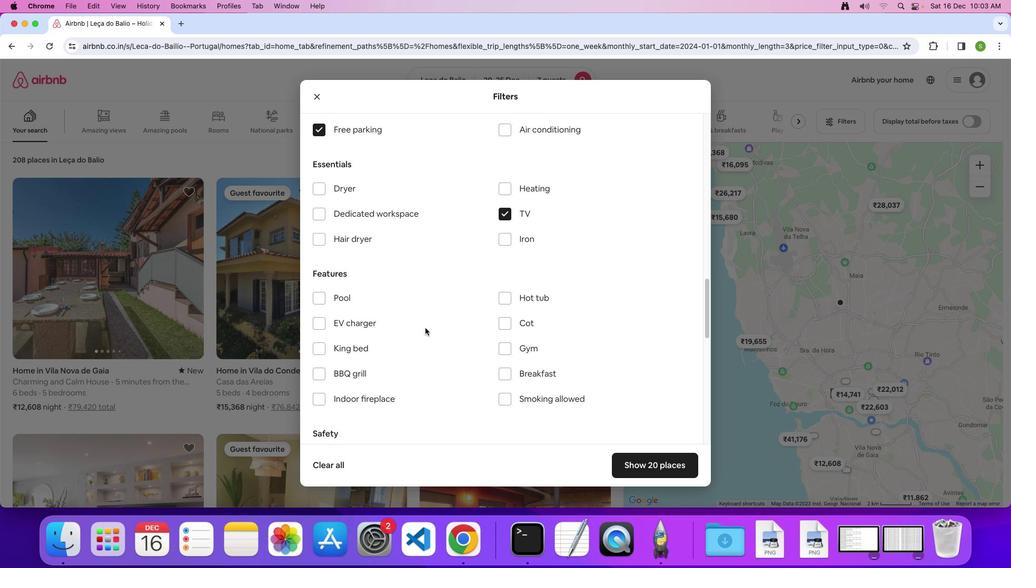 
Action: Mouse scrolled (425, 328) with delta (0, -1)
Screenshot: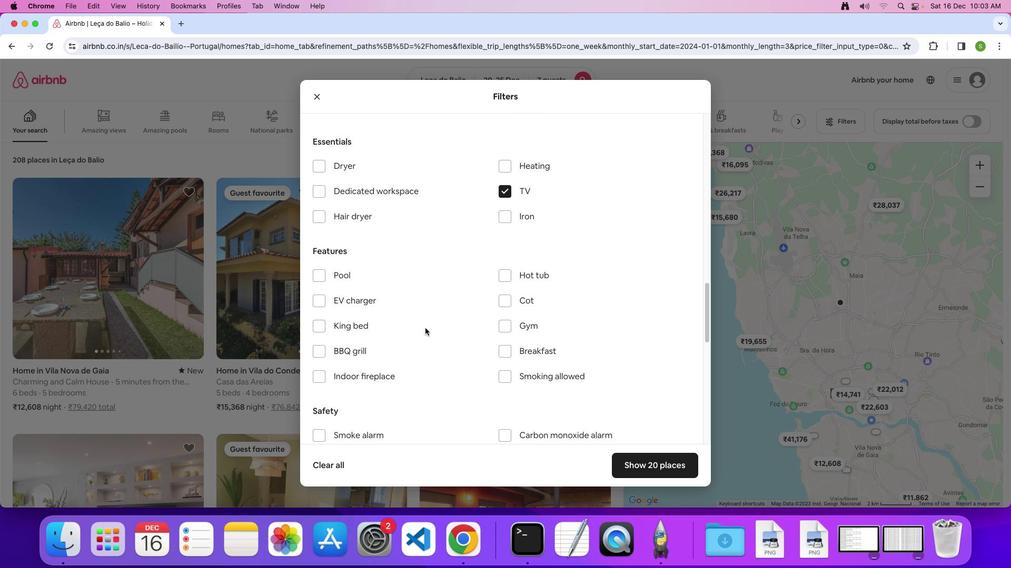 
Action: Mouse moved to (505, 298)
Screenshot: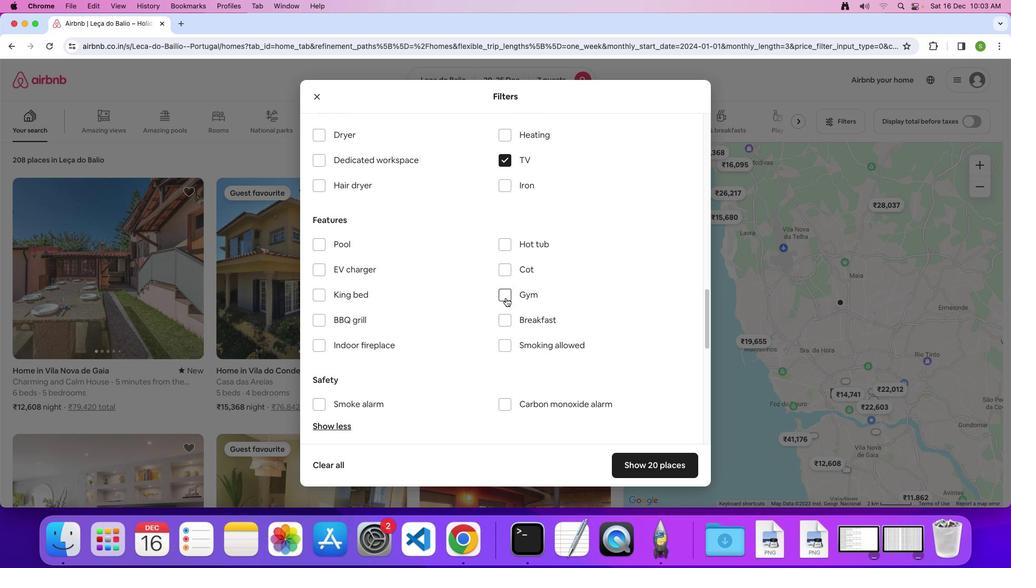 
Action: Mouse pressed left at (505, 298)
Screenshot: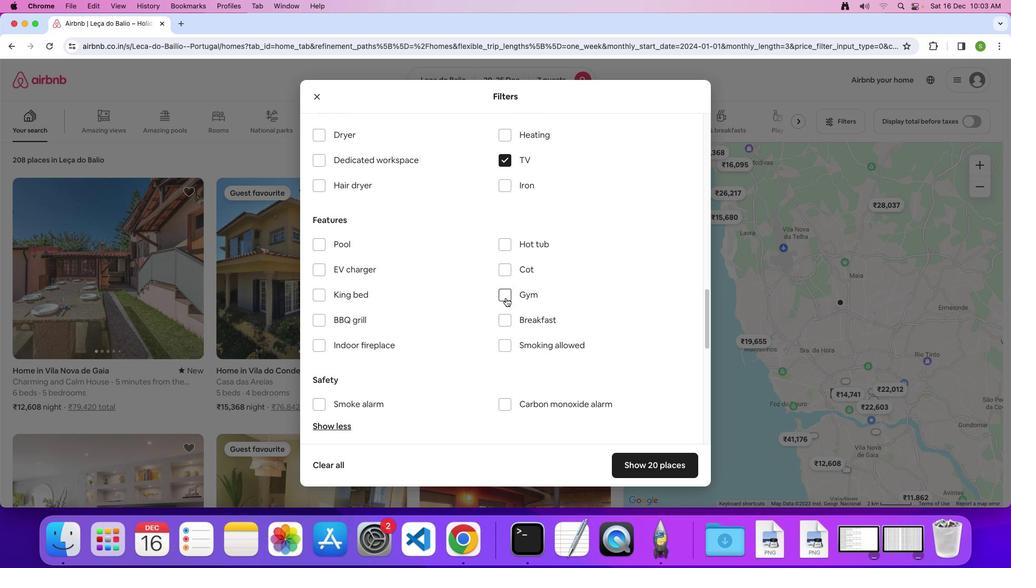 
Action: Mouse moved to (501, 321)
Screenshot: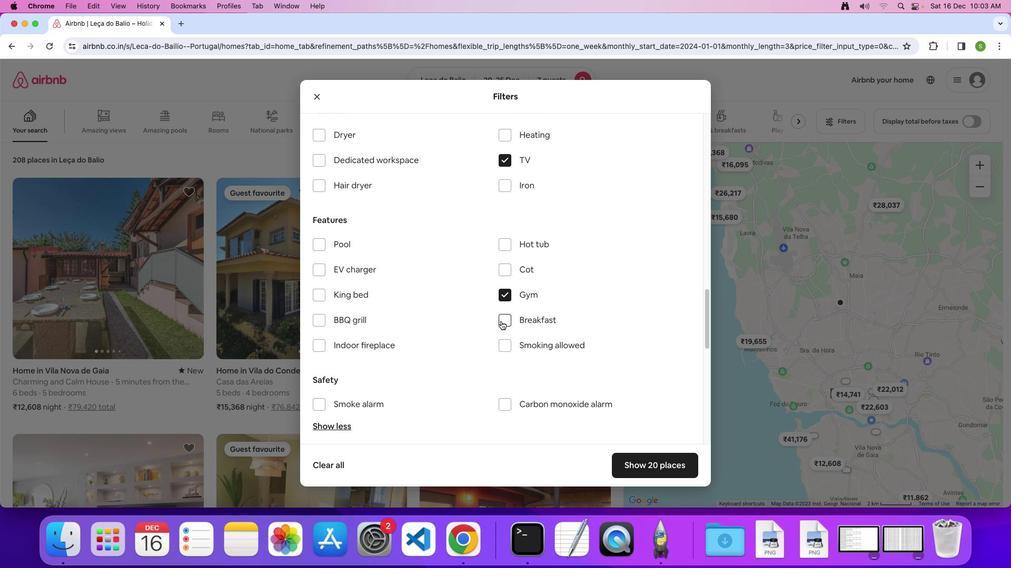 
Action: Mouse pressed left at (501, 321)
Screenshot: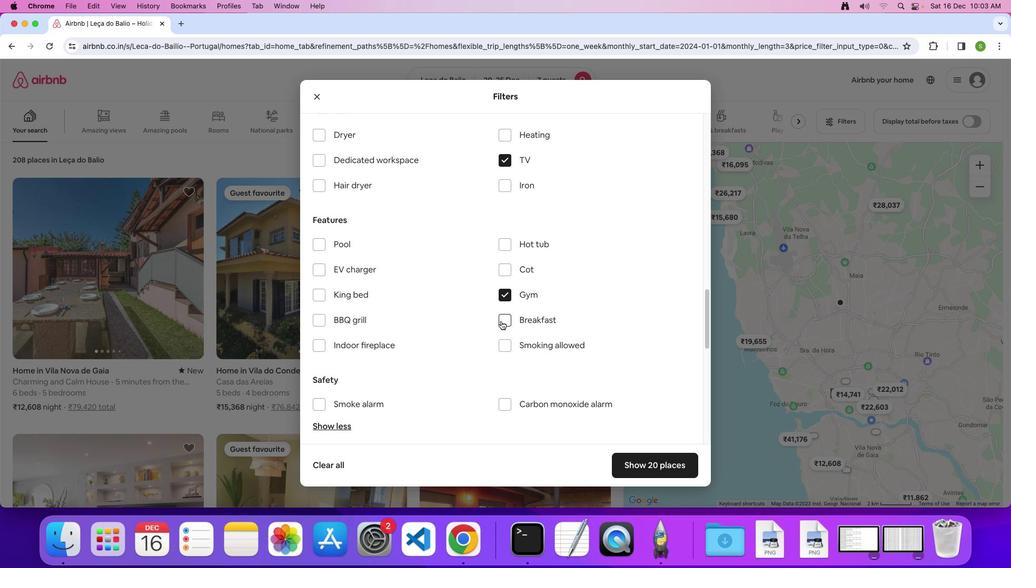 
Action: Mouse moved to (499, 370)
Screenshot: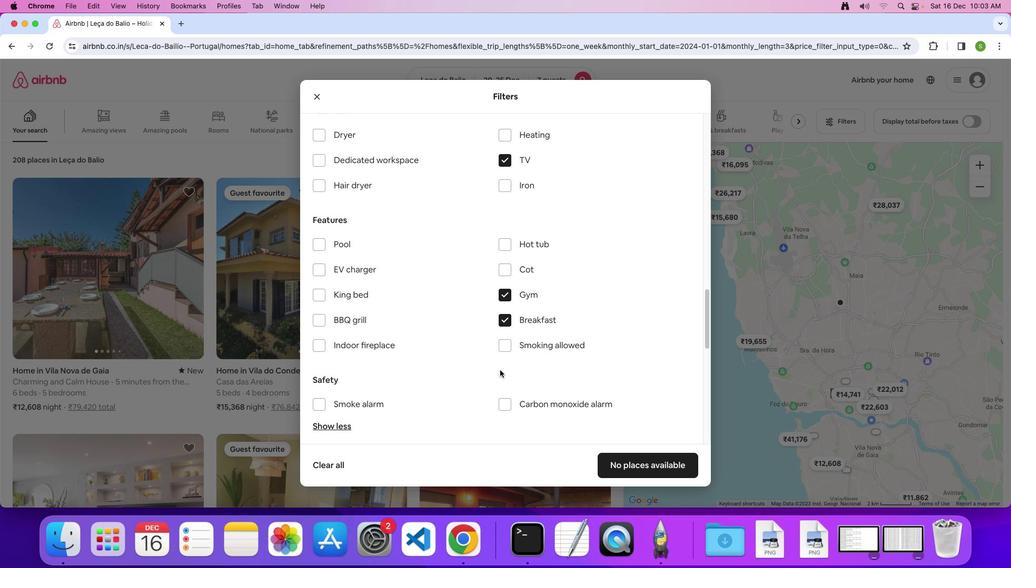 
Action: Mouse scrolled (499, 370) with delta (0, 0)
Screenshot: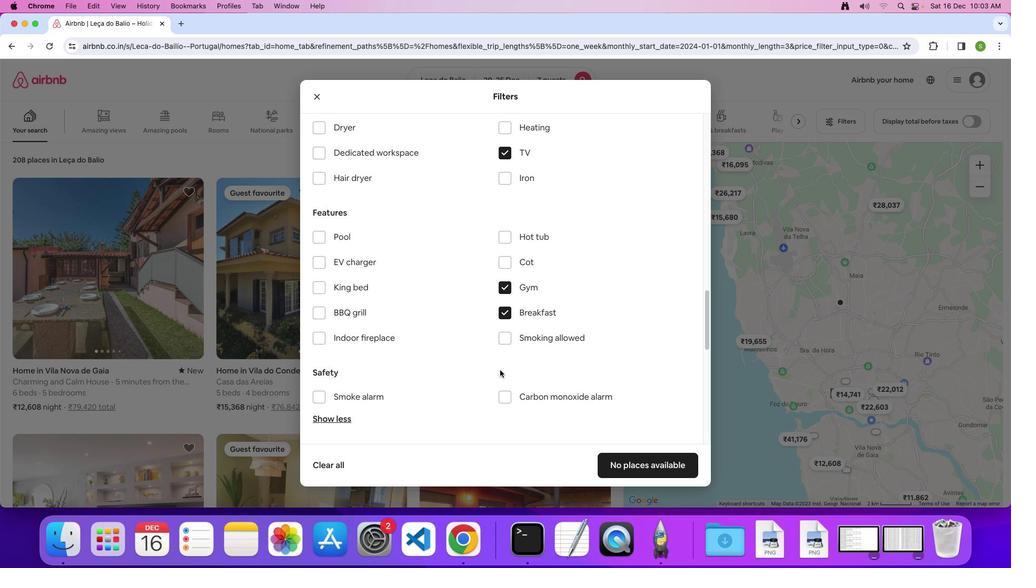 
Action: Mouse scrolled (499, 370) with delta (0, 0)
Screenshot: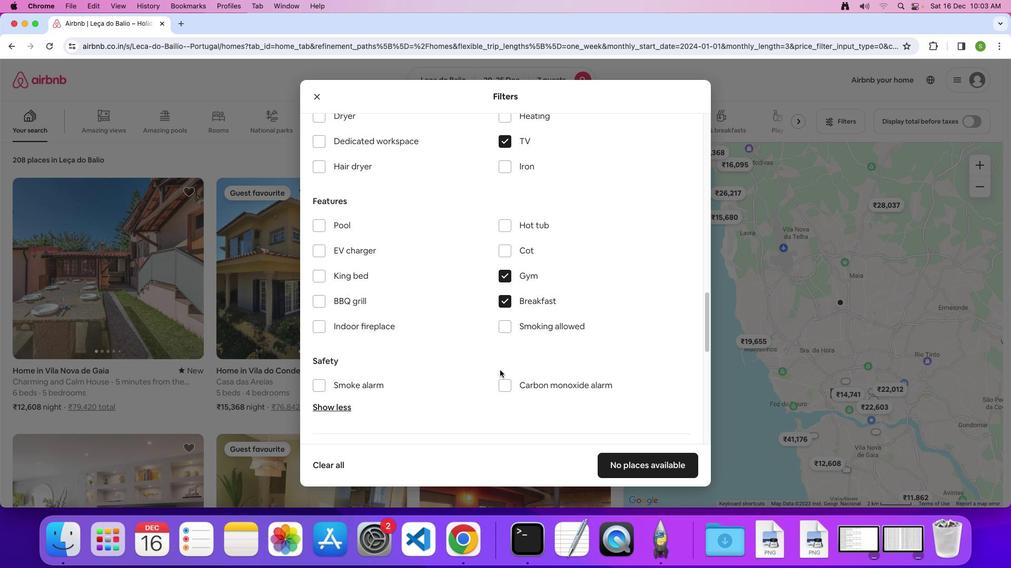 
Action: Mouse scrolled (499, 370) with delta (0, -1)
Screenshot: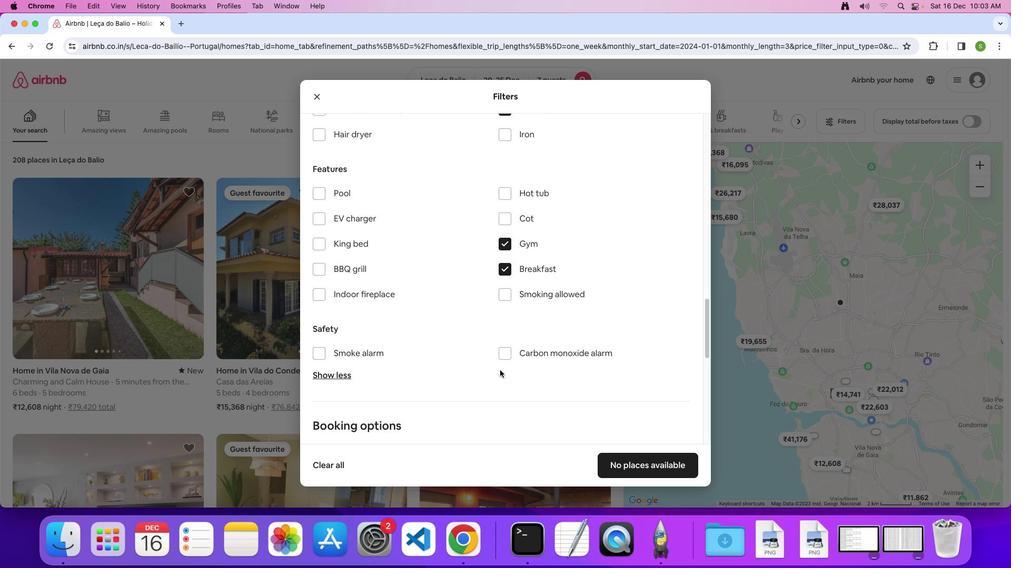 
Action: Mouse scrolled (499, 370) with delta (0, 0)
Screenshot: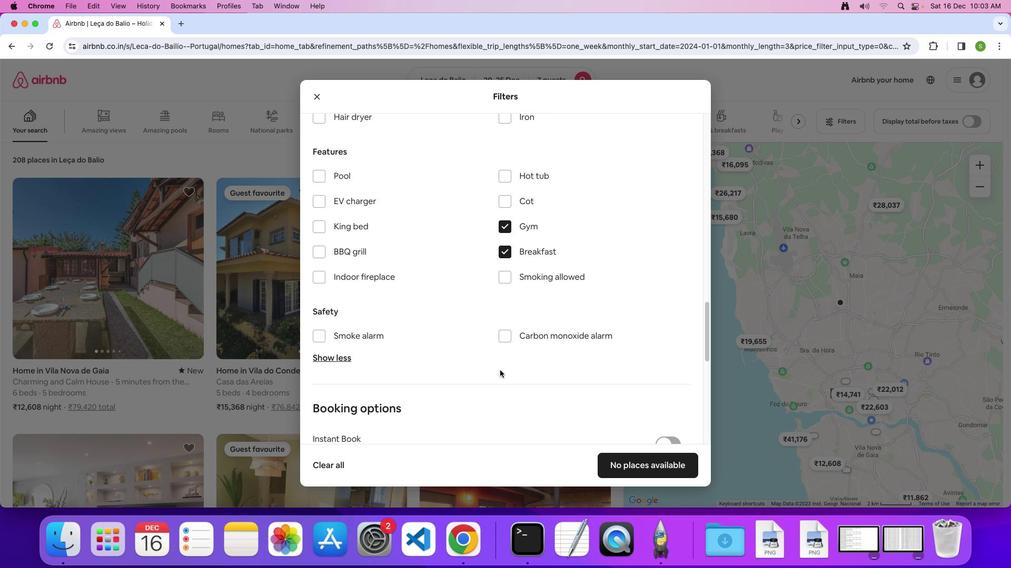 
Action: Mouse scrolled (499, 370) with delta (0, 0)
Screenshot: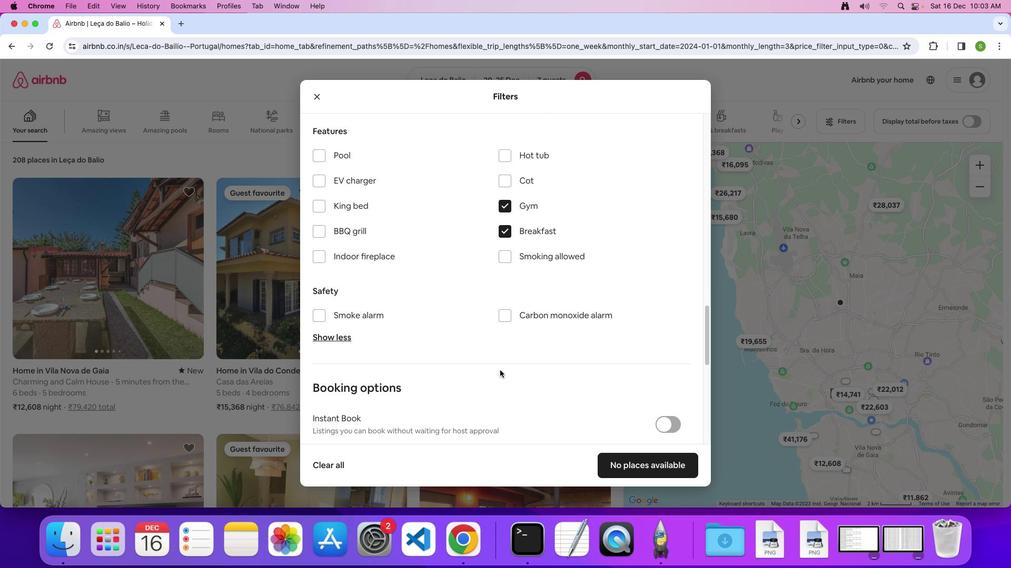 
Action: Mouse scrolled (499, 370) with delta (0, -1)
Screenshot: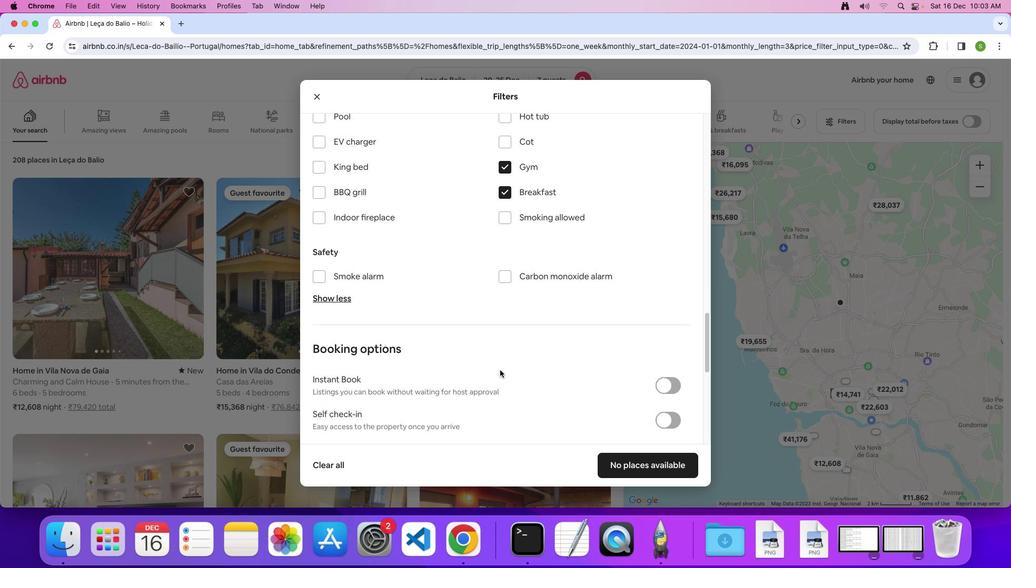 
Action: Mouse scrolled (499, 370) with delta (0, 0)
Screenshot: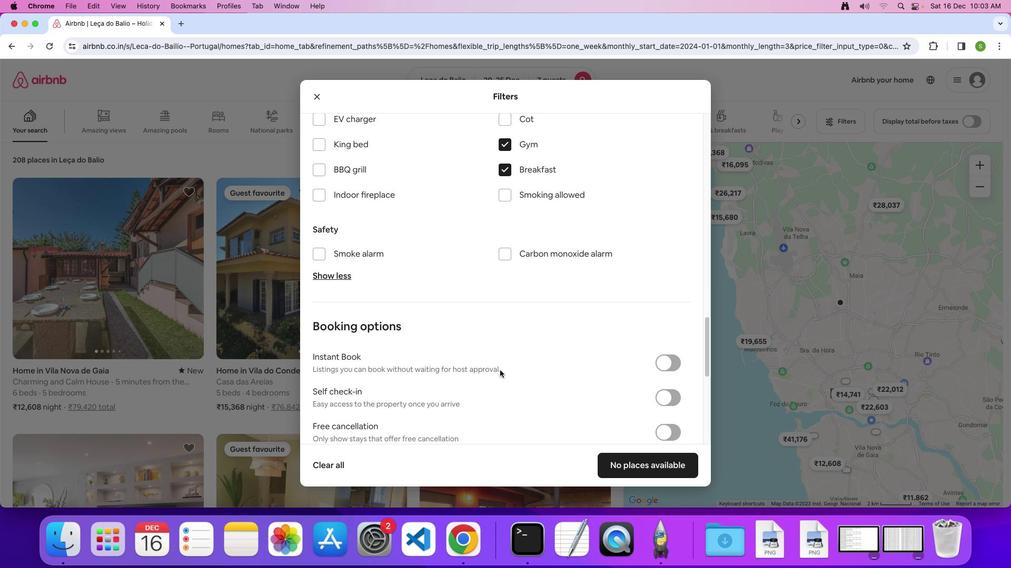 
Action: Mouse scrolled (499, 370) with delta (0, 0)
Screenshot: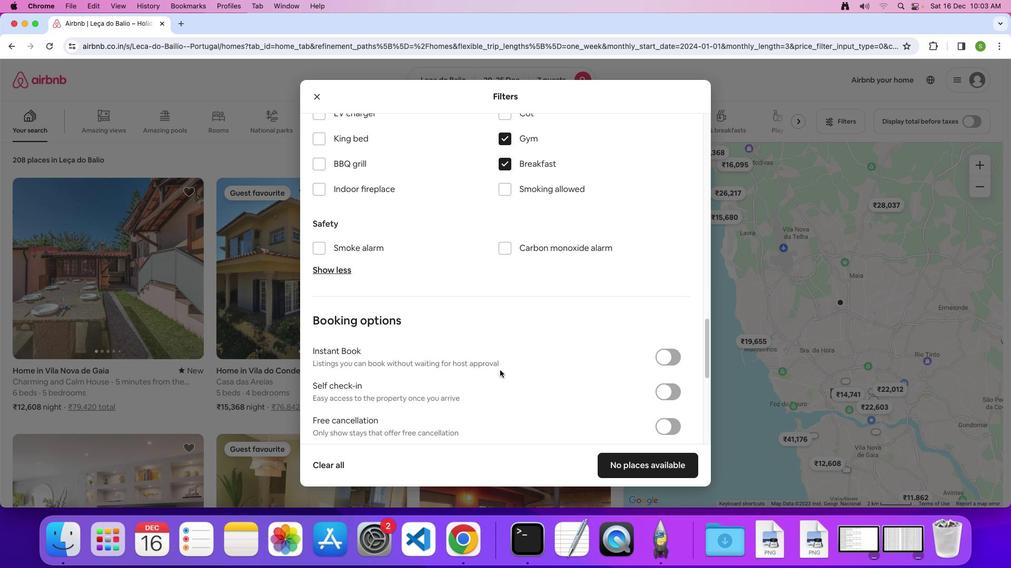 
Action: Mouse scrolled (499, 370) with delta (0, -1)
Screenshot: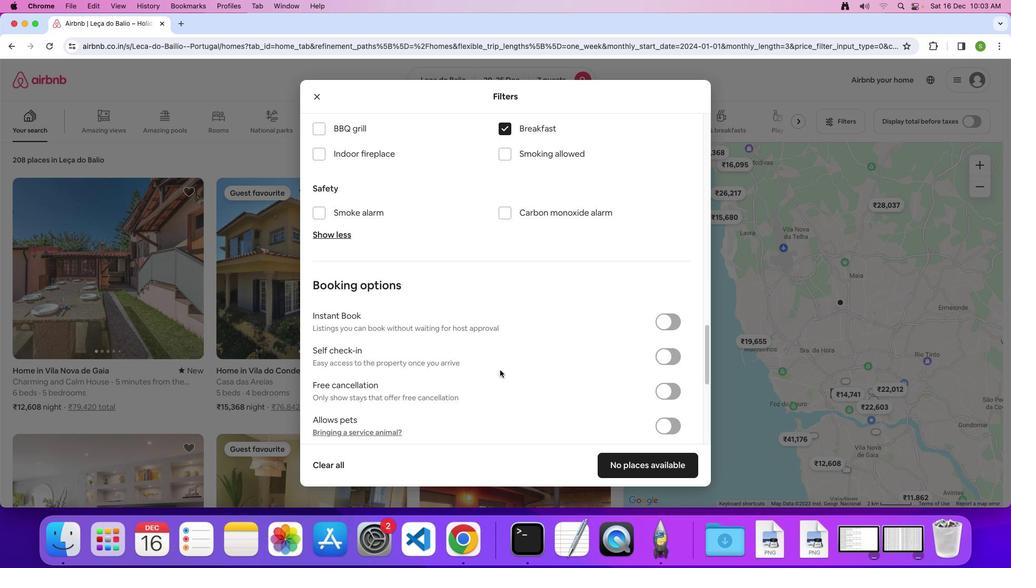 
Action: Mouse scrolled (499, 370) with delta (0, 0)
Screenshot: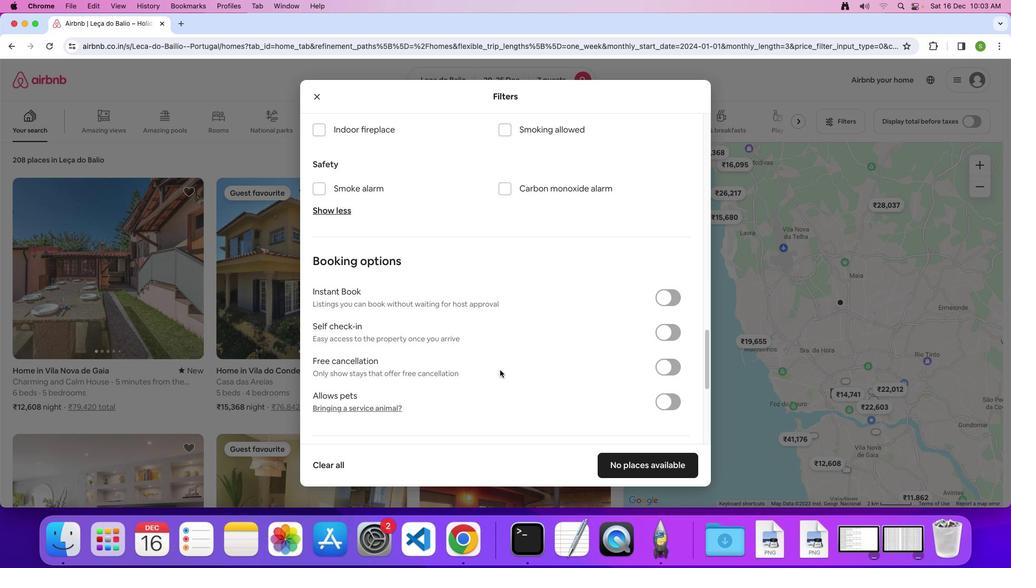 
Action: Mouse scrolled (499, 370) with delta (0, 0)
Screenshot: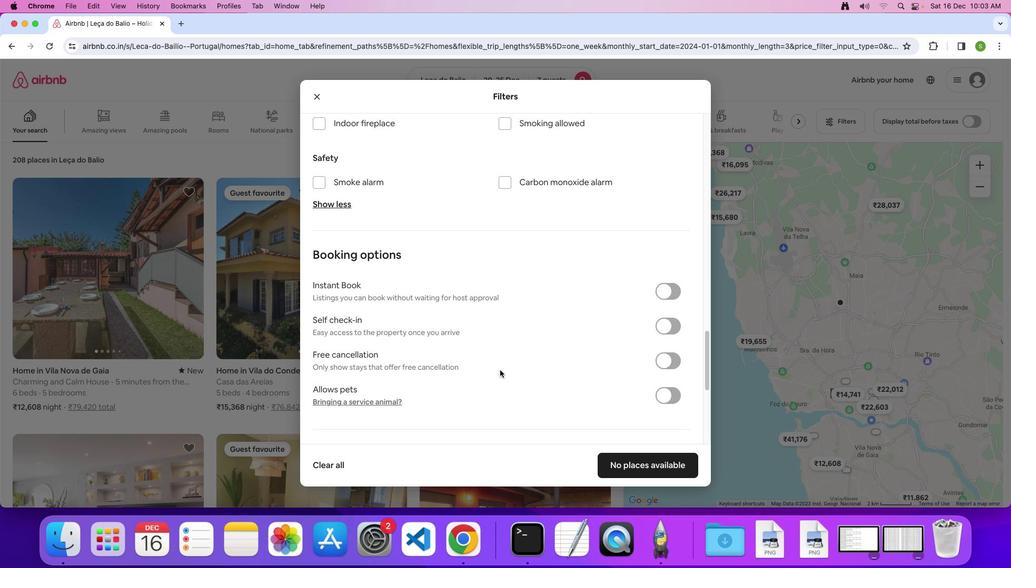 
Action: Mouse scrolled (499, 370) with delta (0, -1)
Screenshot: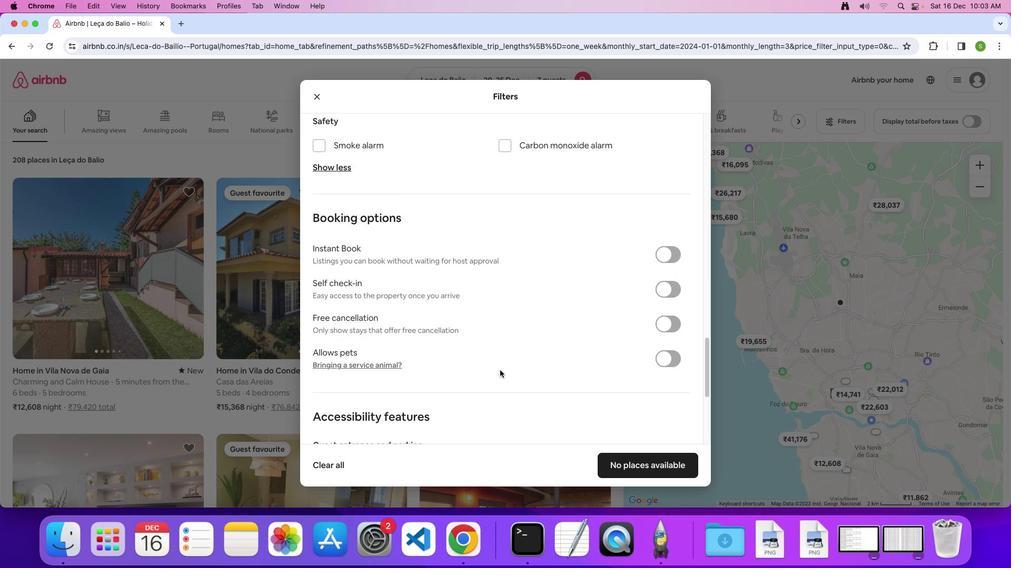 
Action: Mouse scrolled (499, 370) with delta (0, 0)
Screenshot: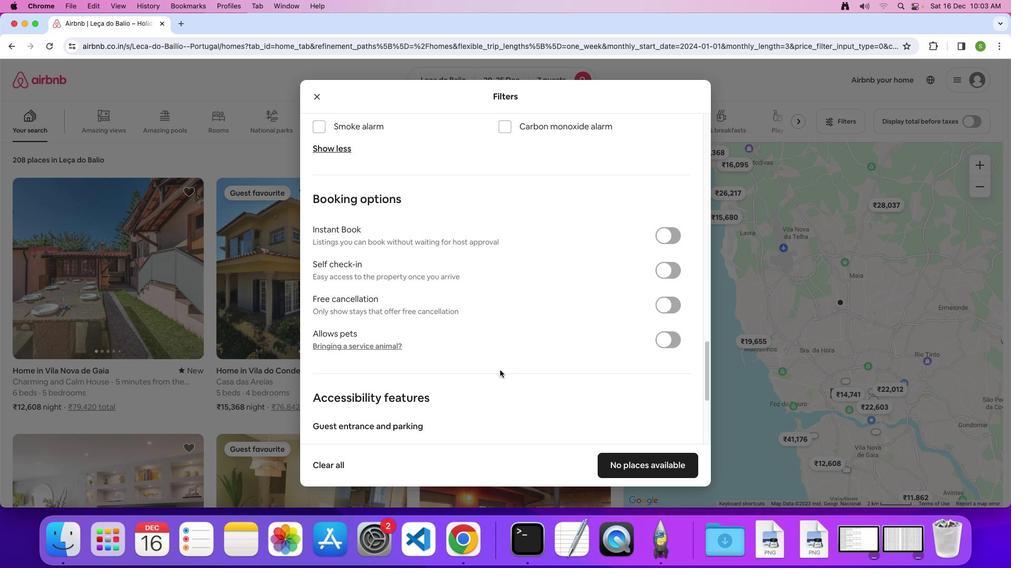 
Action: Mouse scrolled (499, 370) with delta (0, 0)
Screenshot: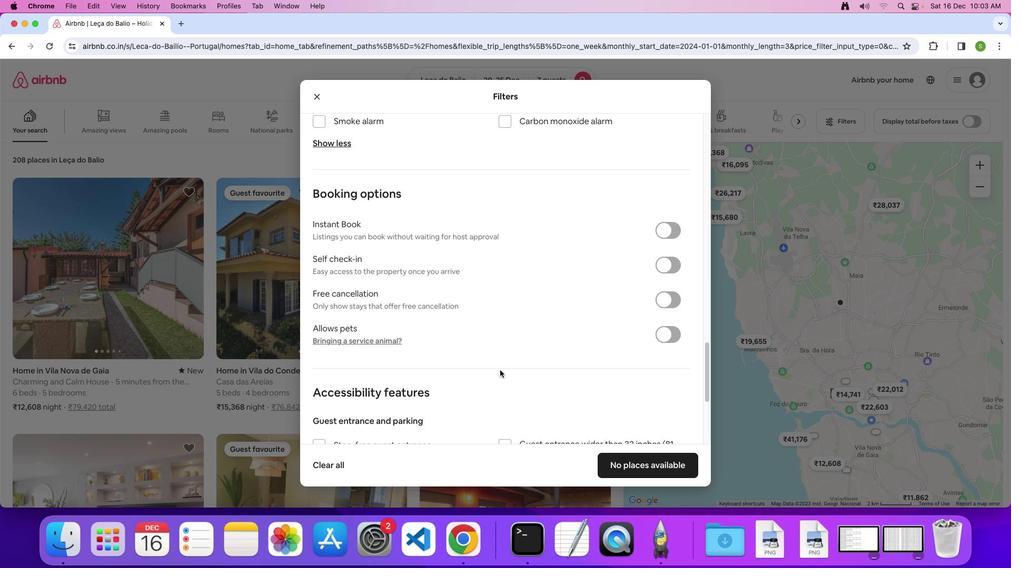 
Action: Mouse scrolled (499, 370) with delta (0, 0)
Screenshot: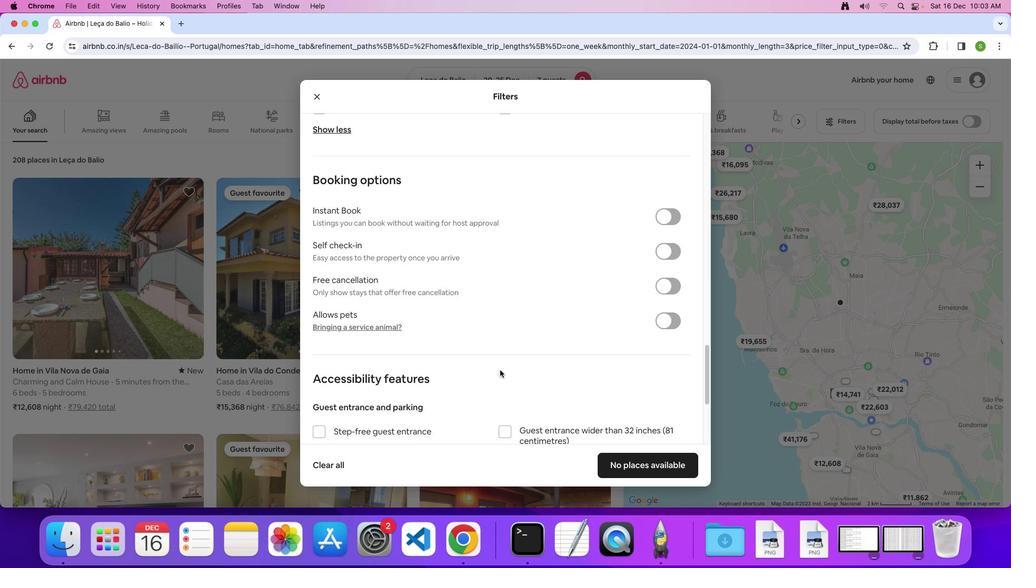 
Action: Mouse scrolled (499, 370) with delta (0, 0)
Screenshot: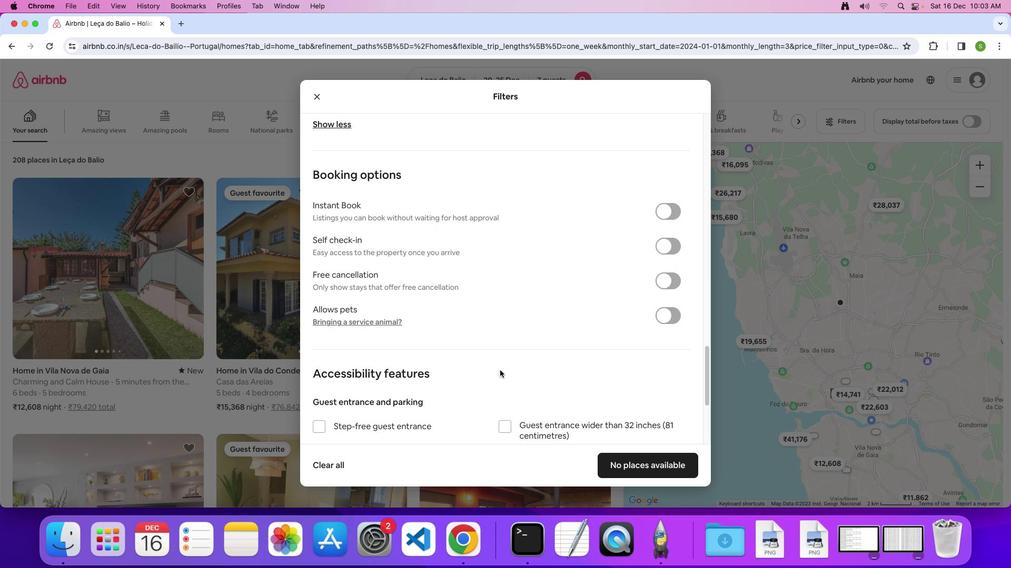 
Action: Mouse scrolled (499, 370) with delta (0, 0)
Screenshot: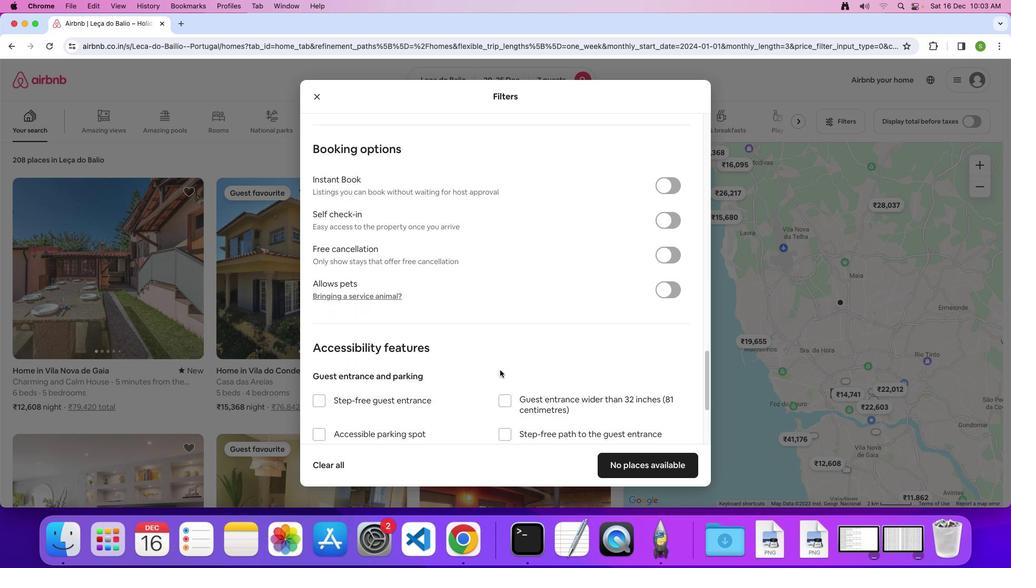 
Action: Mouse scrolled (499, 370) with delta (0, 0)
Screenshot: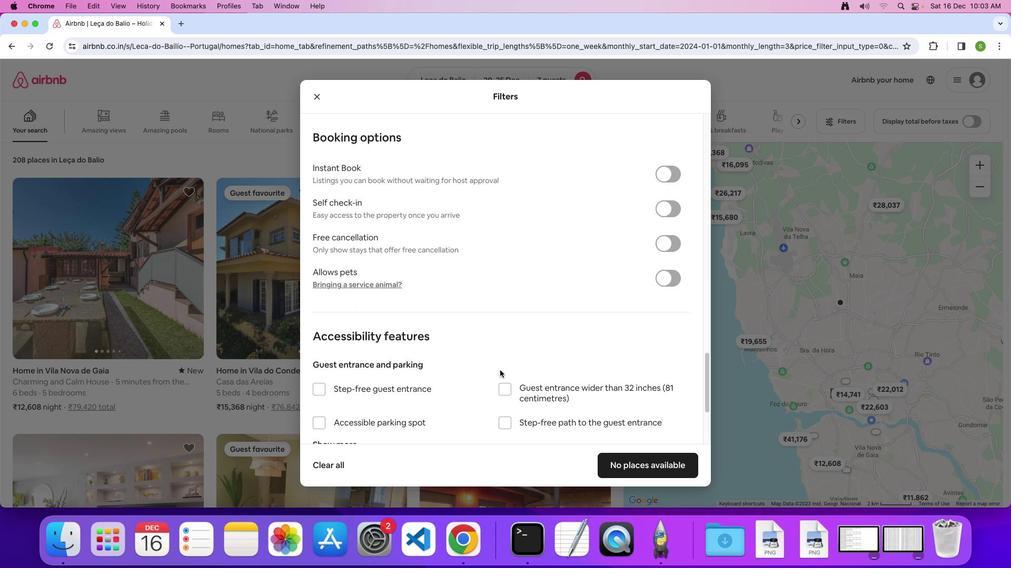 
Action: Mouse scrolled (499, 370) with delta (0, 0)
Screenshot: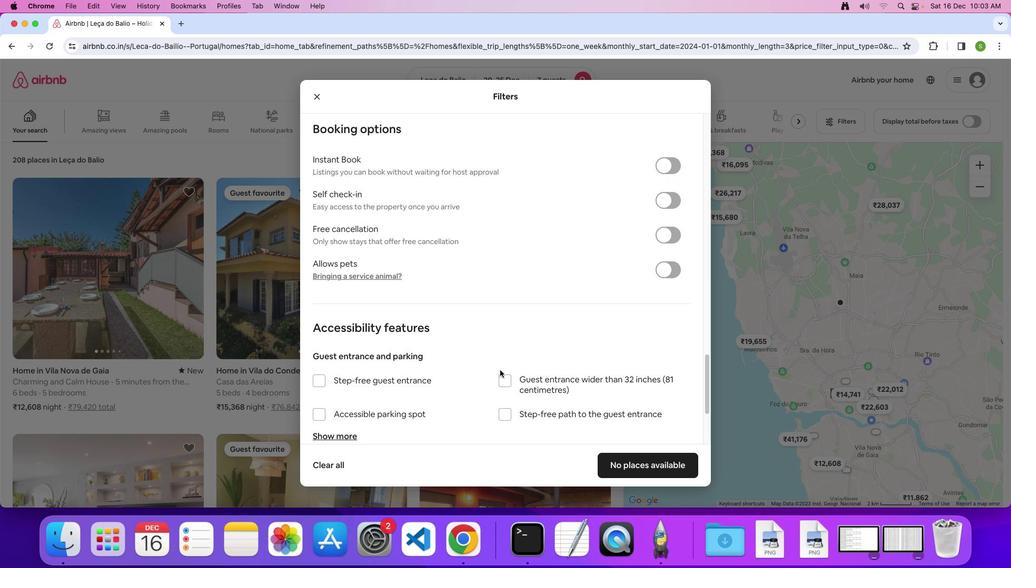 
Action: Mouse scrolled (499, 370) with delta (0, 0)
Screenshot: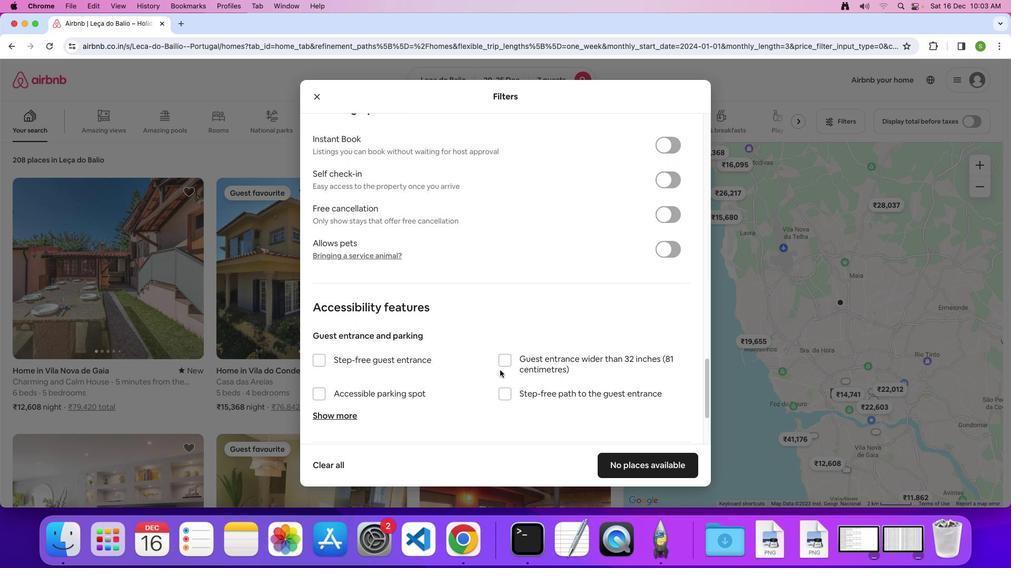
Action: Mouse scrolled (499, 370) with delta (0, 0)
Screenshot: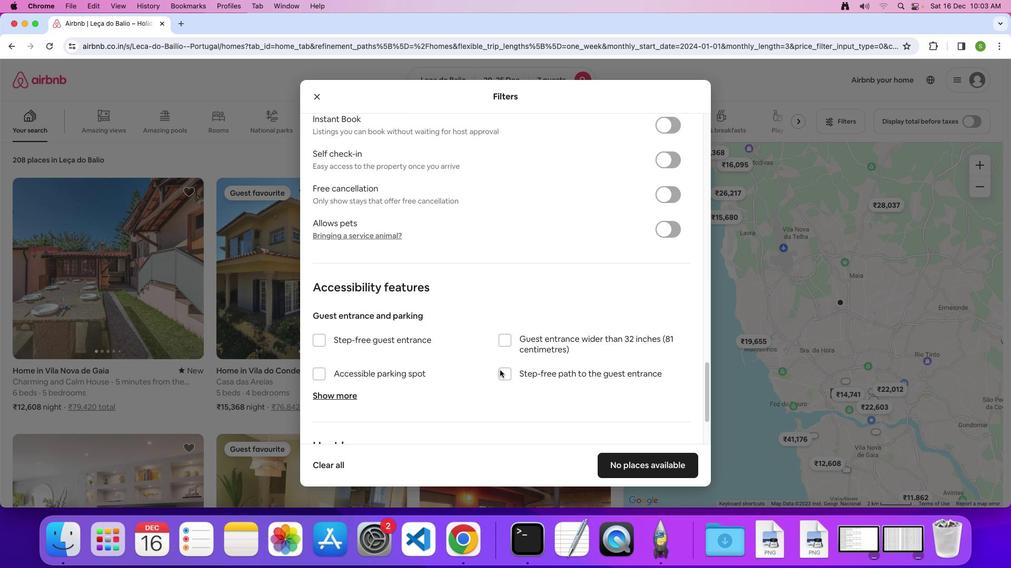 
Action: Mouse scrolled (499, 370) with delta (0, 0)
Screenshot: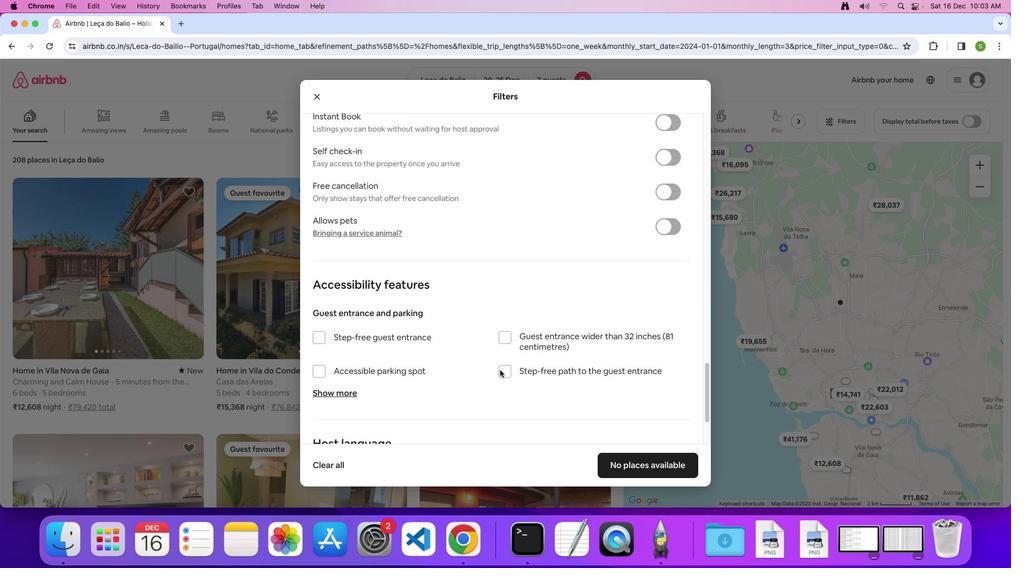 
Action: Mouse scrolled (499, 370) with delta (0, 0)
Screenshot: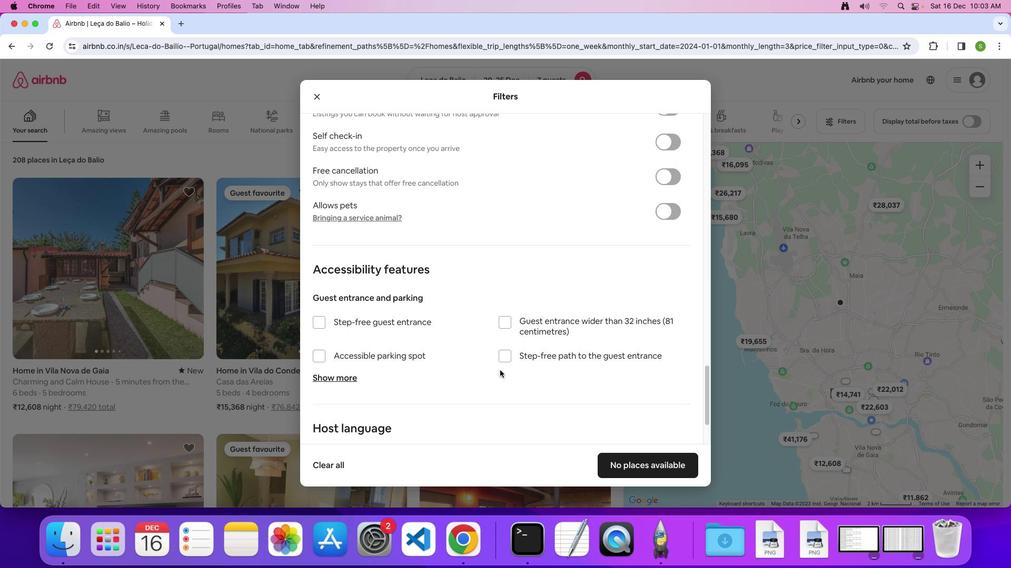 
Action: Mouse scrolled (499, 370) with delta (0, 0)
Screenshot: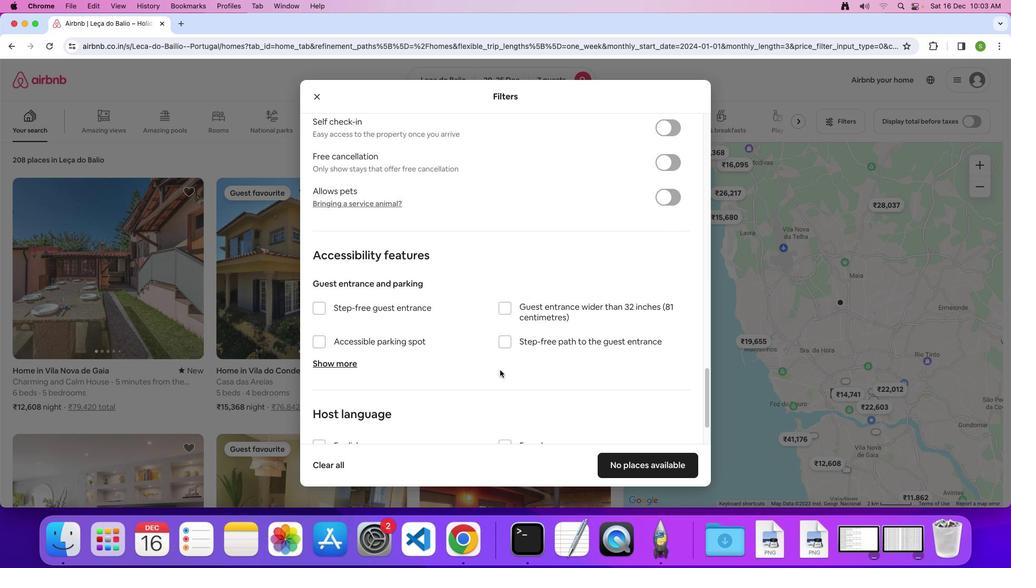 
Action: Mouse scrolled (499, 370) with delta (0, -1)
Screenshot: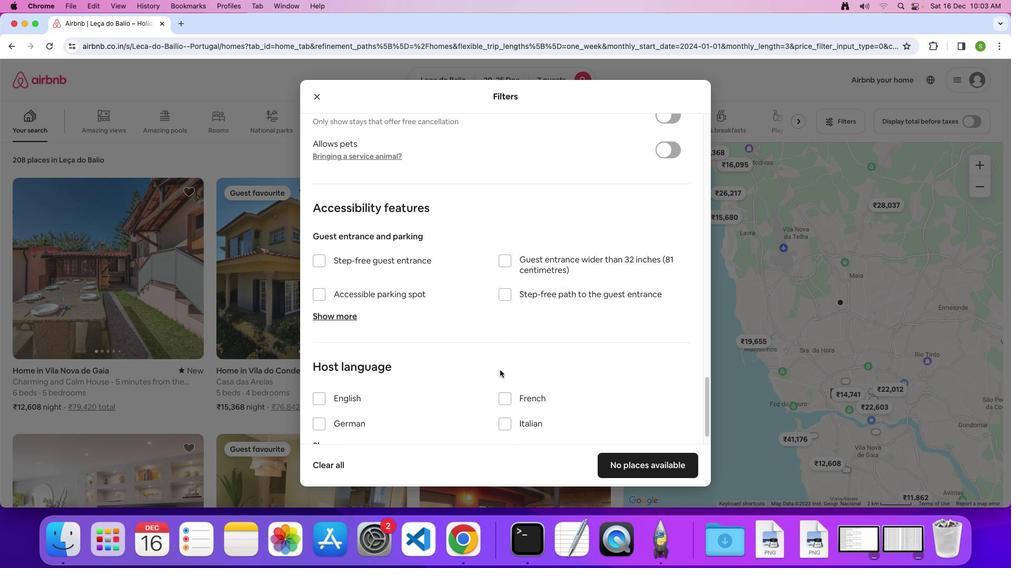 
Action: Mouse scrolled (499, 370) with delta (0, 0)
Screenshot: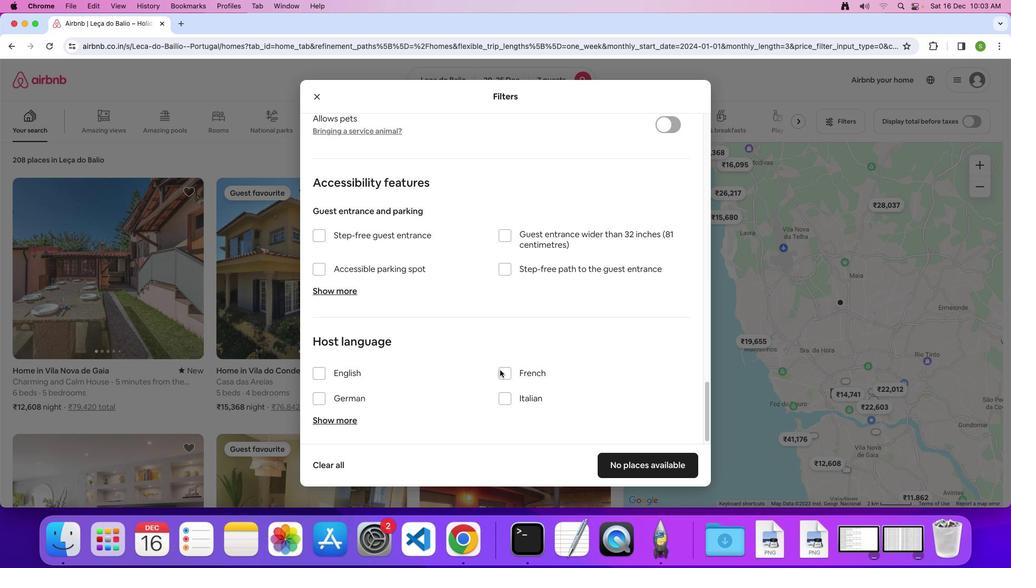 
Action: Mouse scrolled (499, 370) with delta (0, 0)
Screenshot: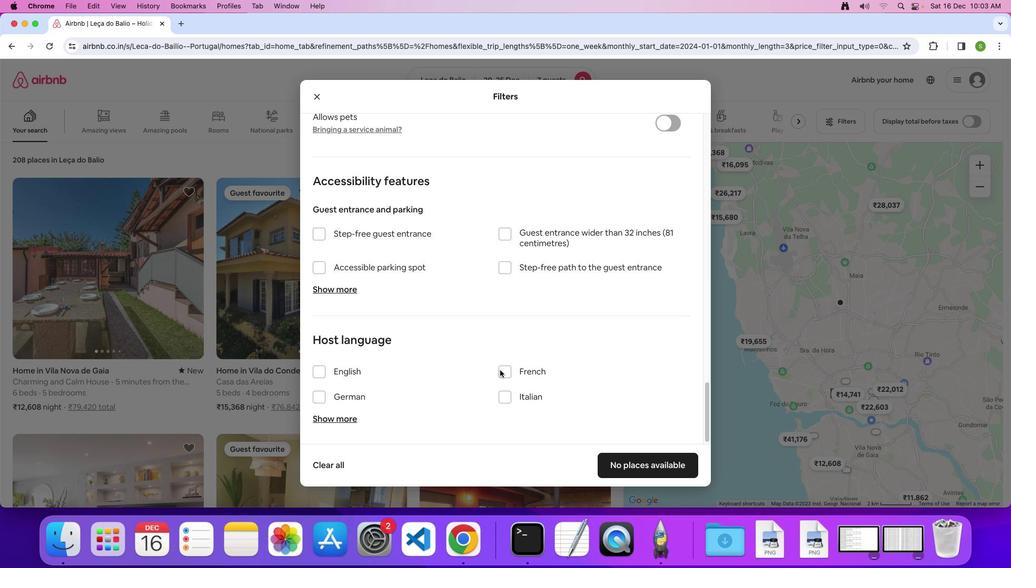 
Action: Mouse scrolled (499, 370) with delta (0, 0)
Screenshot: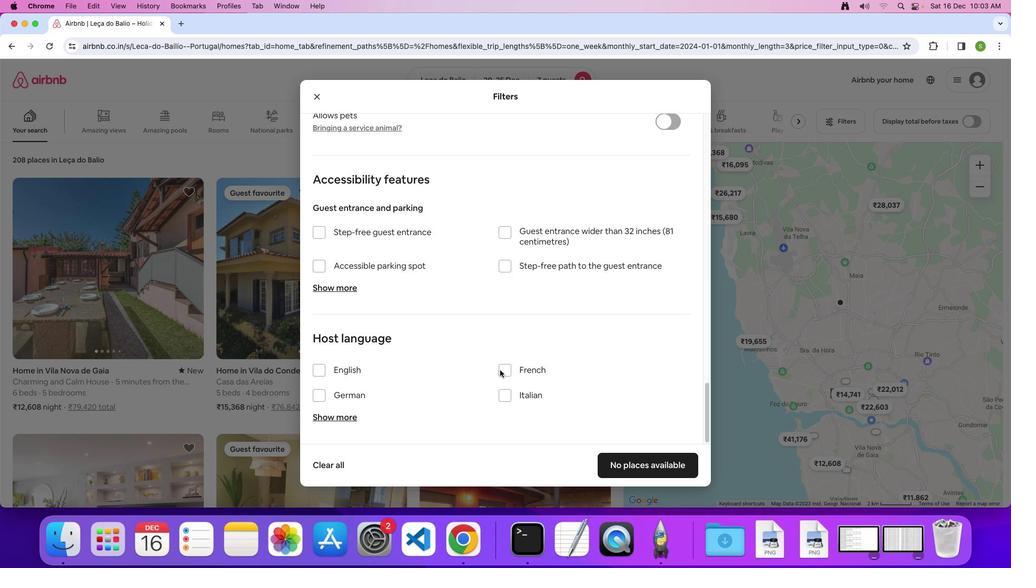 
Action: Mouse moved to (635, 462)
Screenshot: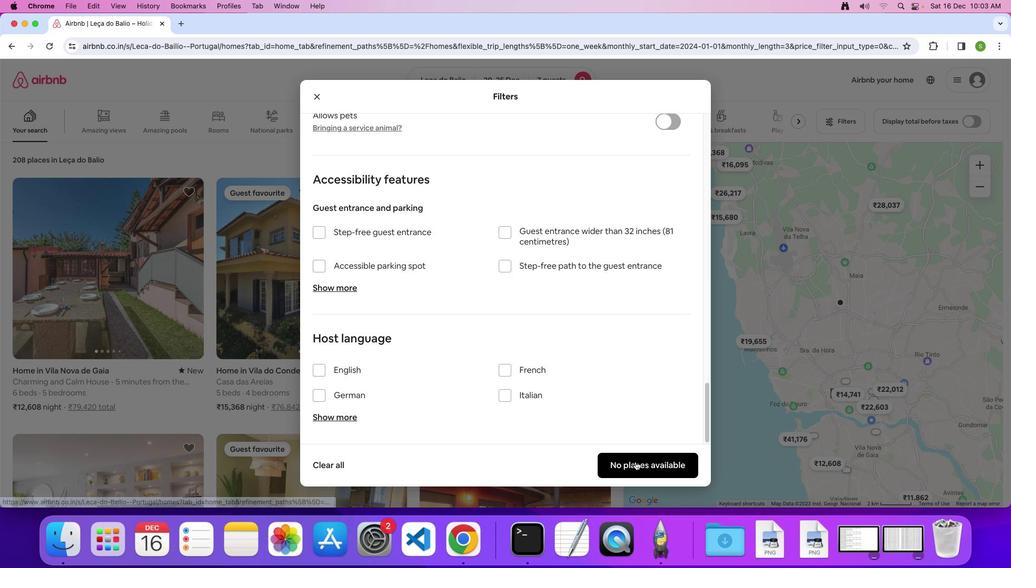 
Action: Mouse pressed left at (635, 462)
Screenshot: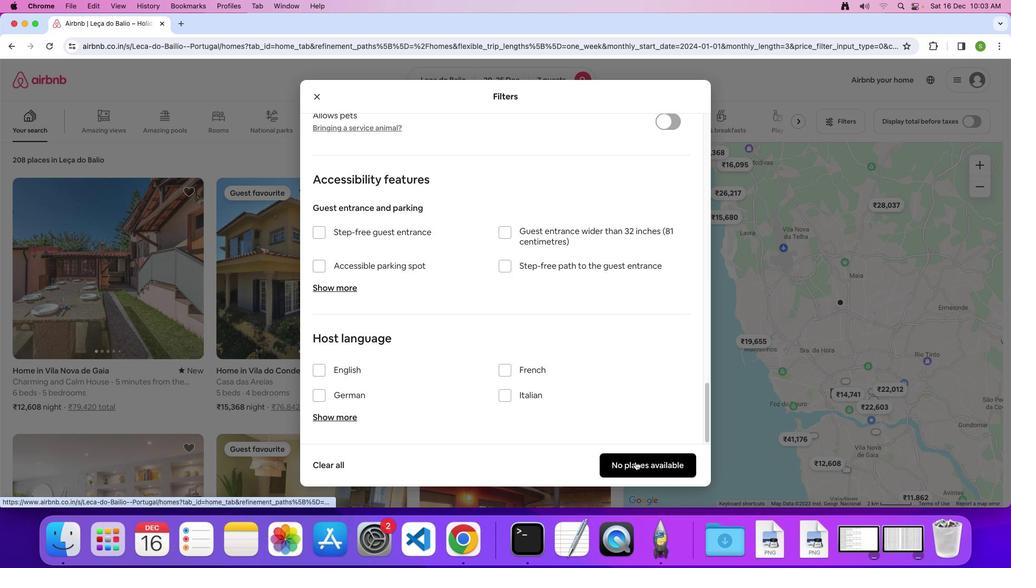 
Action: Mouse moved to (451, 322)
Screenshot: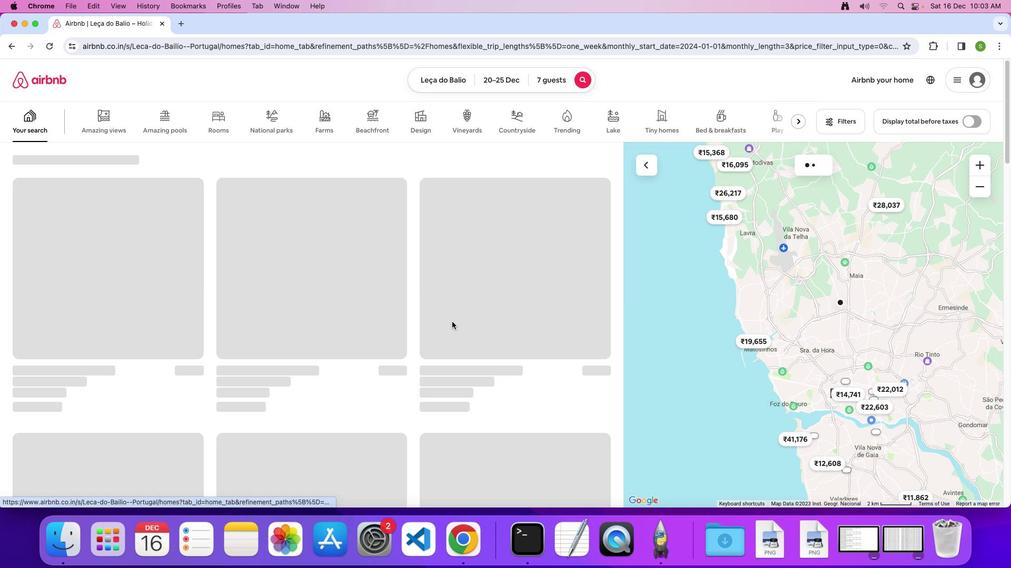 
